 Task: Search one way flight ticket for 5 adults, 1 child, 2 infants in seat and 1 infant on lap in business from Fort Leonard Wood/waynesville: Waynesville-st. Robert Regional Airport (forney Field) to Jackson: Jackson Hole Airport on 5-2-2023. Choice of flights is Southwest. Number of bags: 1 carry on bag. Price is upto 76000. Outbound departure time preference is 22:00.
Action: Mouse moved to (388, 341)
Screenshot: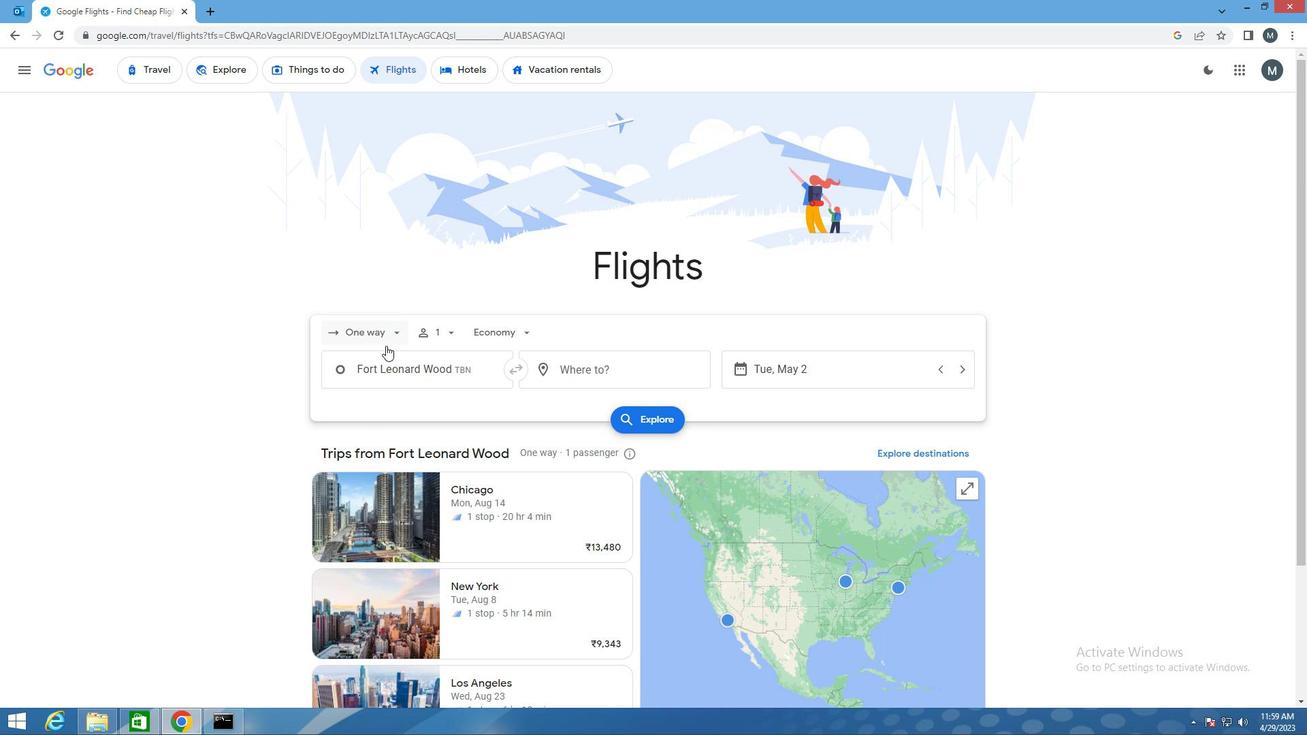 
Action: Mouse pressed left at (388, 341)
Screenshot: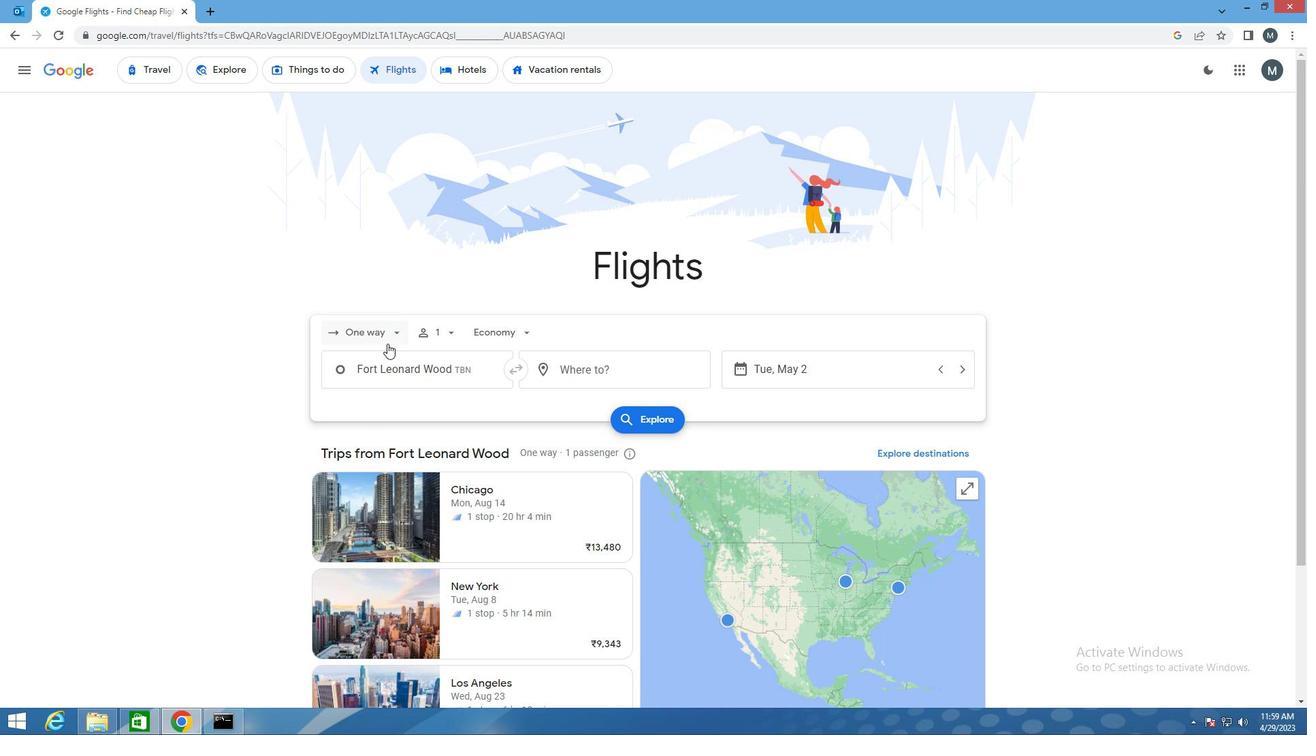 
Action: Mouse moved to (386, 396)
Screenshot: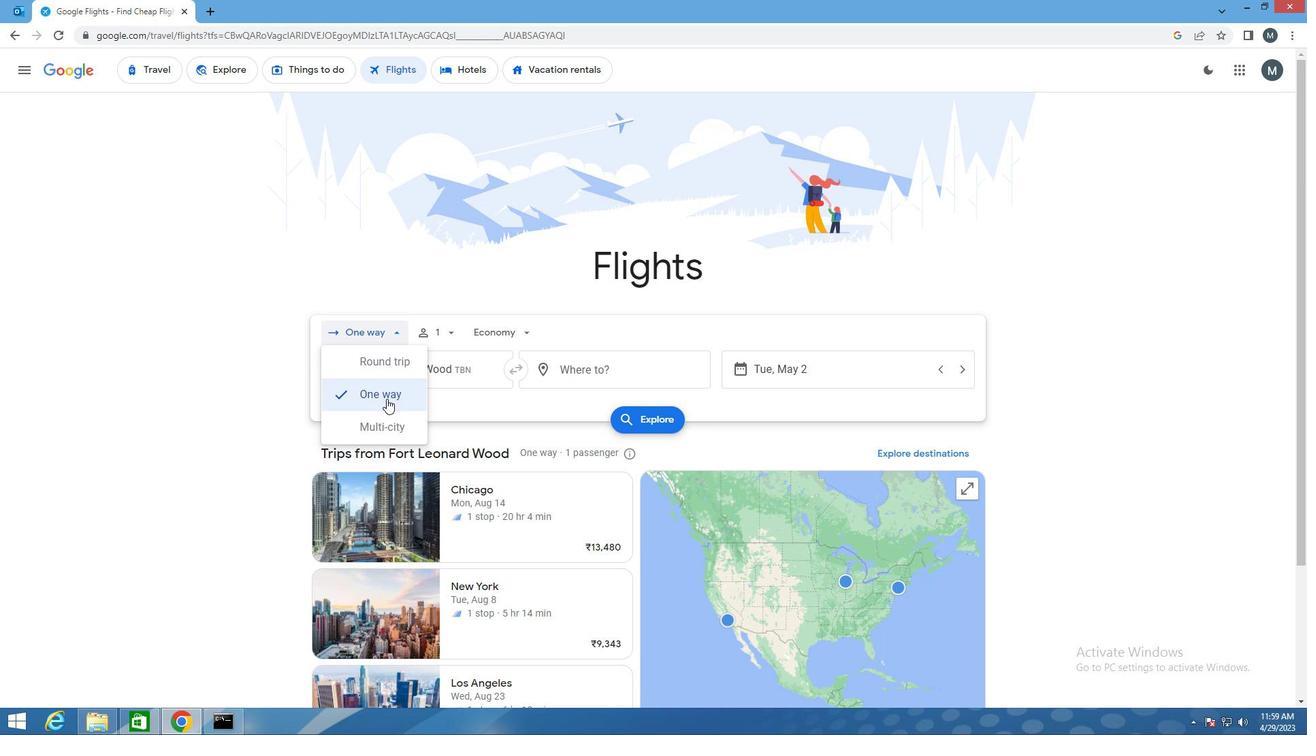 
Action: Mouse pressed left at (386, 396)
Screenshot: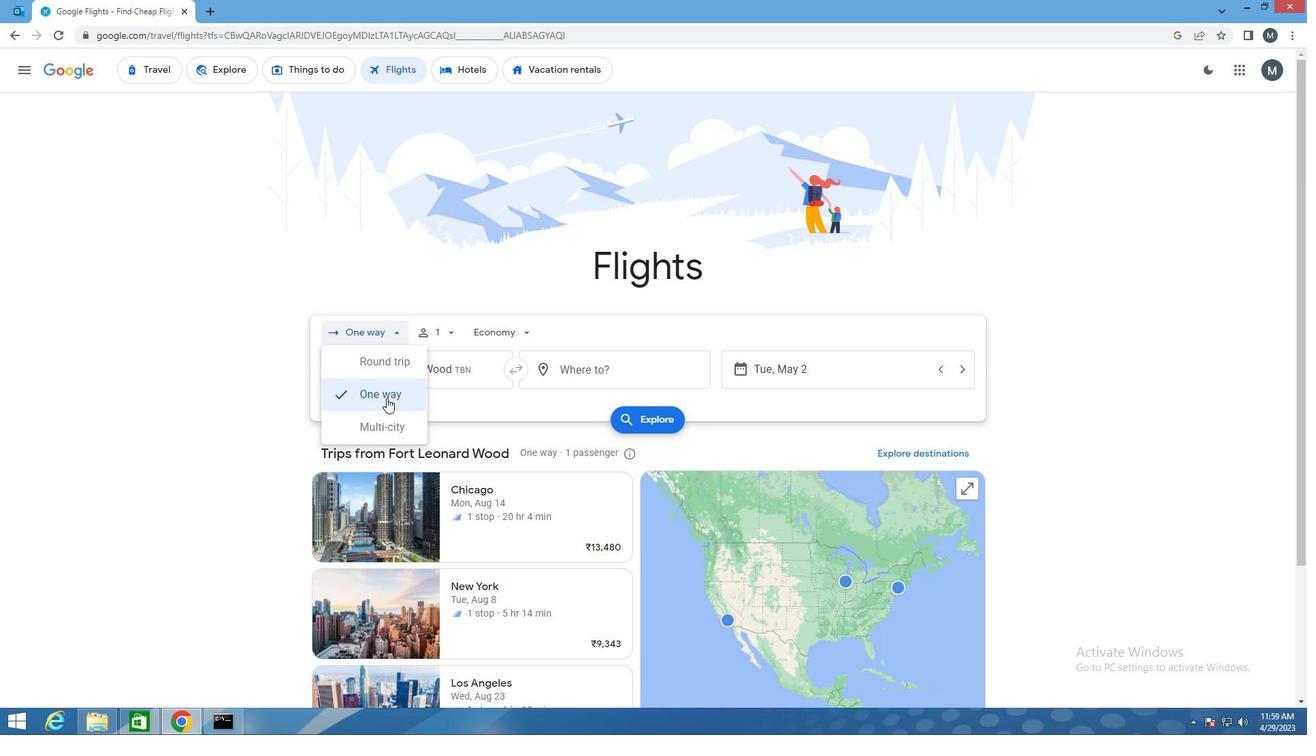 
Action: Mouse moved to (445, 338)
Screenshot: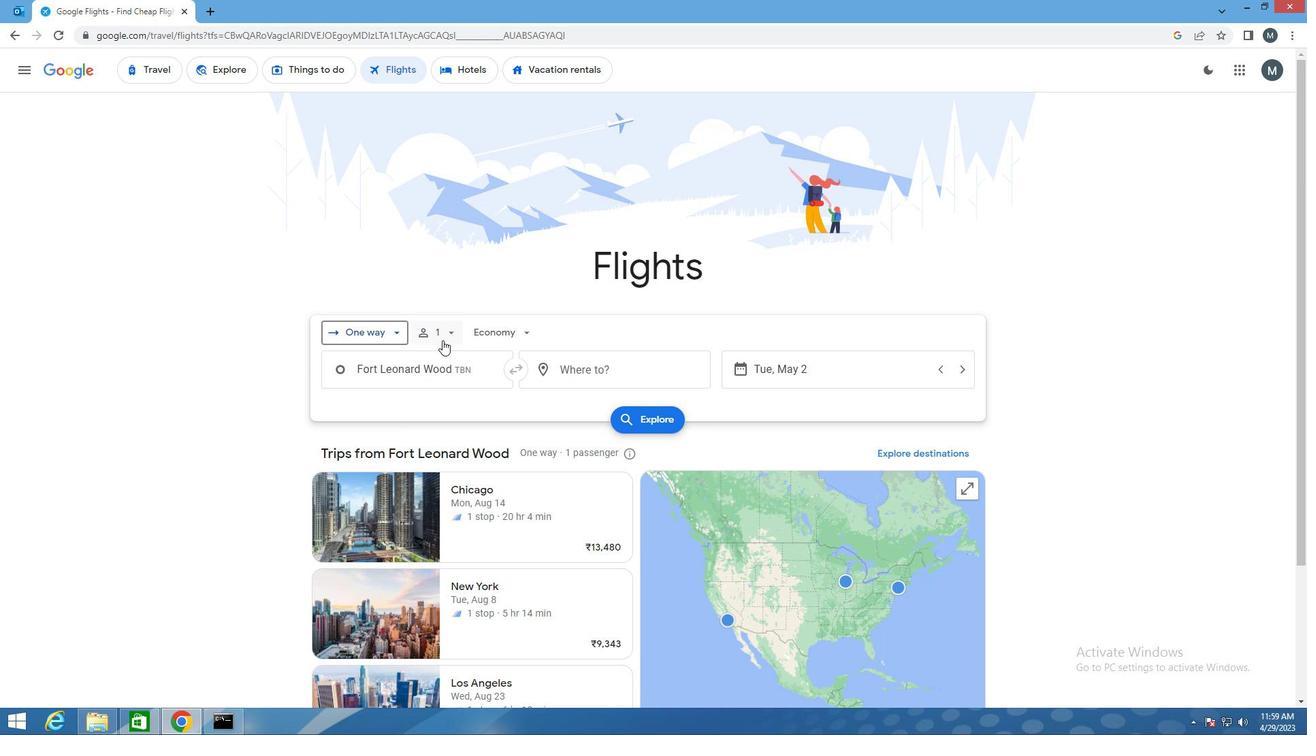 
Action: Mouse pressed left at (445, 338)
Screenshot: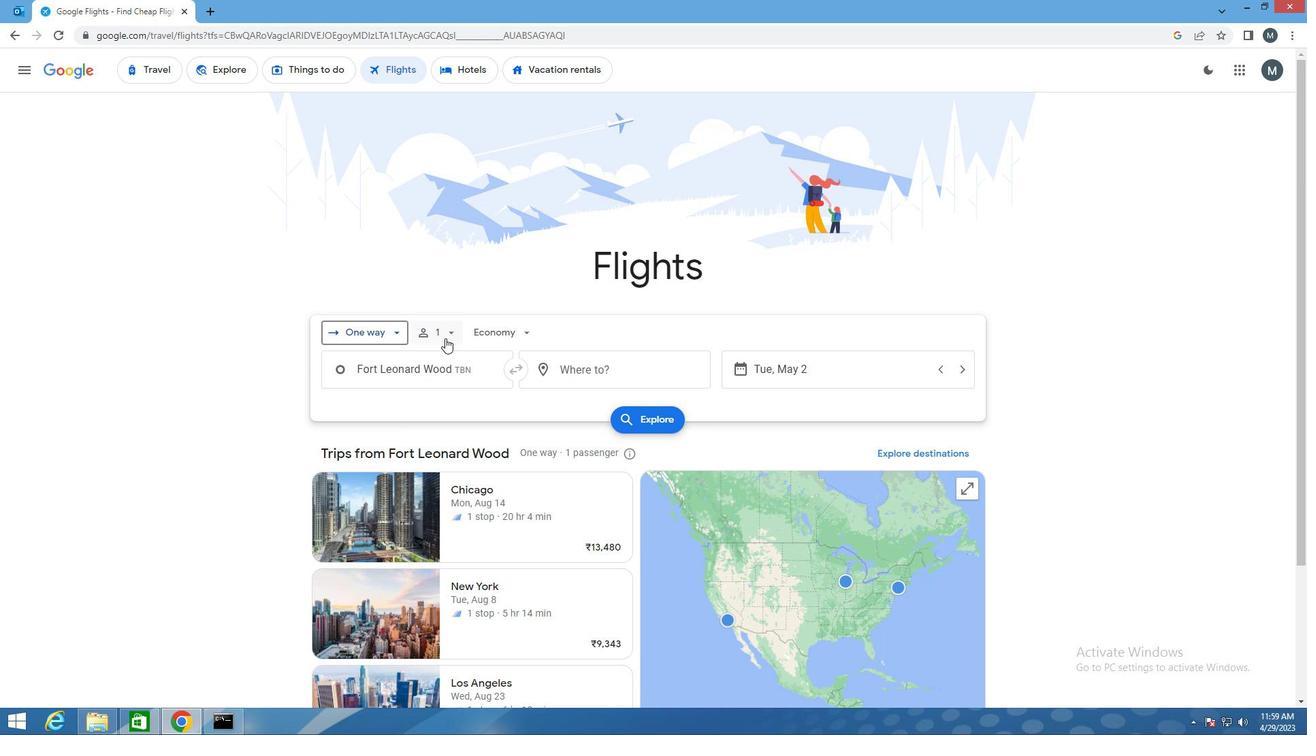 
Action: Mouse moved to (558, 373)
Screenshot: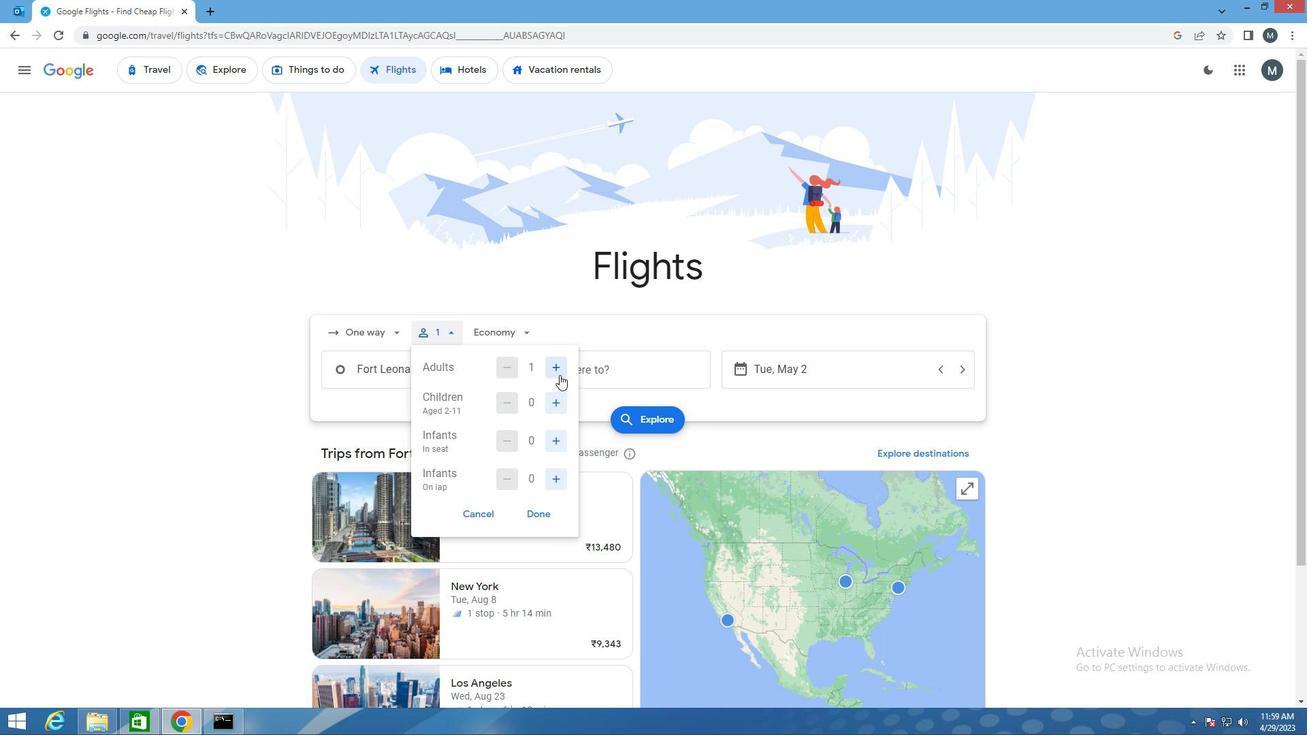 
Action: Mouse pressed left at (558, 373)
Screenshot: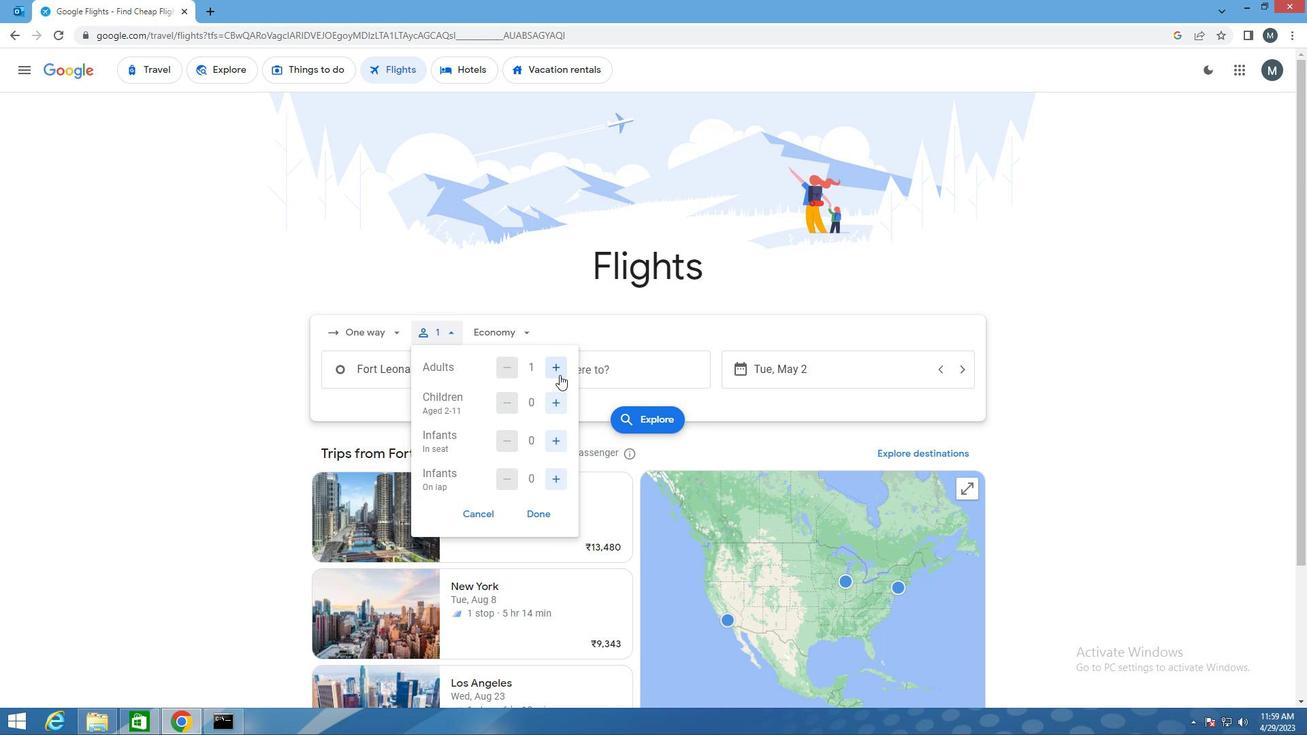 
Action: Mouse pressed left at (558, 373)
Screenshot: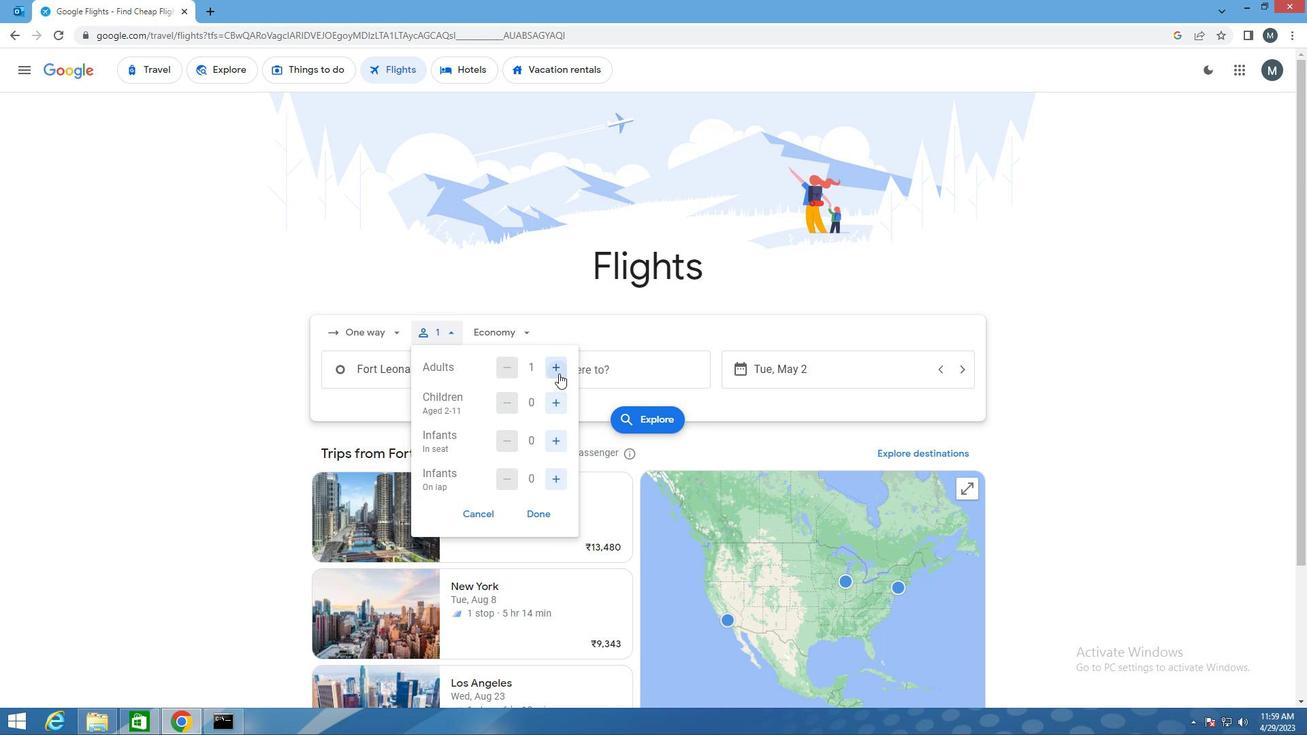 
Action: Mouse pressed left at (558, 373)
Screenshot: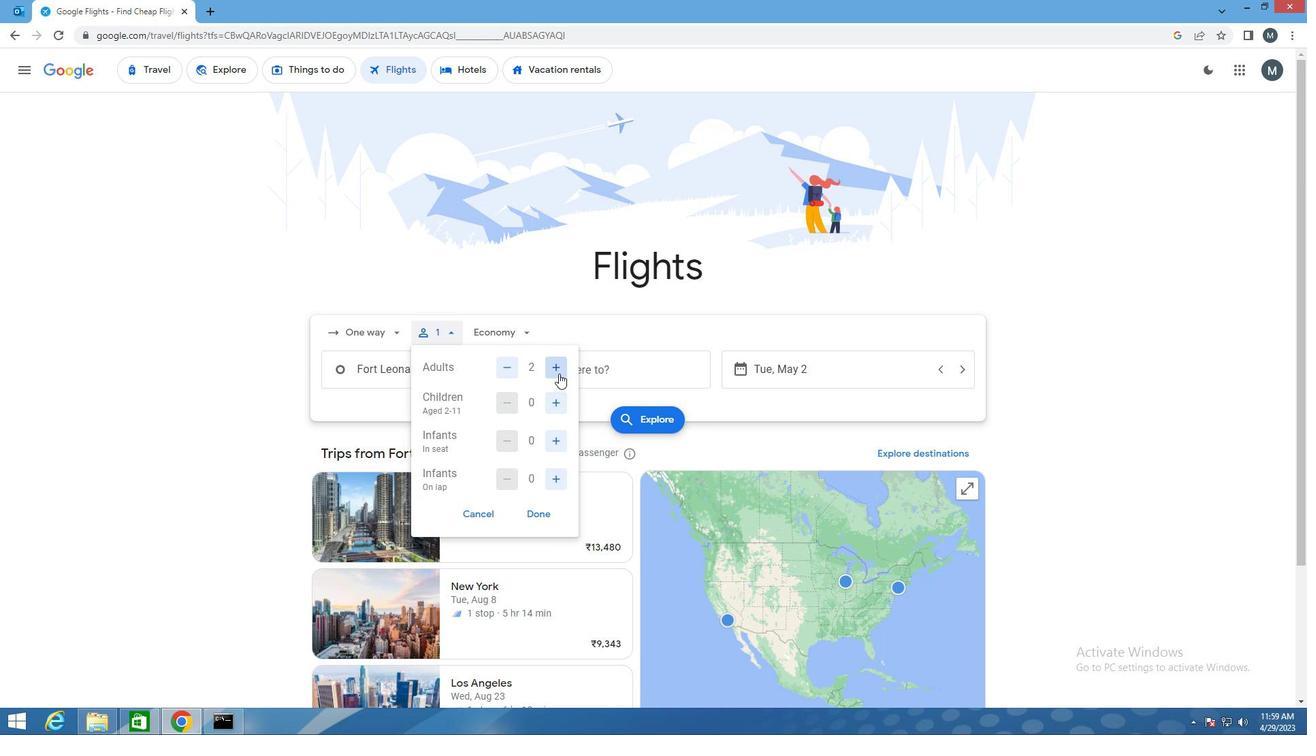 
Action: Mouse pressed left at (558, 373)
Screenshot: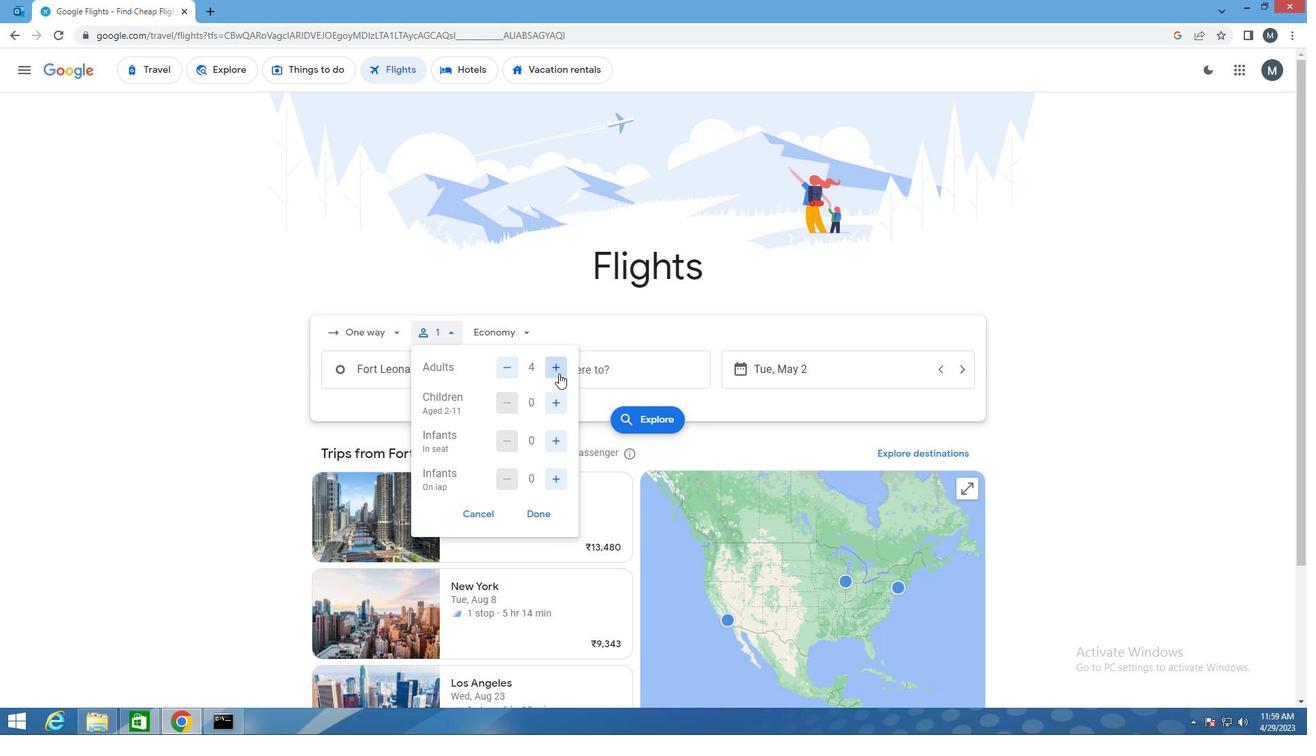 
Action: Mouse moved to (552, 403)
Screenshot: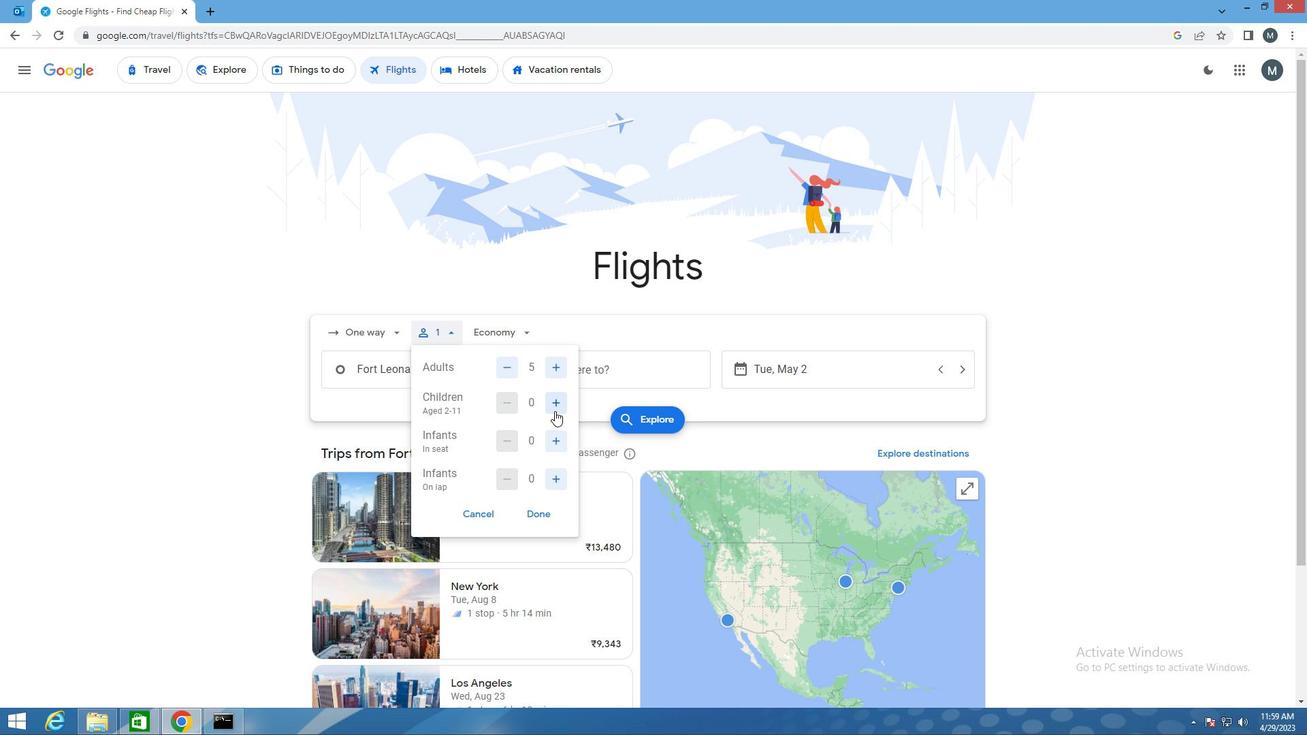 
Action: Mouse pressed left at (552, 403)
Screenshot: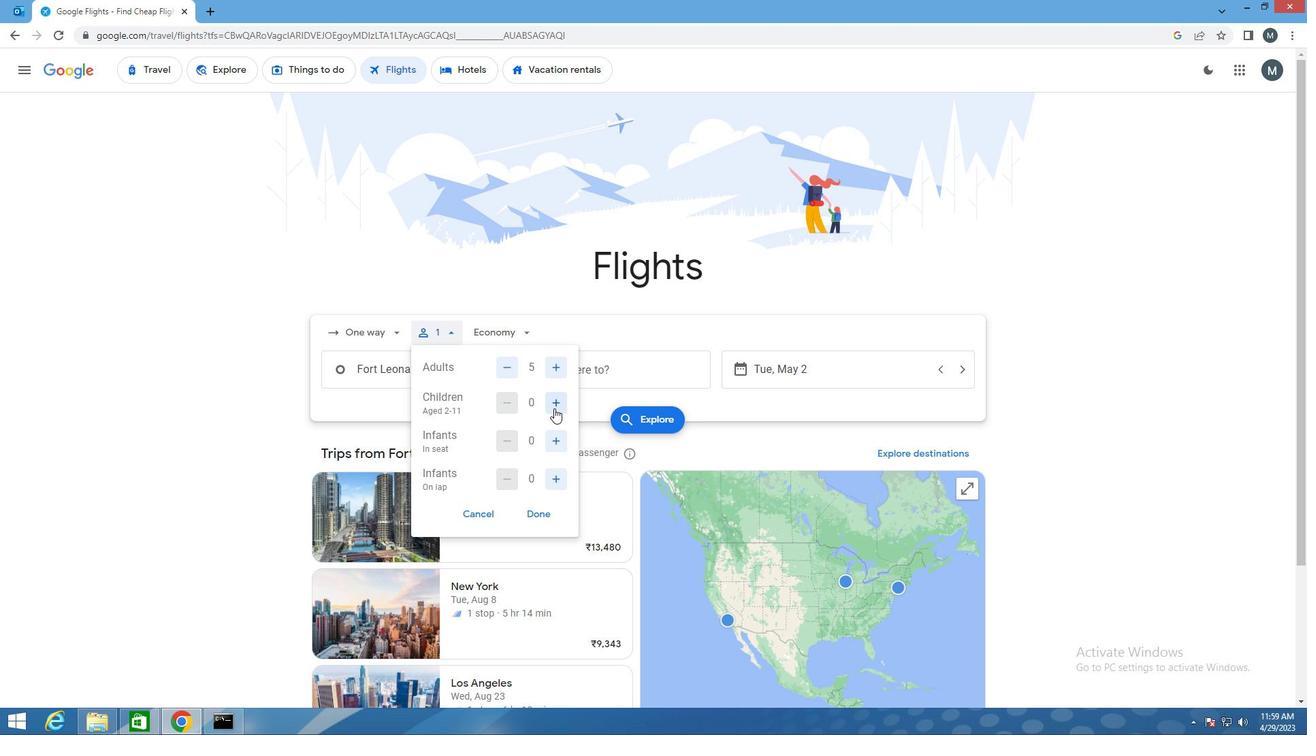 
Action: Mouse moved to (554, 434)
Screenshot: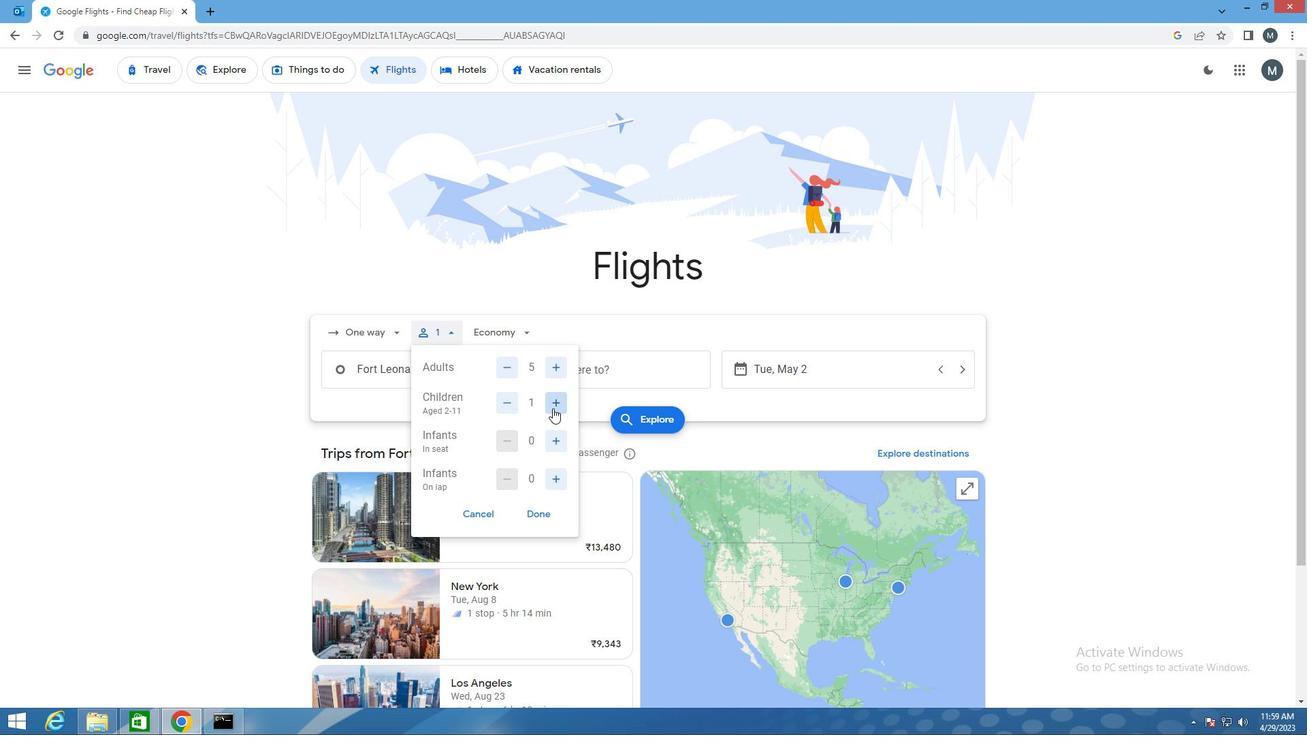 
Action: Mouse pressed left at (554, 434)
Screenshot: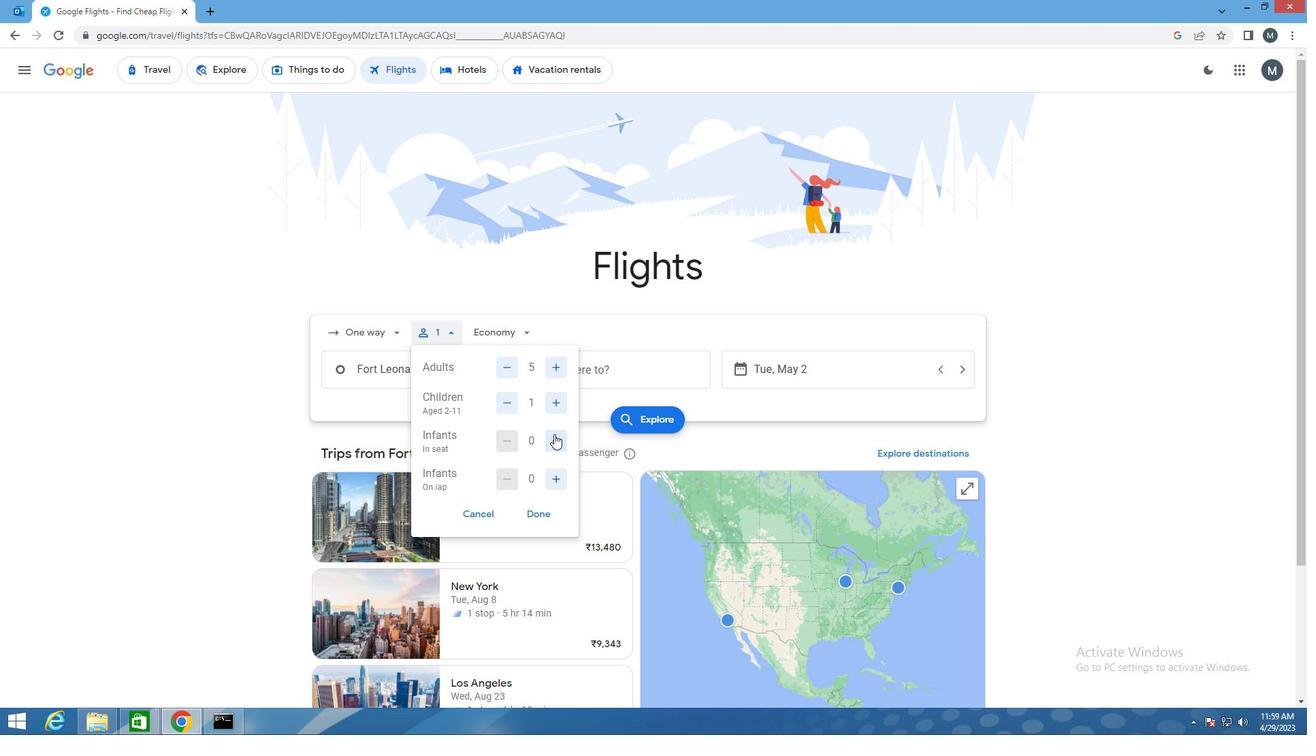 
Action: Mouse pressed left at (554, 434)
Screenshot: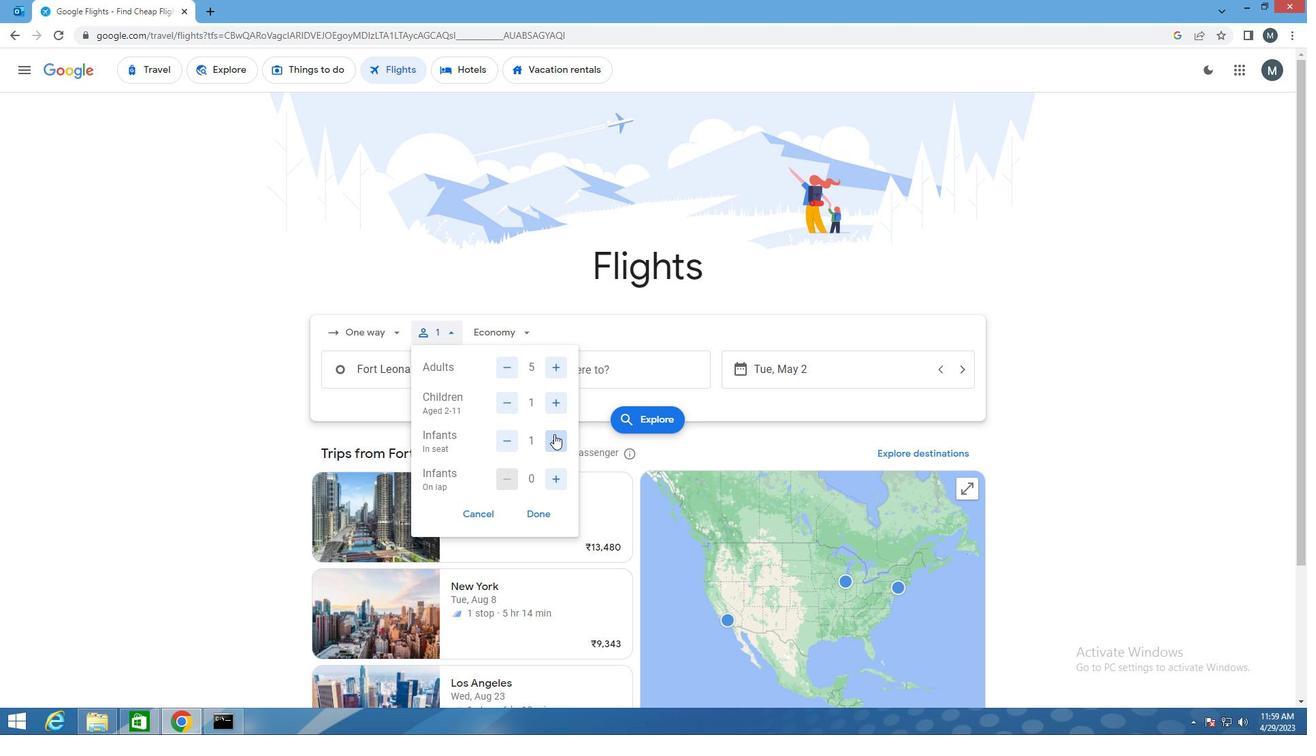 
Action: Mouse moved to (553, 479)
Screenshot: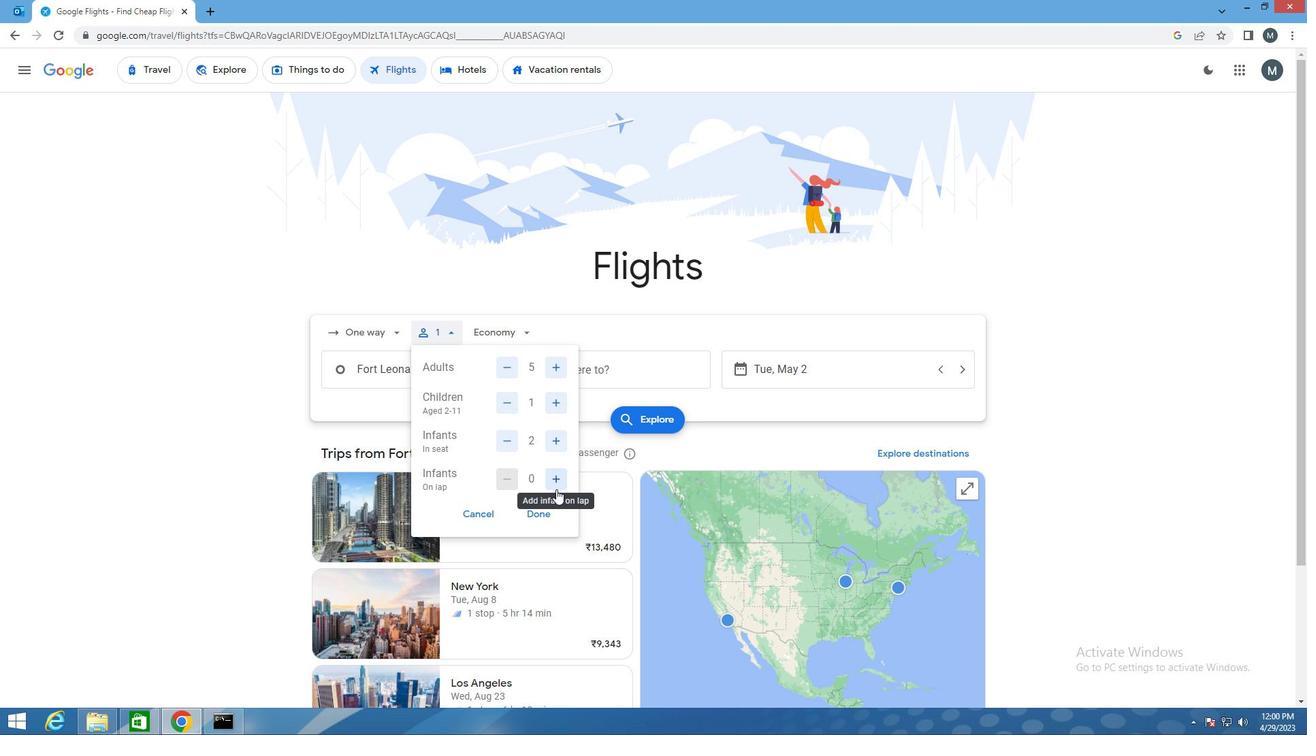 
Action: Mouse pressed left at (553, 479)
Screenshot: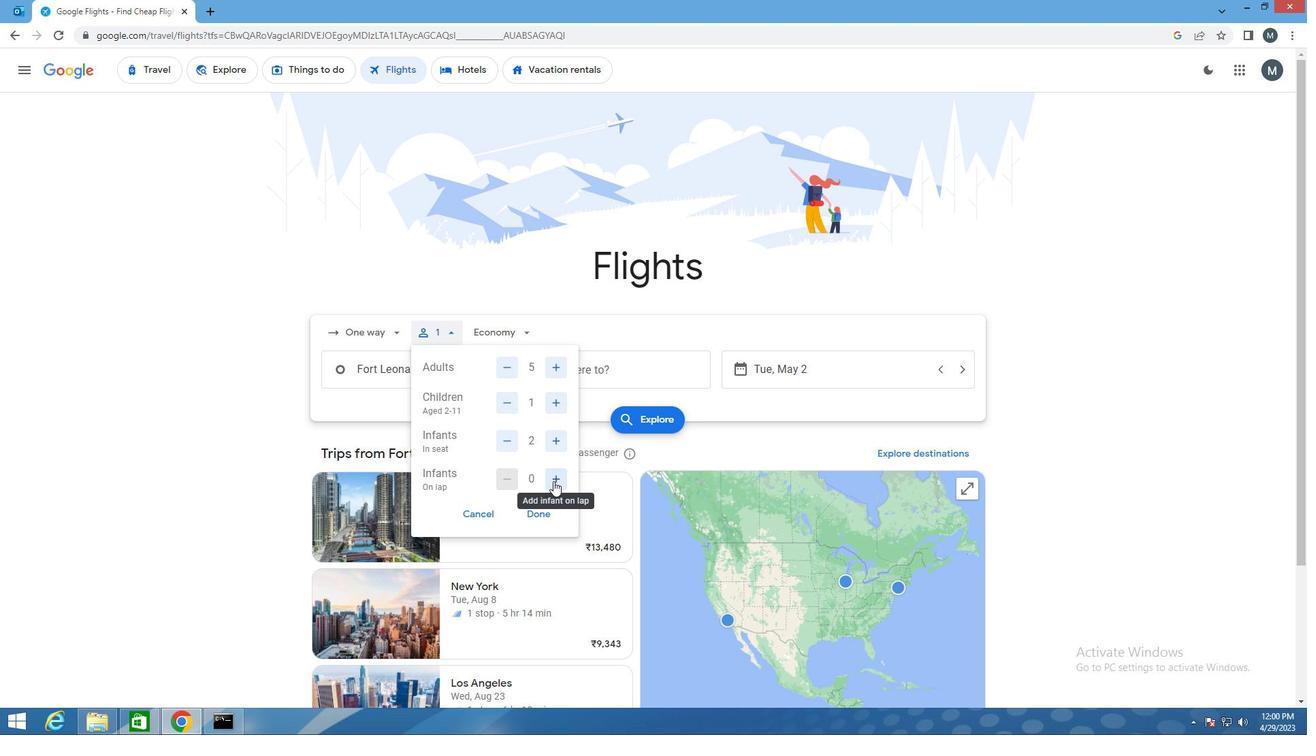 
Action: Mouse moved to (543, 506)
Screenshot: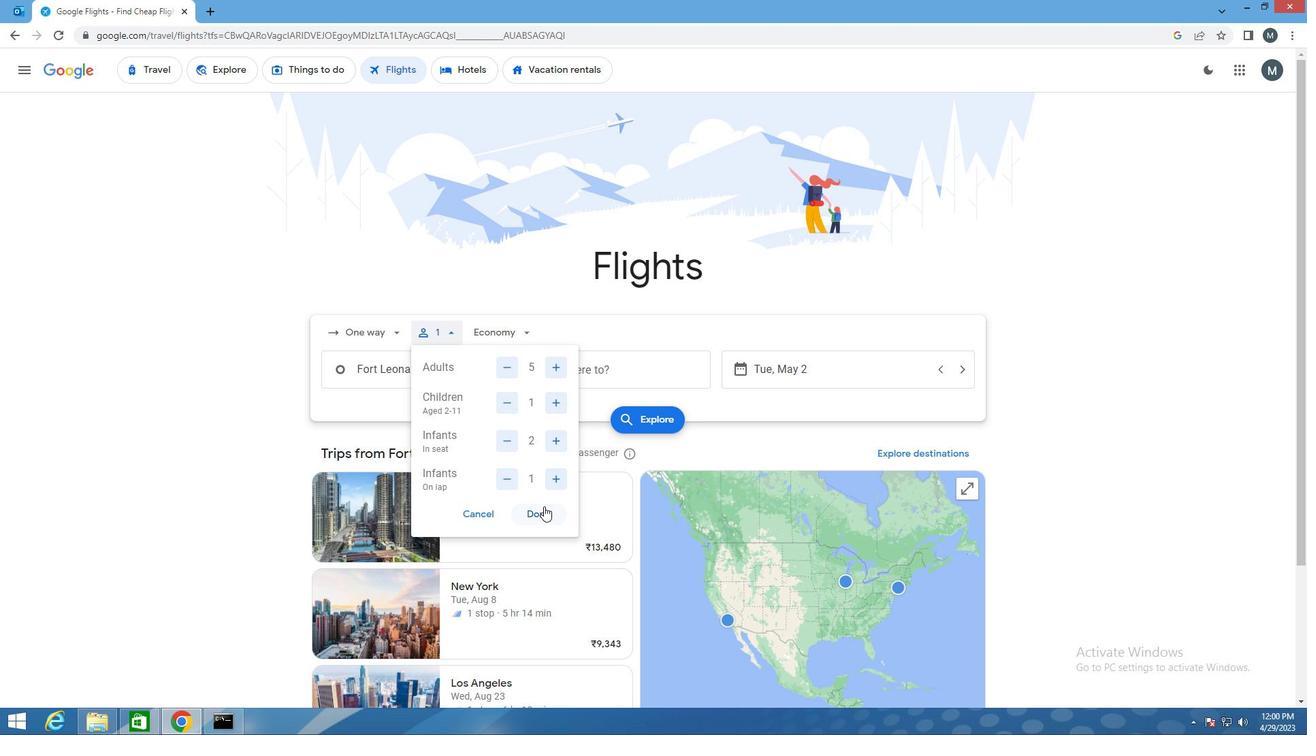 
Action: Mouse pressed left at (543, 506)
Screenshot: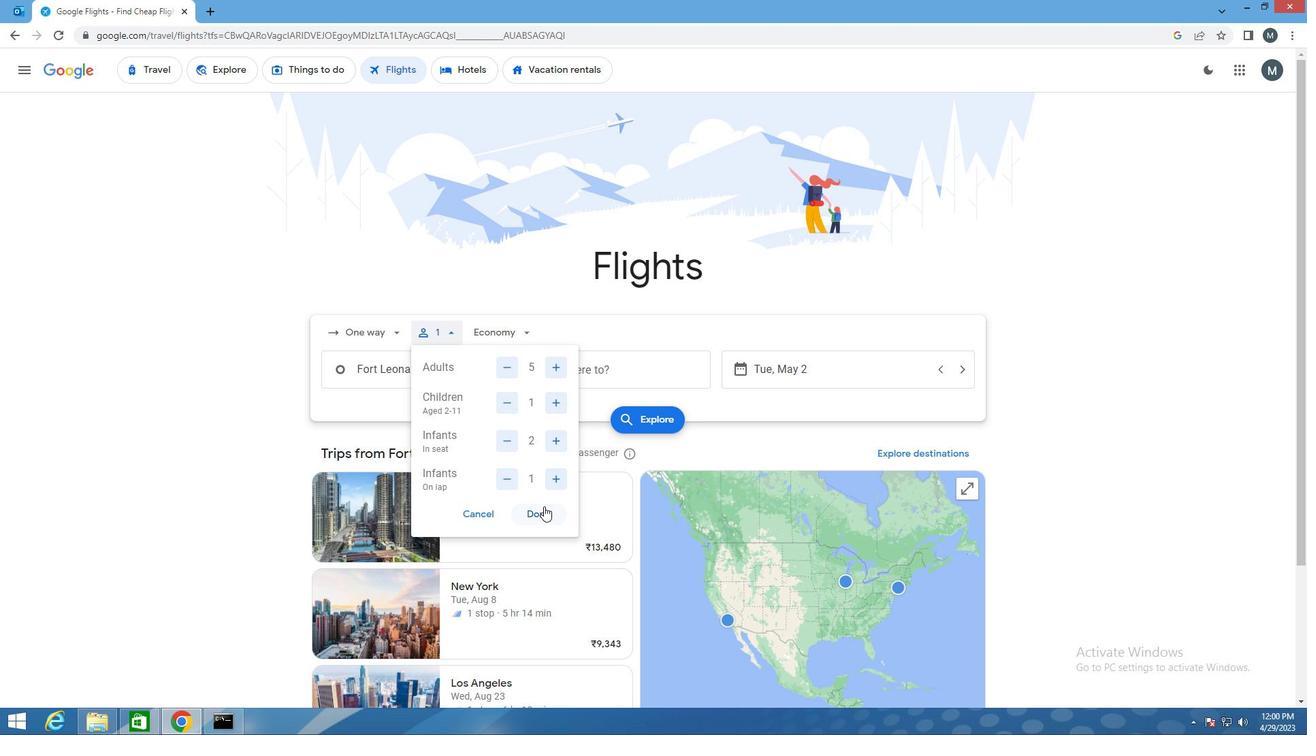
Action: Mouse moved to (529, 342)
Screenshot: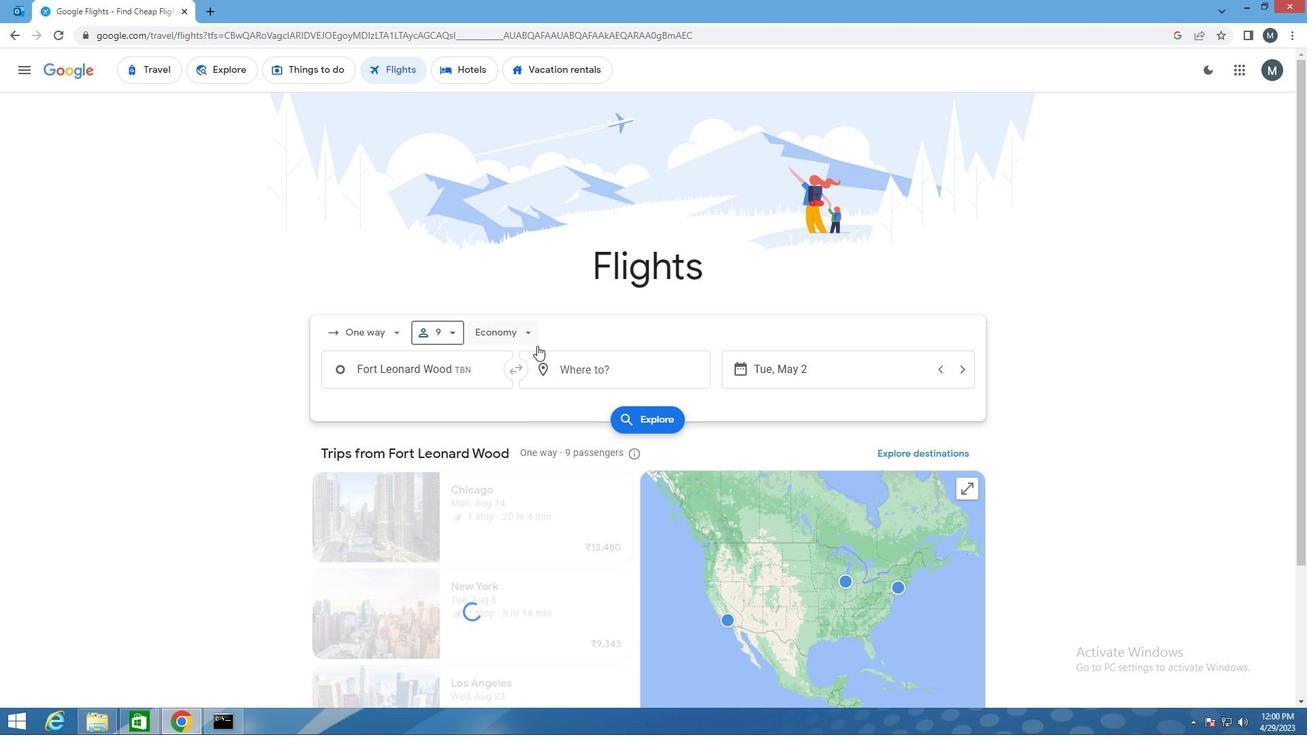 
Action: Mouse pressed left at (529, 342)
Screenshot: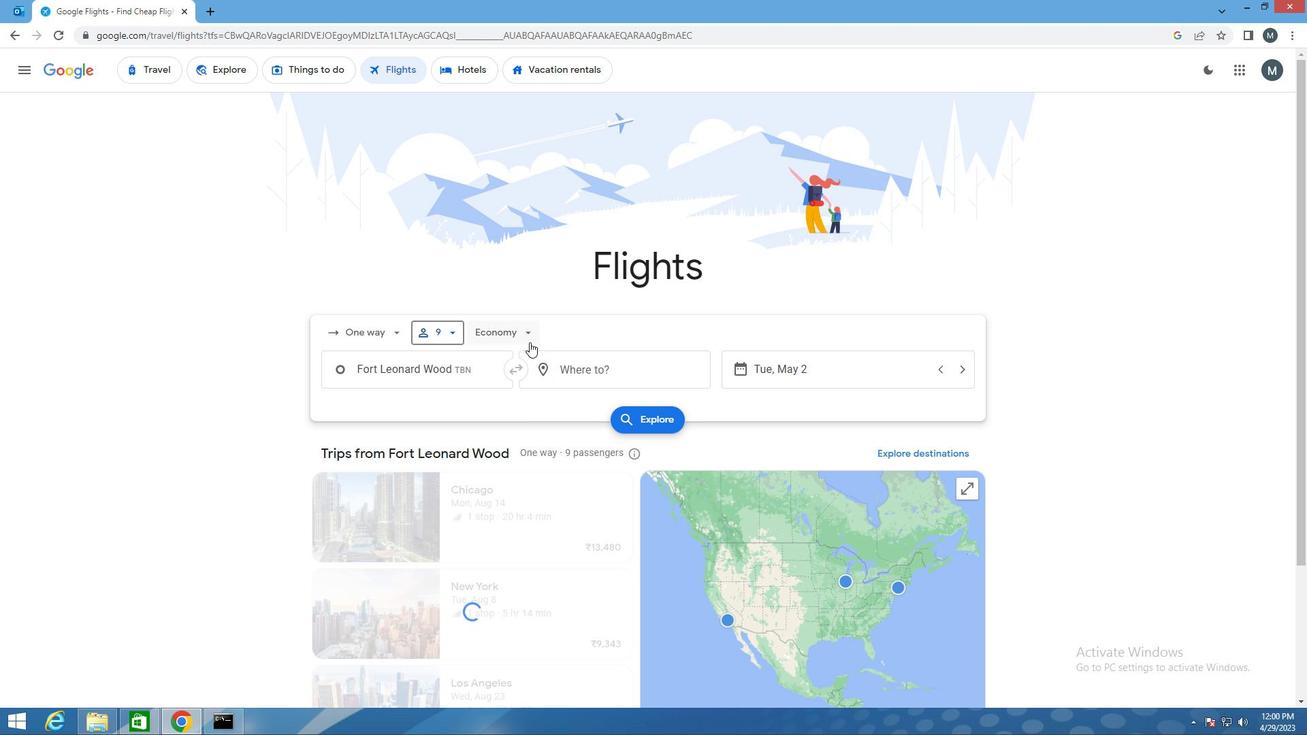
Action: Mouse moved to (529, 424)
Screenshot: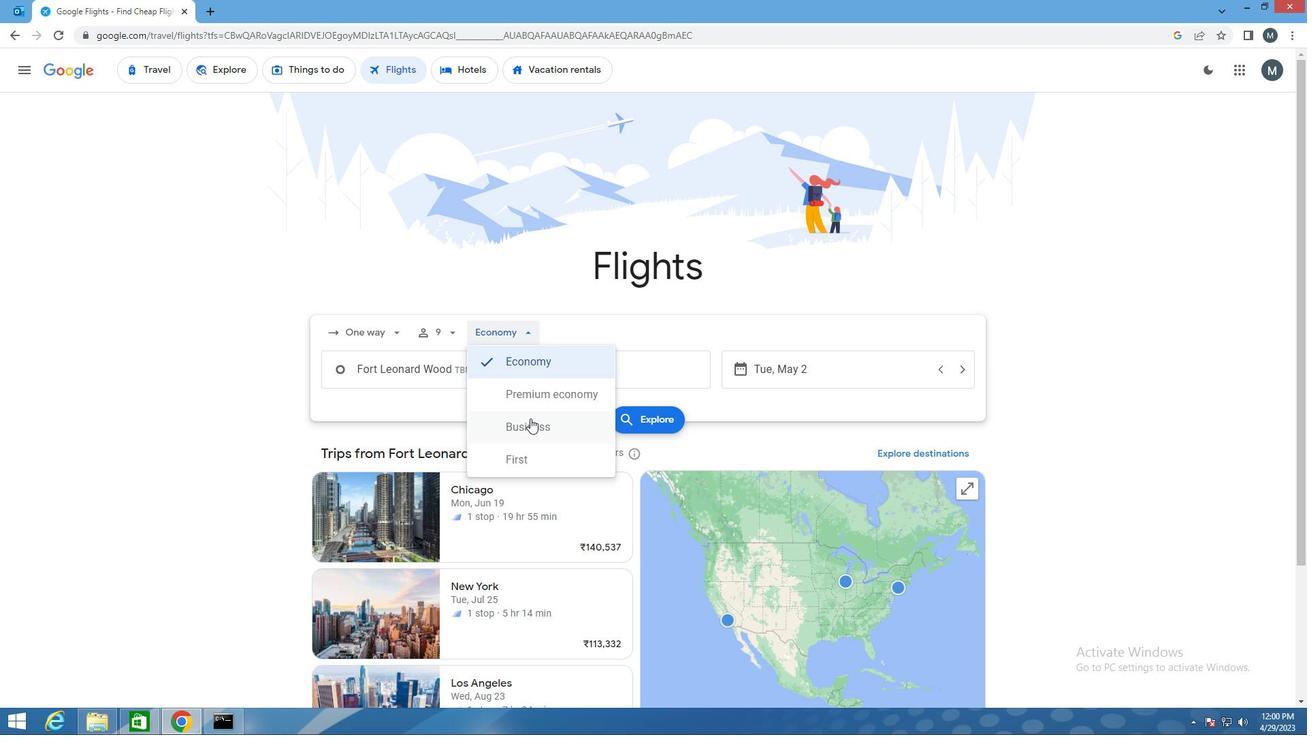 
Action: Mouse pressed left at (529, 424)
Screenshot: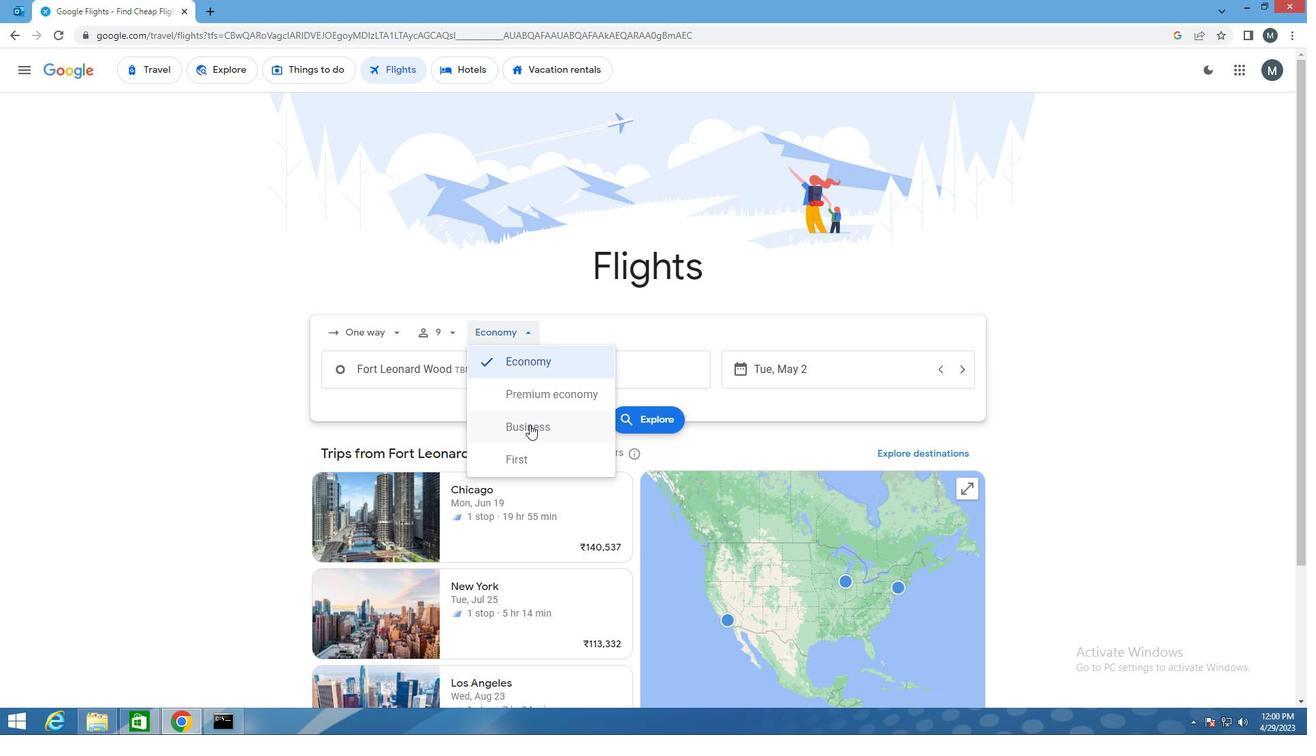 
Action: Mouse moved to (413, 373)
Screenshot: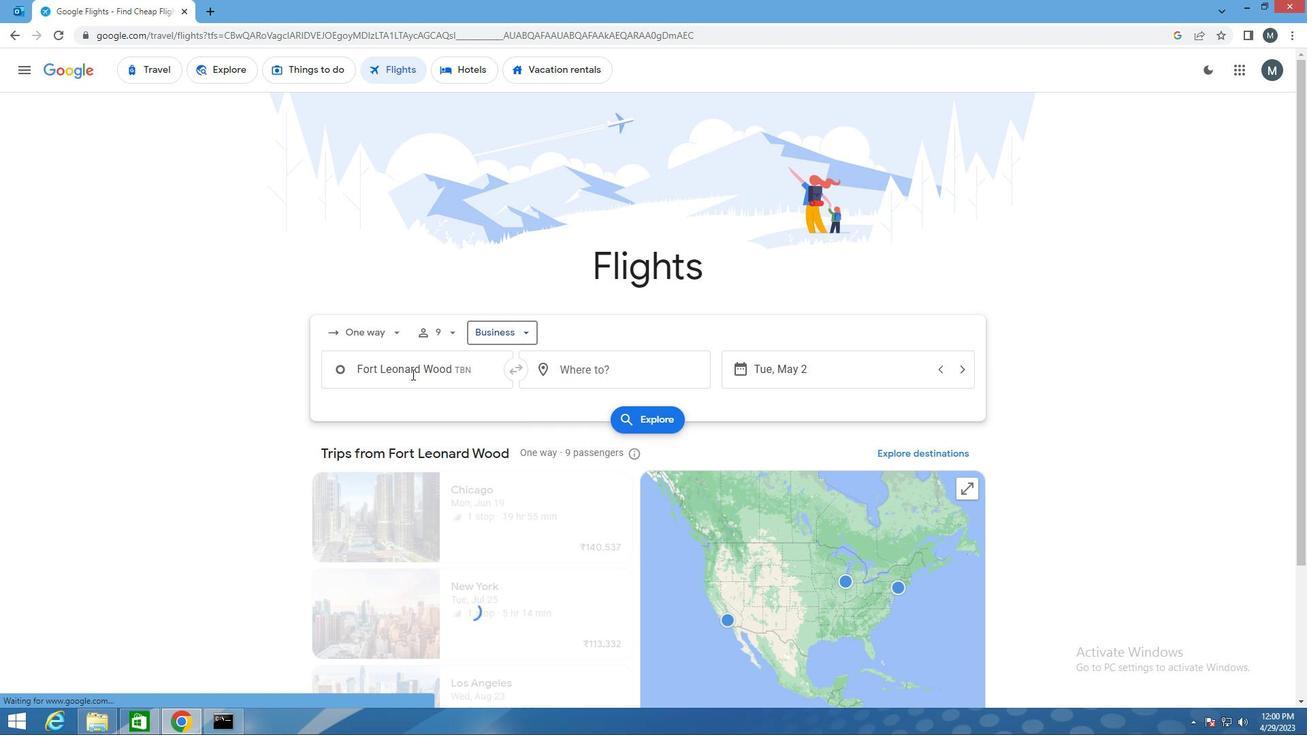 
Action: Mouse pressed left at (413, 373)
Screenshot: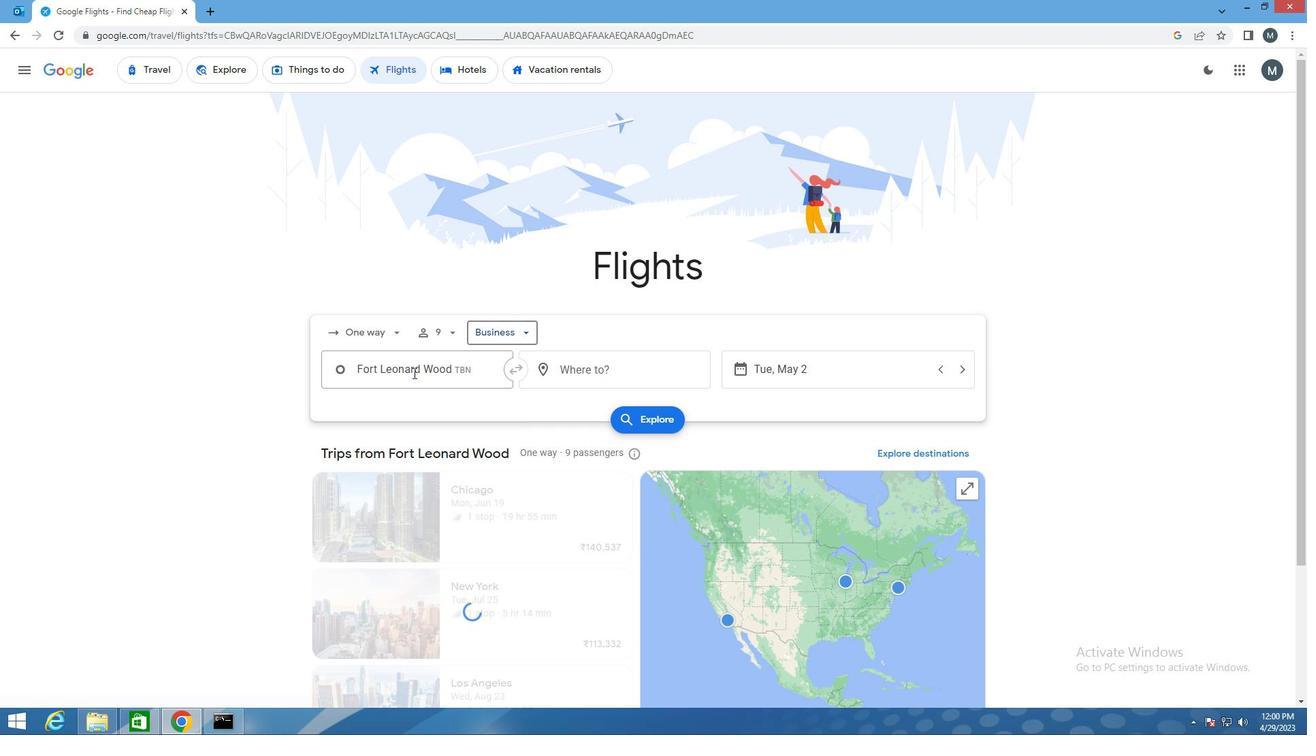 
Action: Mouse moved to (413, 370)
Screenshot: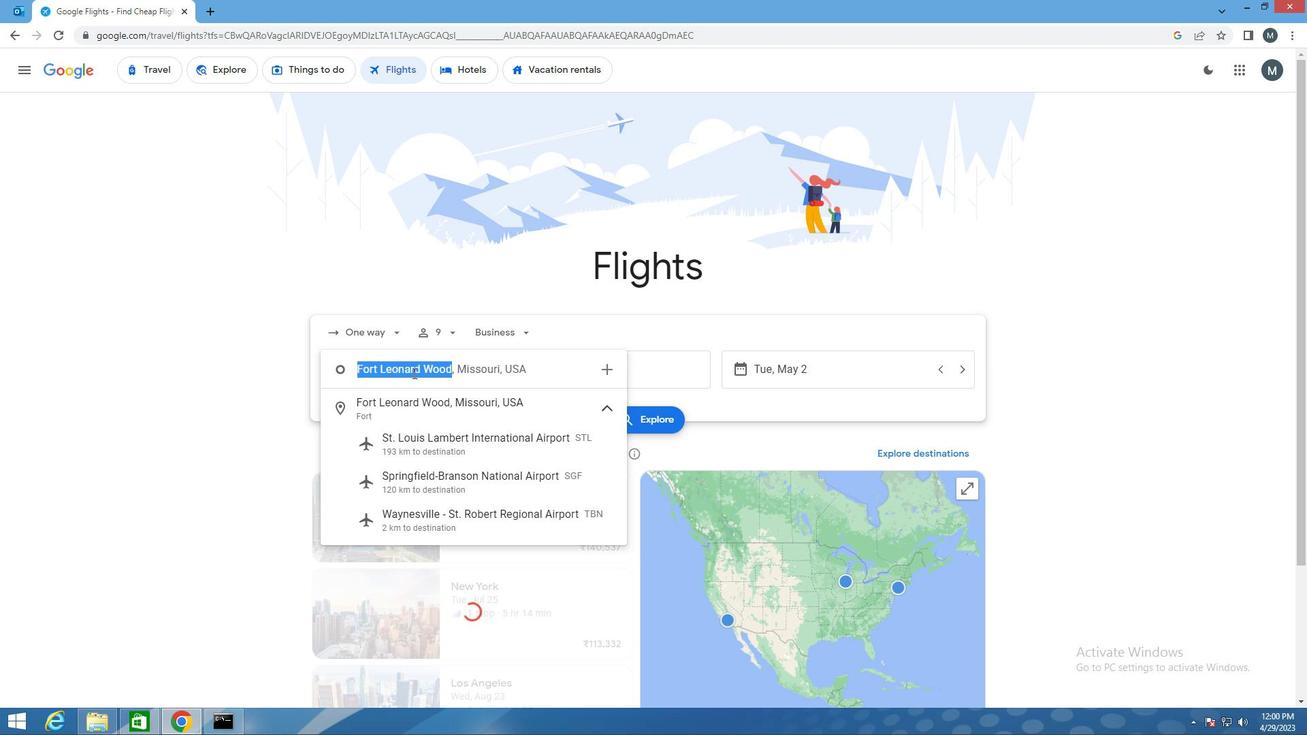 
Action: Key pressed tbn
Screenshot: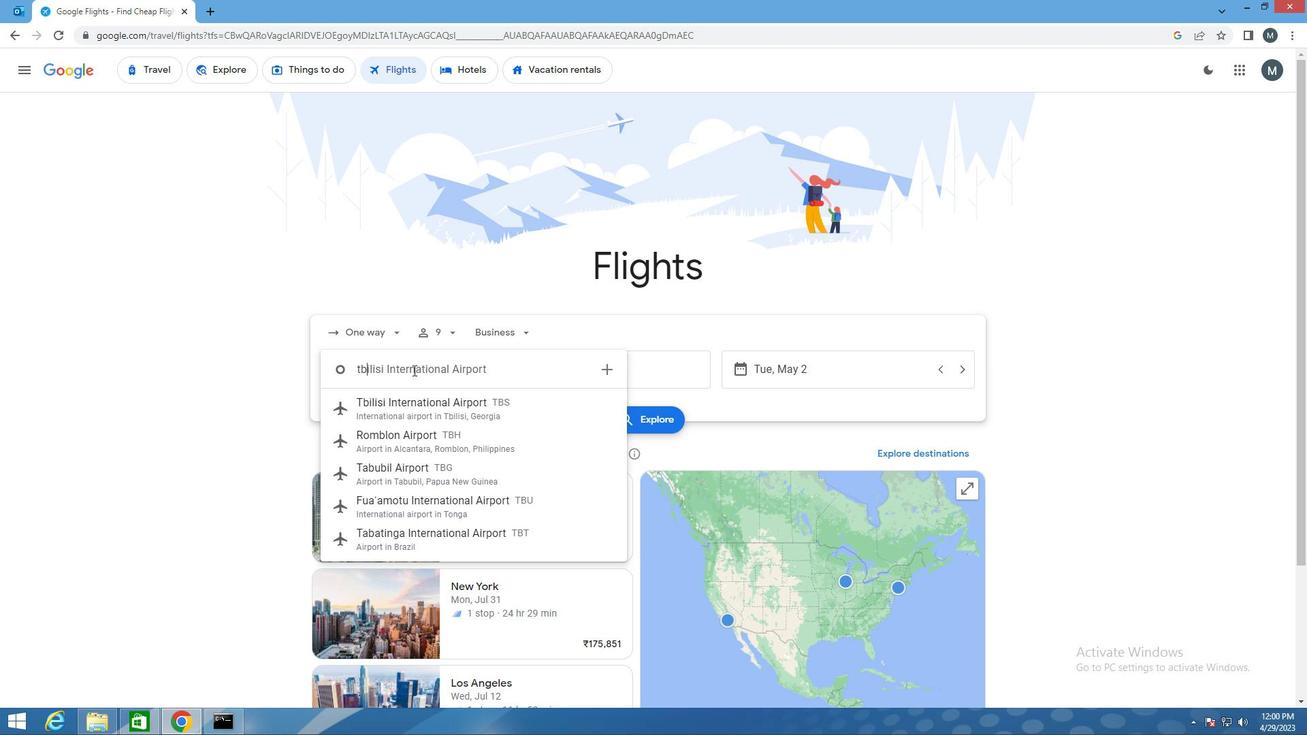 
Action: Mouse moved to (437, 414)
Screenshot: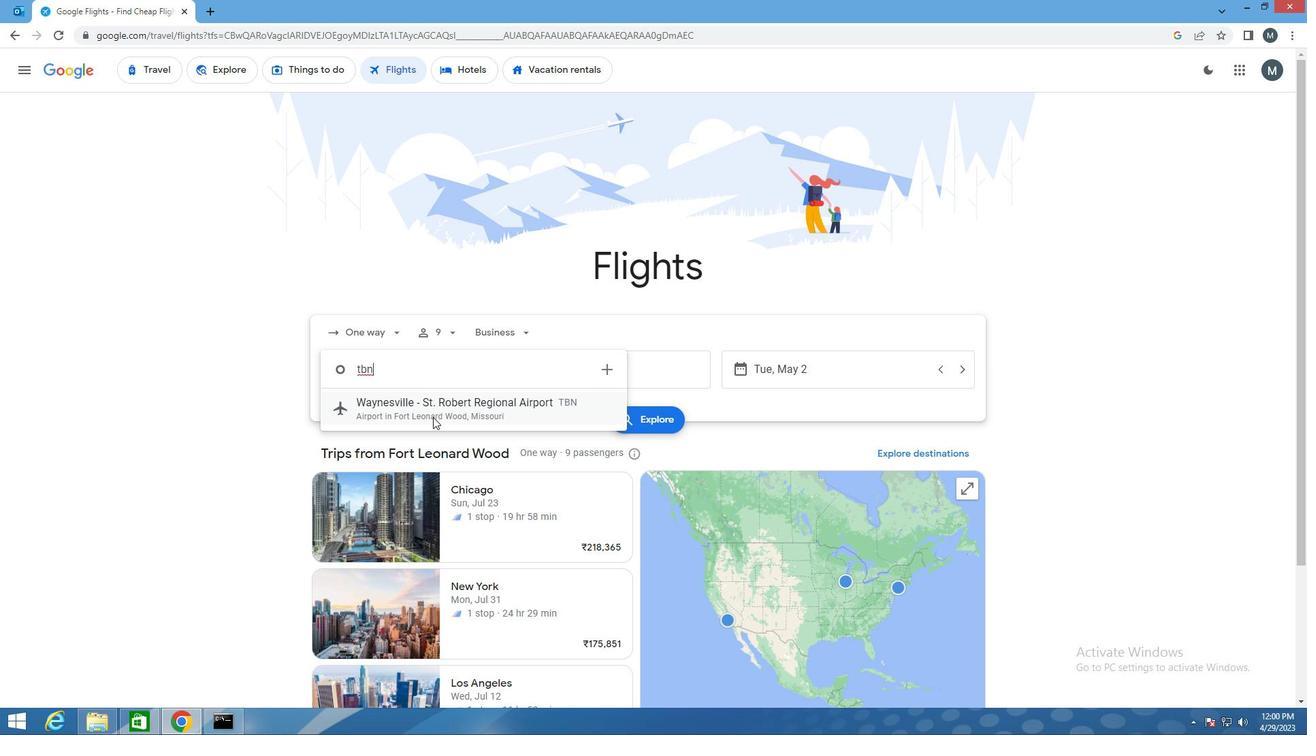 
Action: Mouse pressed left at (437, 414)
Screenshot: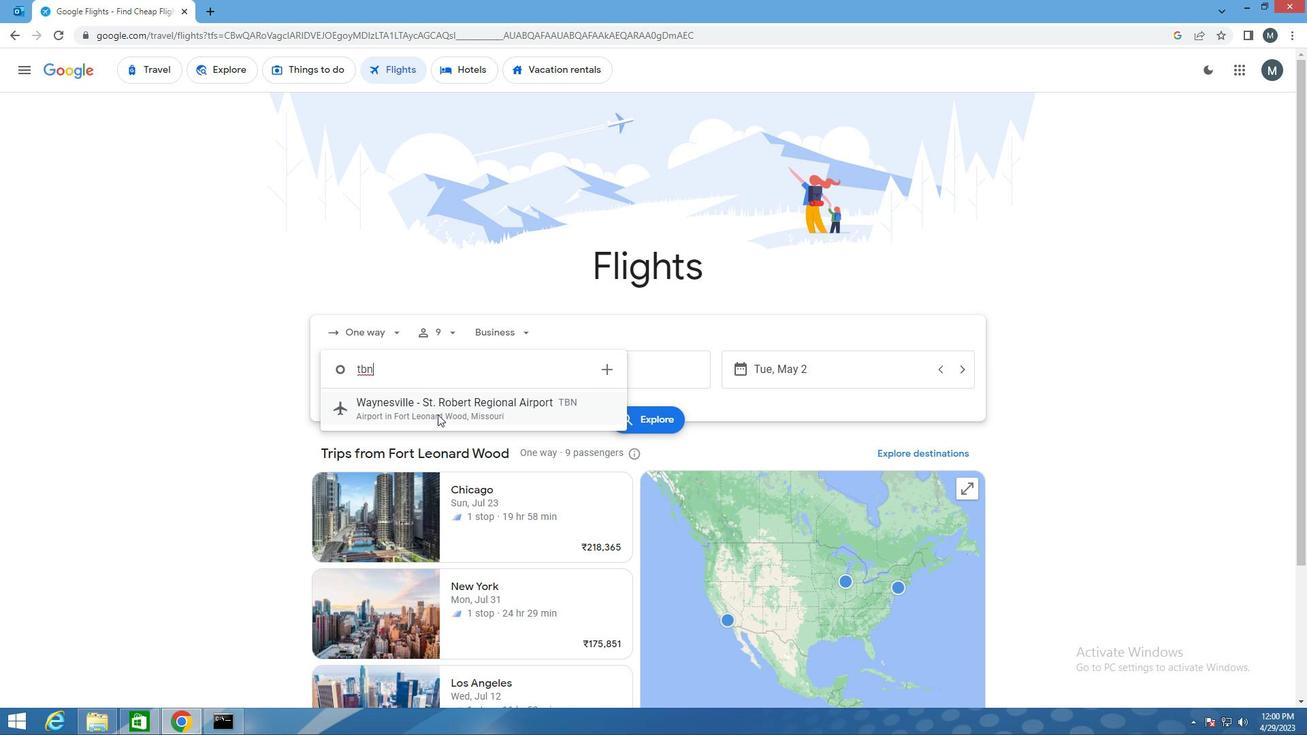 
Action: Mouse moved to (630, 372)
Screenshot: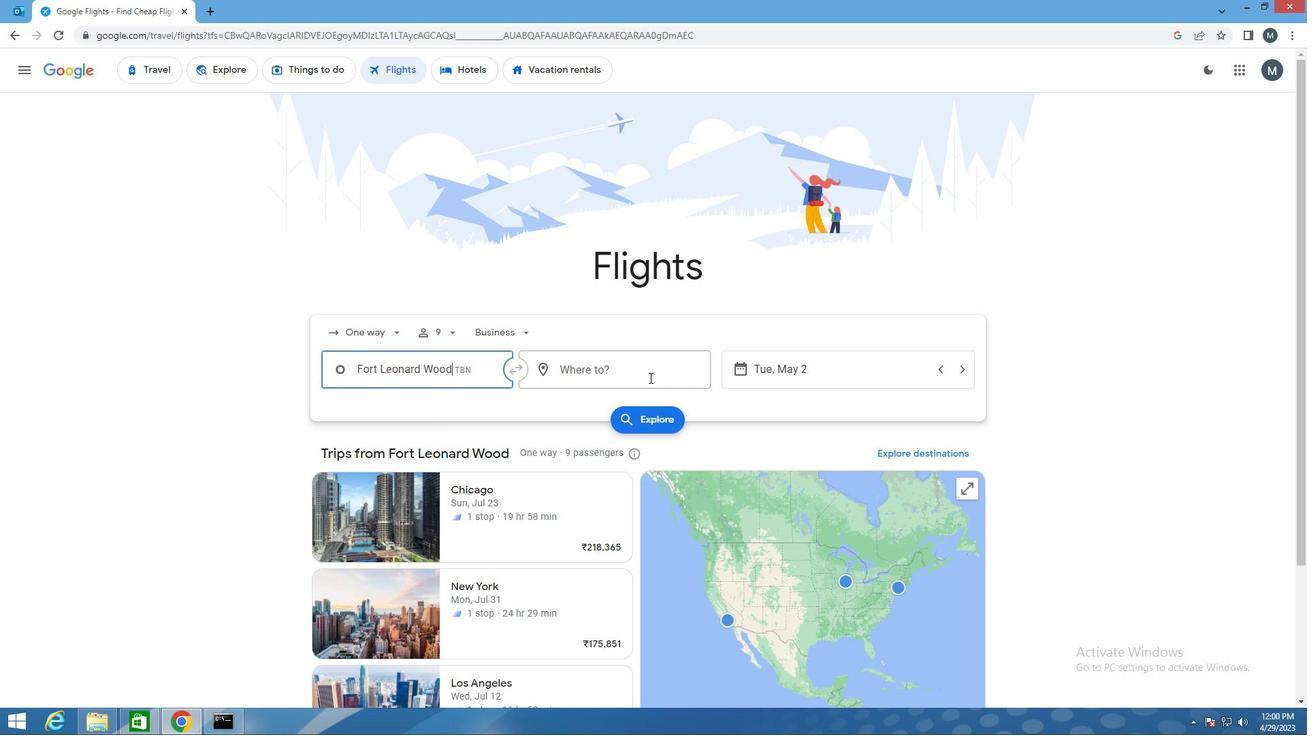 
Action: Mouse pressed left at (630, 372)
Screenshot: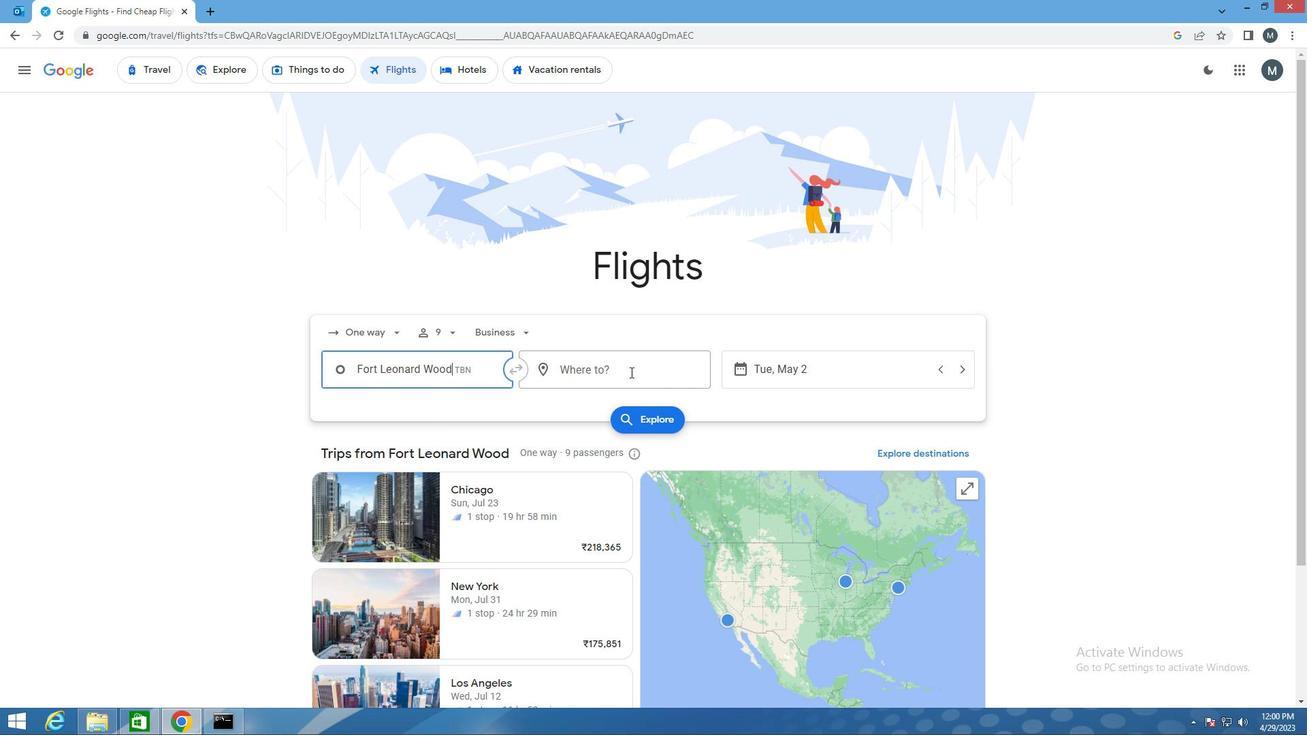 
Action: Mouse moved to (623, 375)
Screenshot: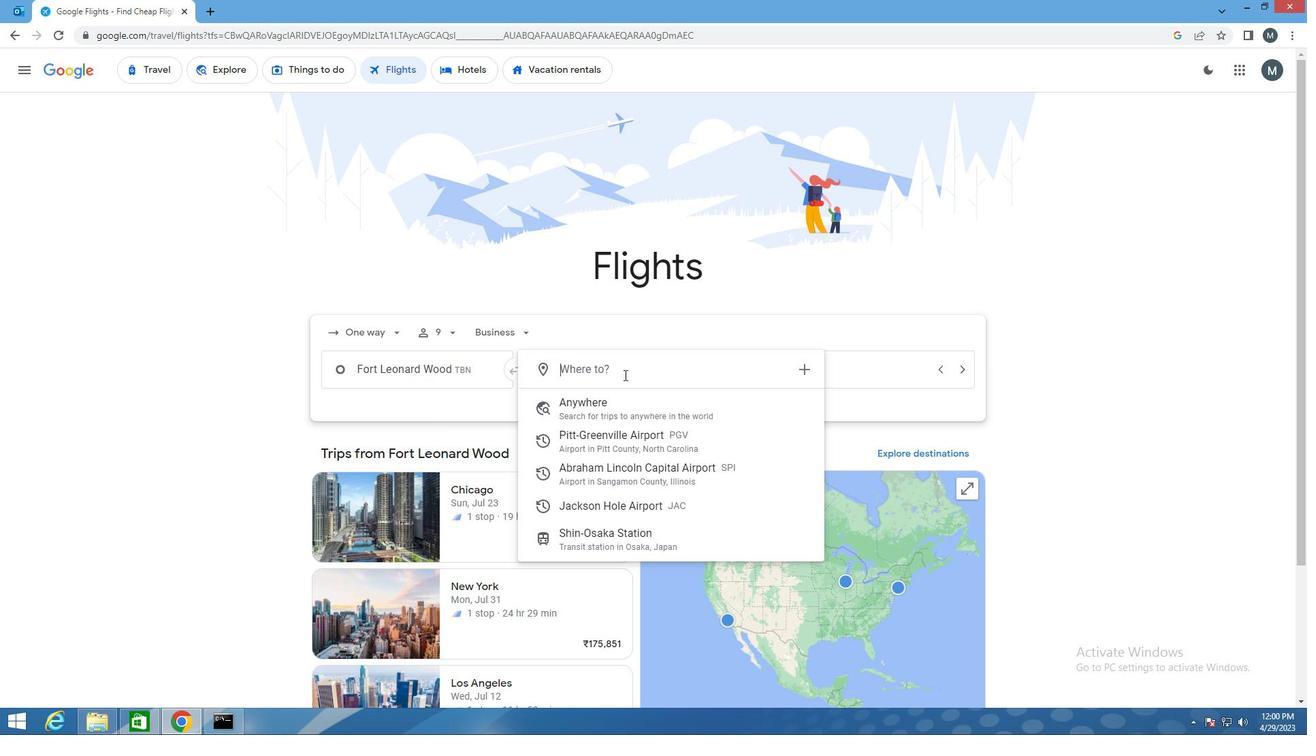 
Action: Key pressed j
Screenshot: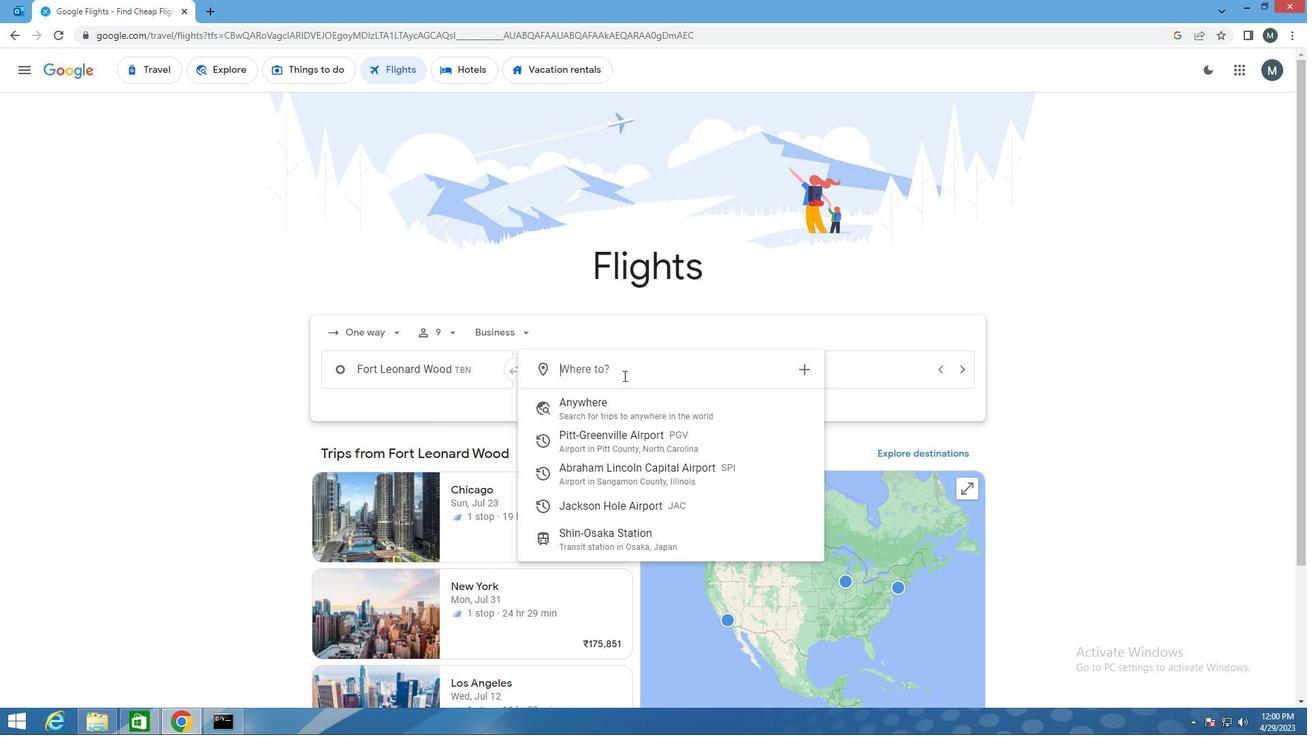 
Action: Mouse moved to (621, 379)
Screenshot: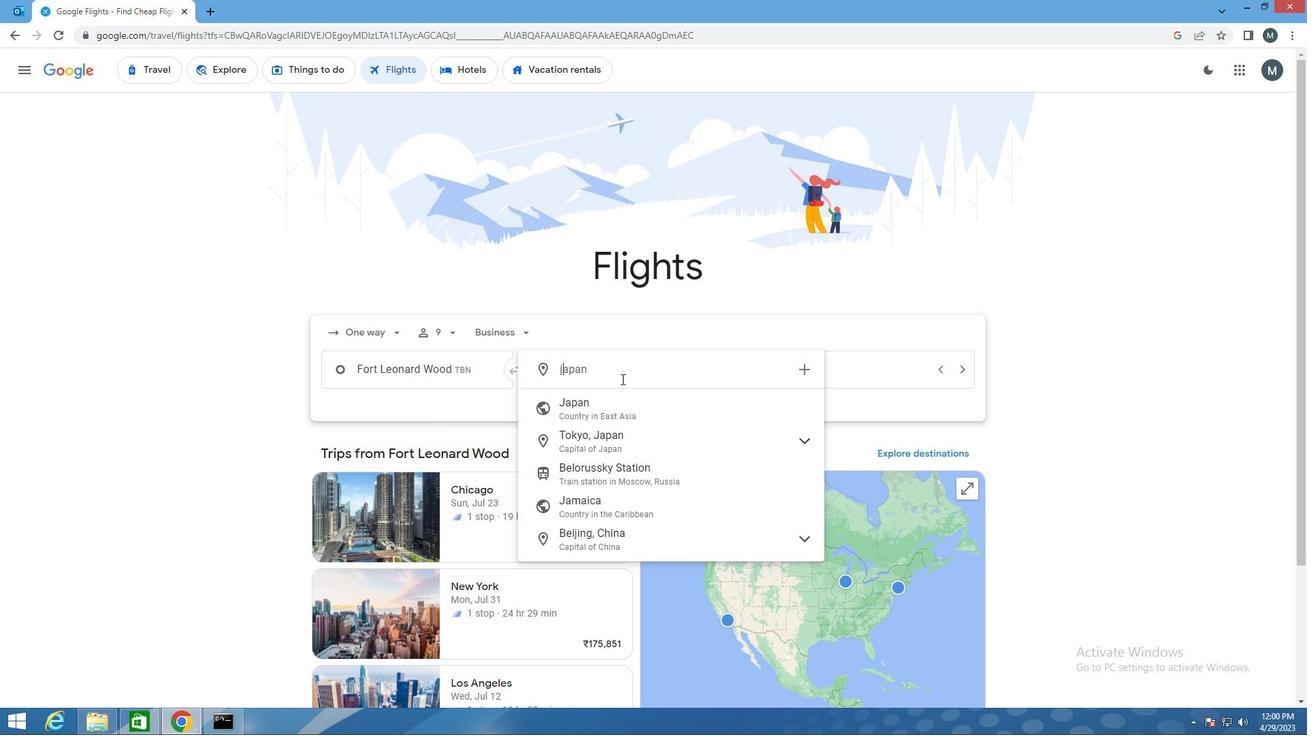 
Action: Key pressed a
Screenshot: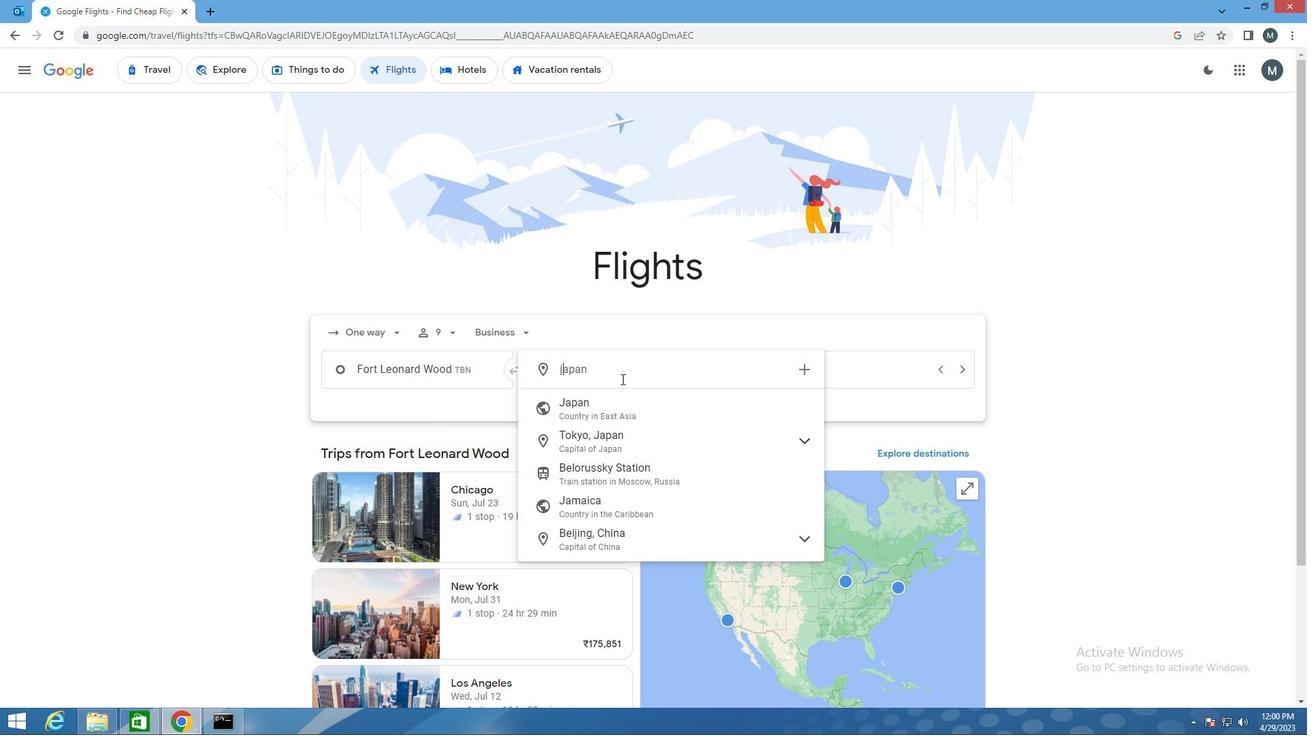 
Action: Mouse moved to (620, 384)
Screenshot: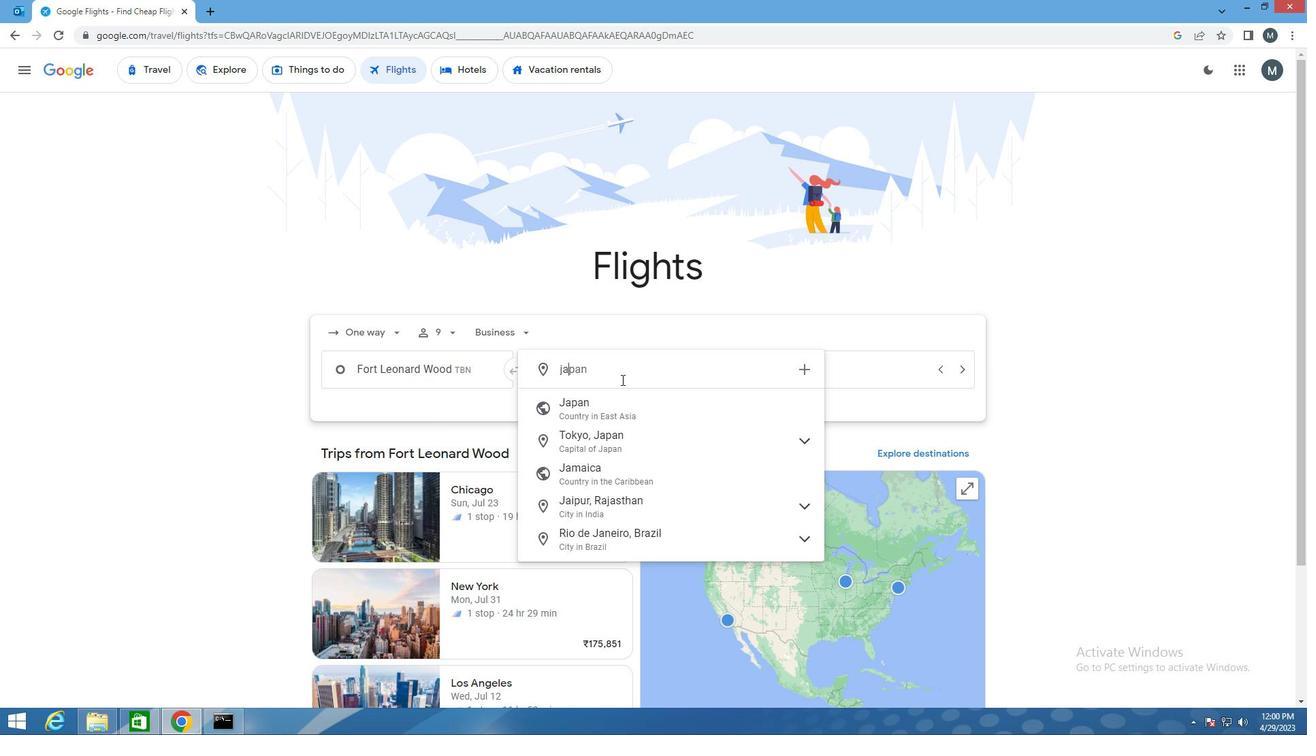 
Action: Key pressed c
Screenshot: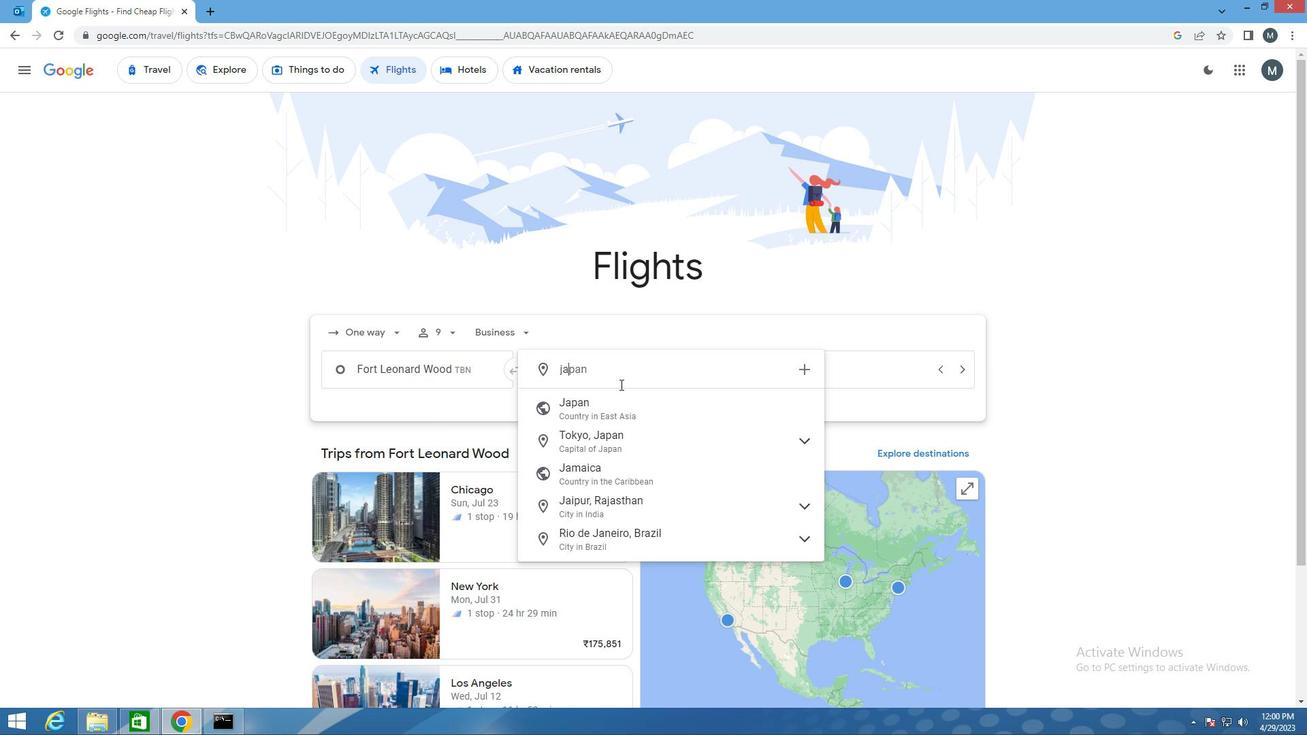 
Action: Mouse moved to (633, 397)
Screenshot: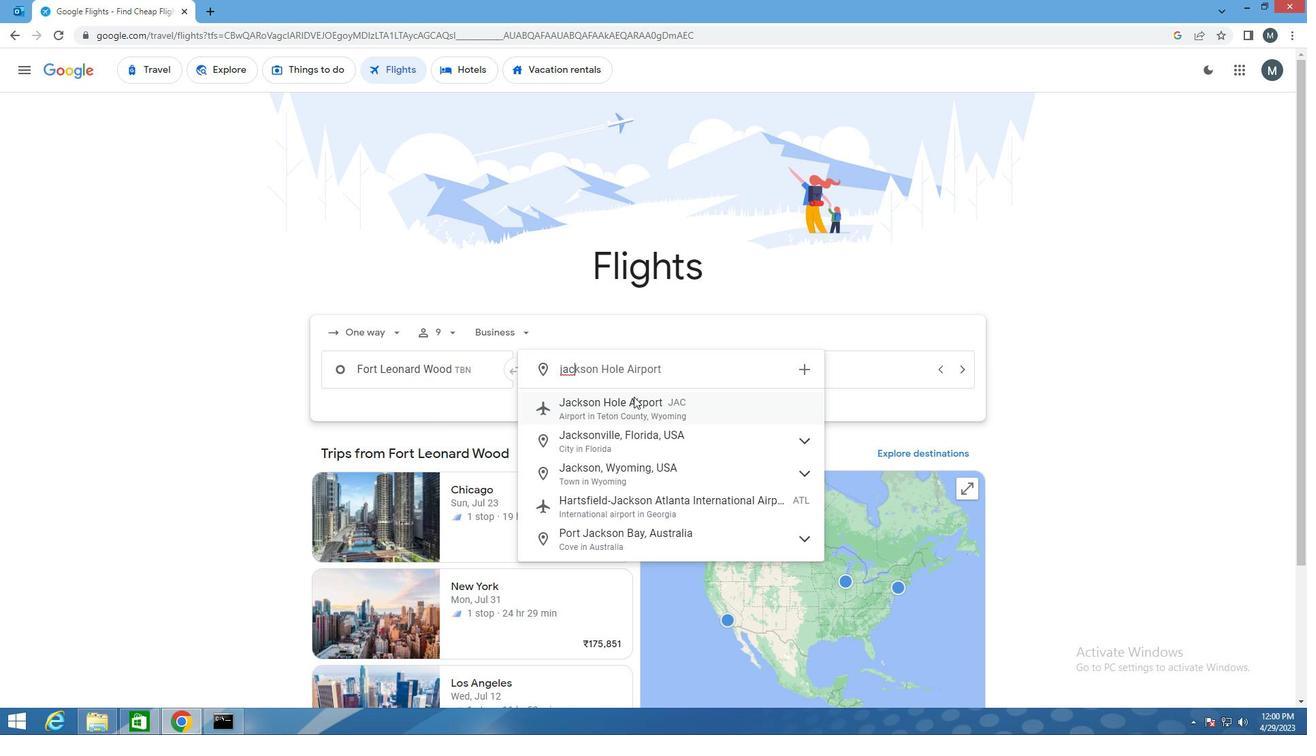 
Action: Mouse pressed left at (633, 397)
Screenshot: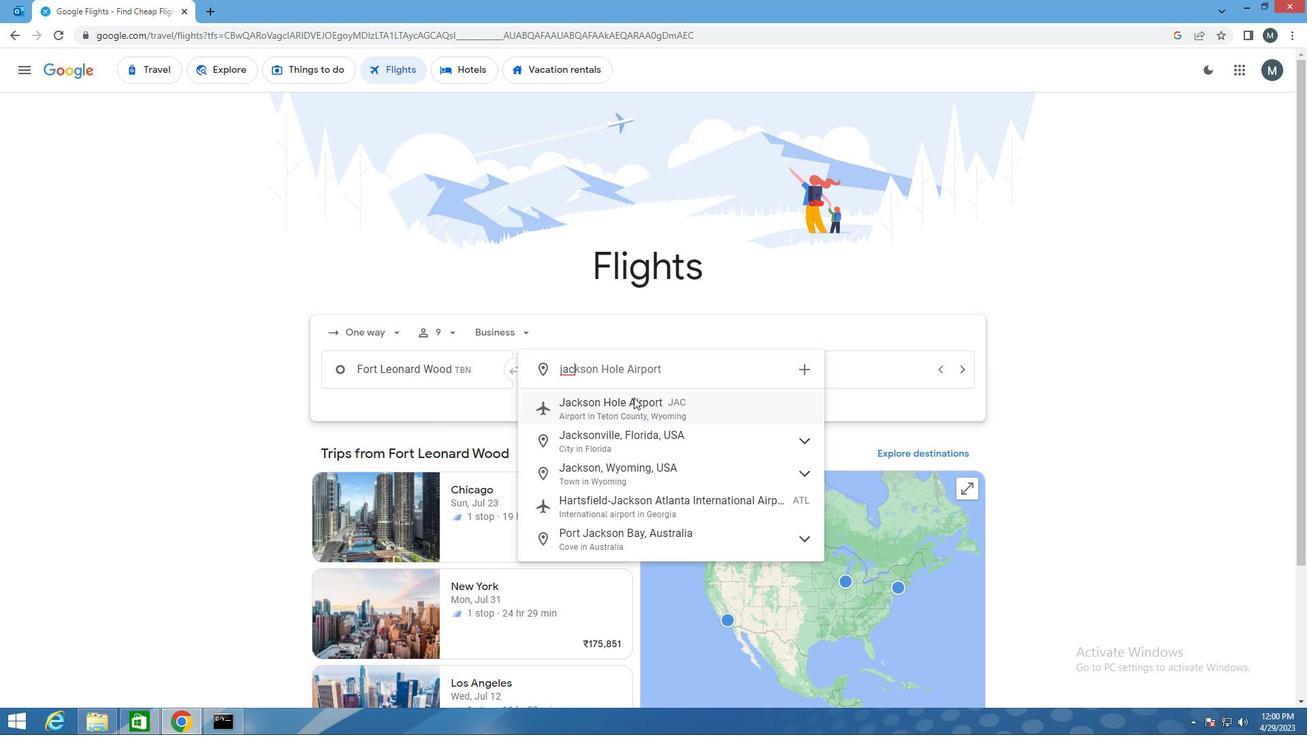 
Action: Mouse moved to (761, 365)
Screenshot: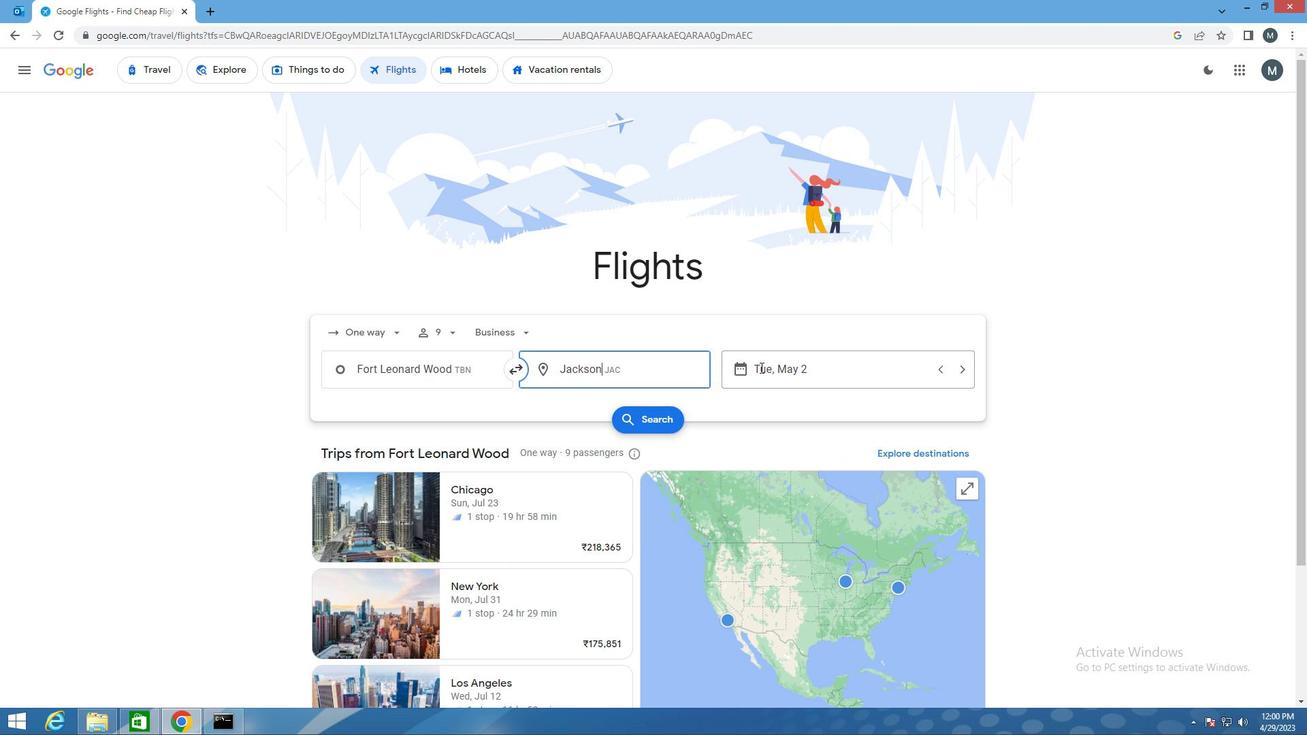 
Action: Mouse pressed left at (761, 365)
Screenshot: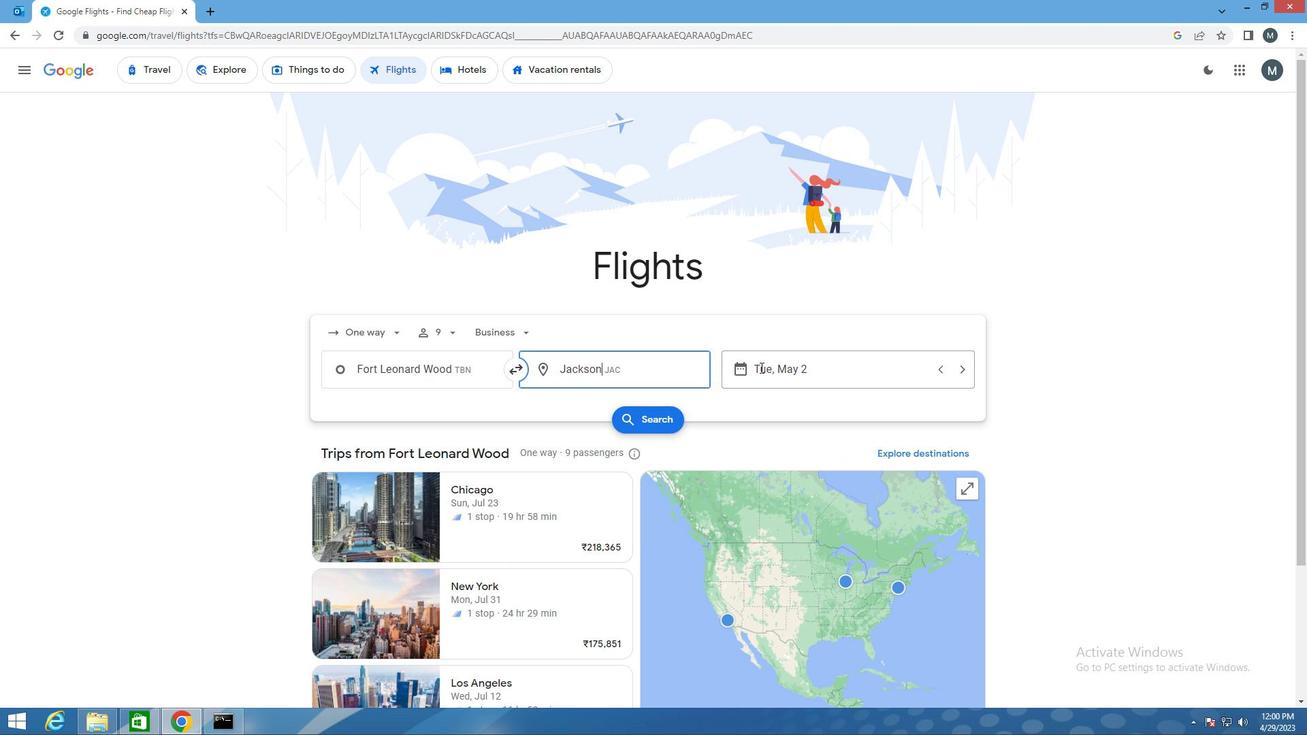 
Action: Mouse moved to (821, 457)
Screenshot: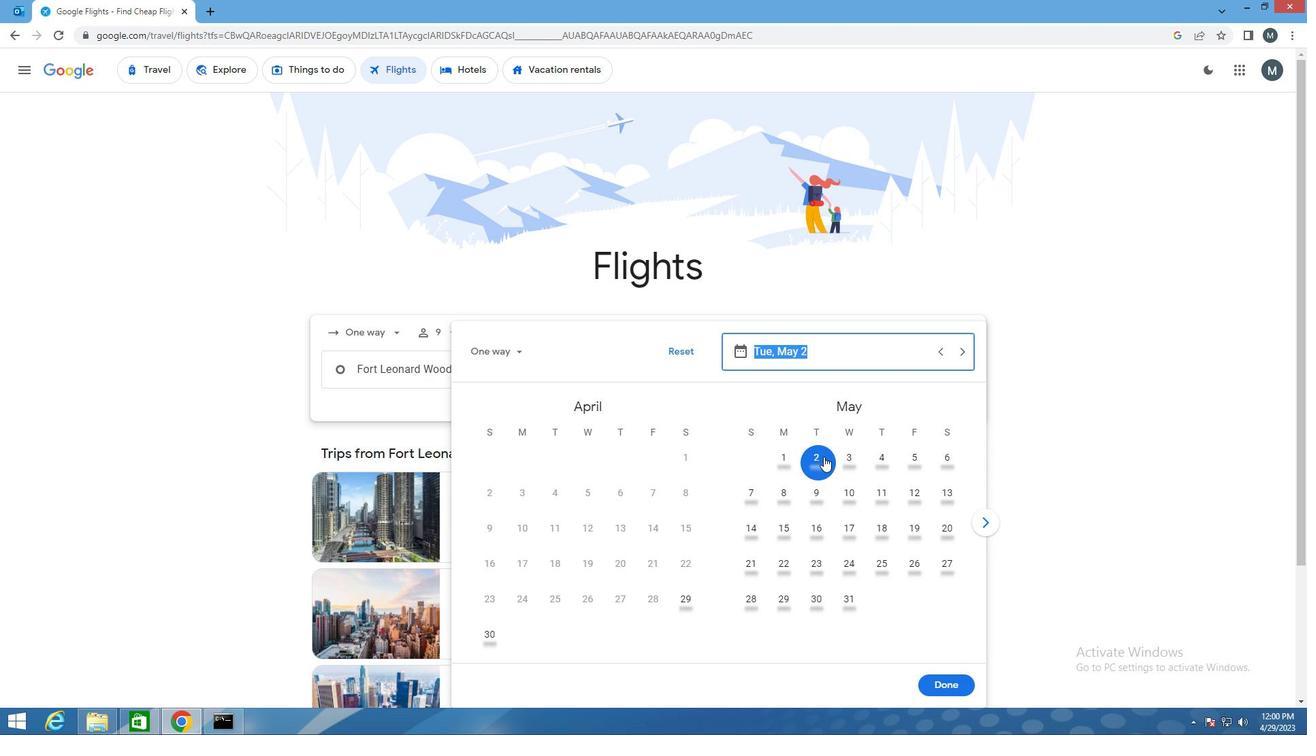 
Action: Mouse pressed left at (821, 457)
Screenshot: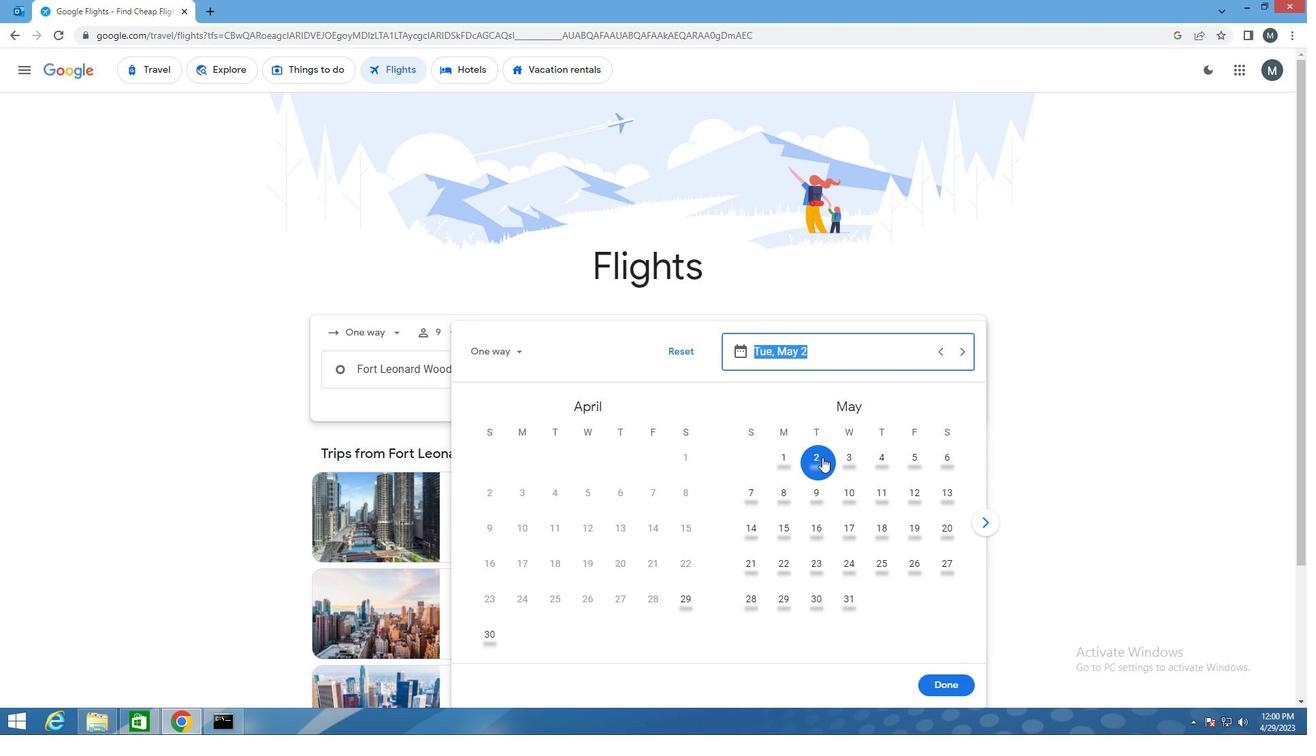 
Action: Mouse moved to (947, 678)
Screenshot: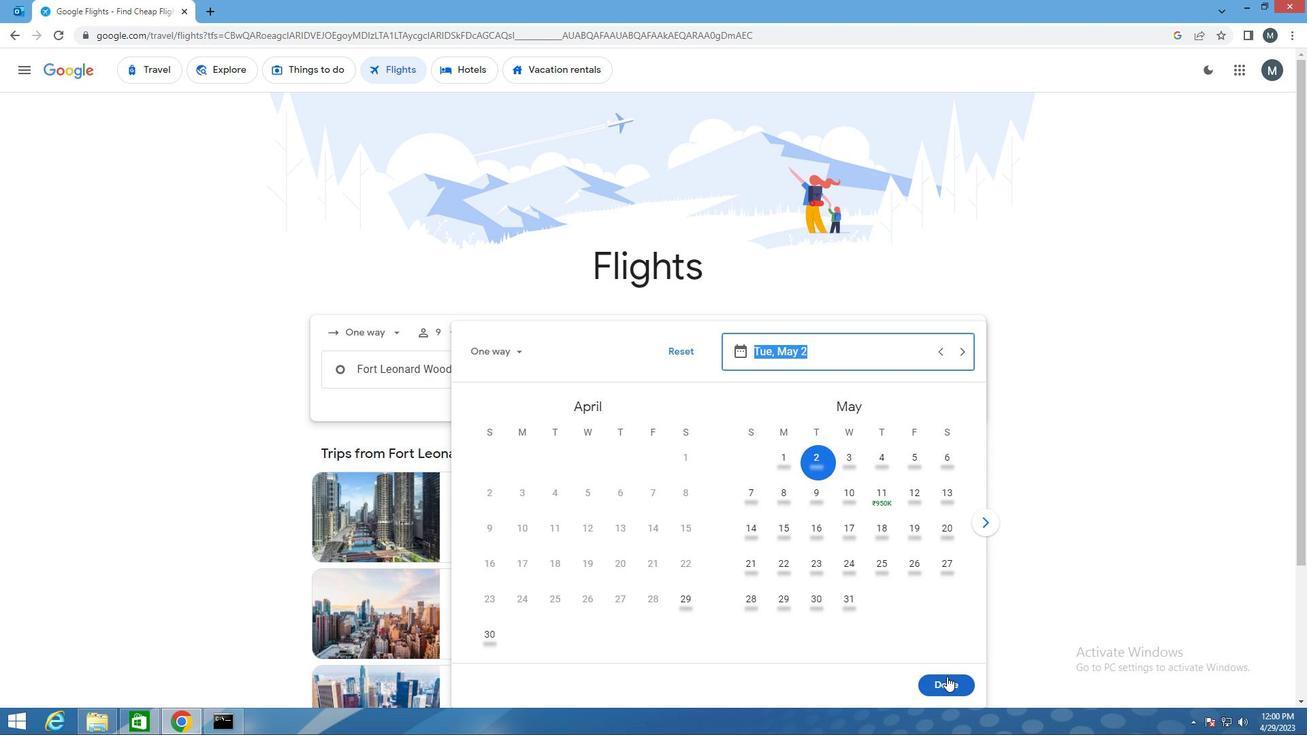 
Action: Mouse pressed left at (947, 678)
Screenshot: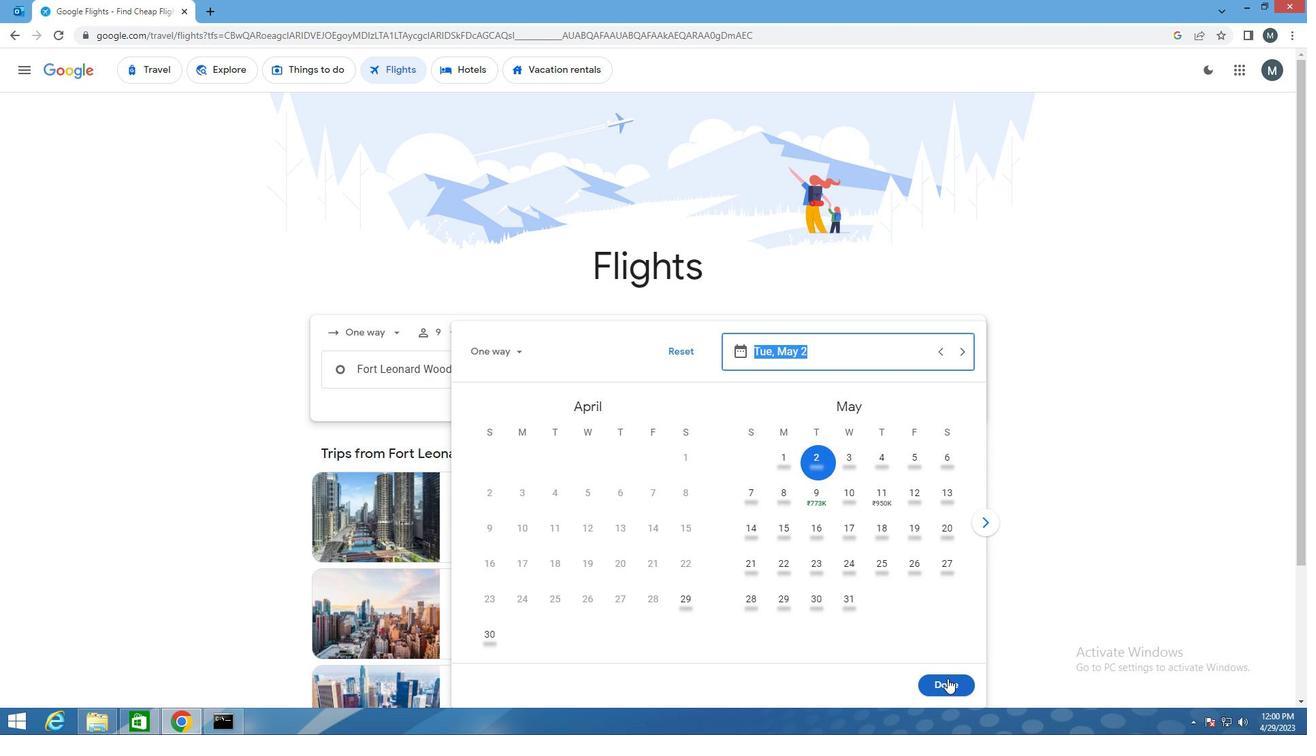 
Action: Mouse moved to (641, 416)
Screenshot: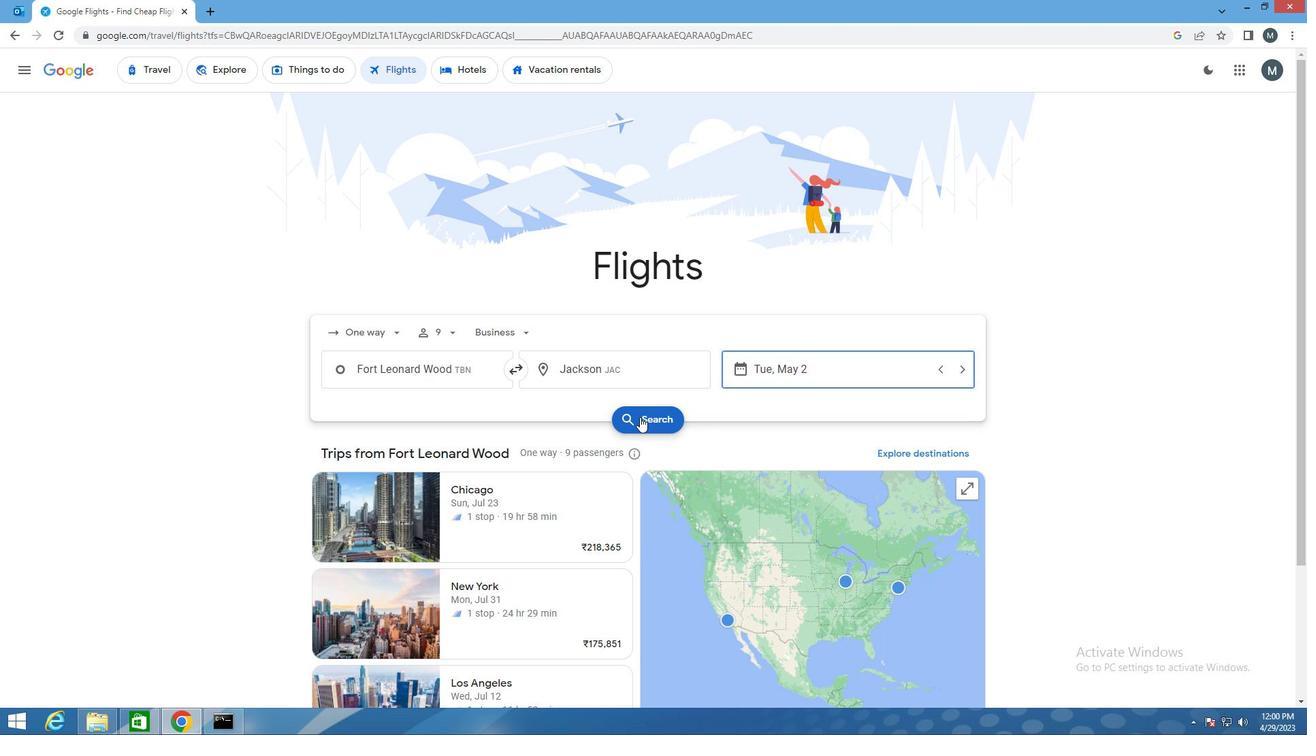 
Action: Mouse pressed left at (641, 416)
Screenshot: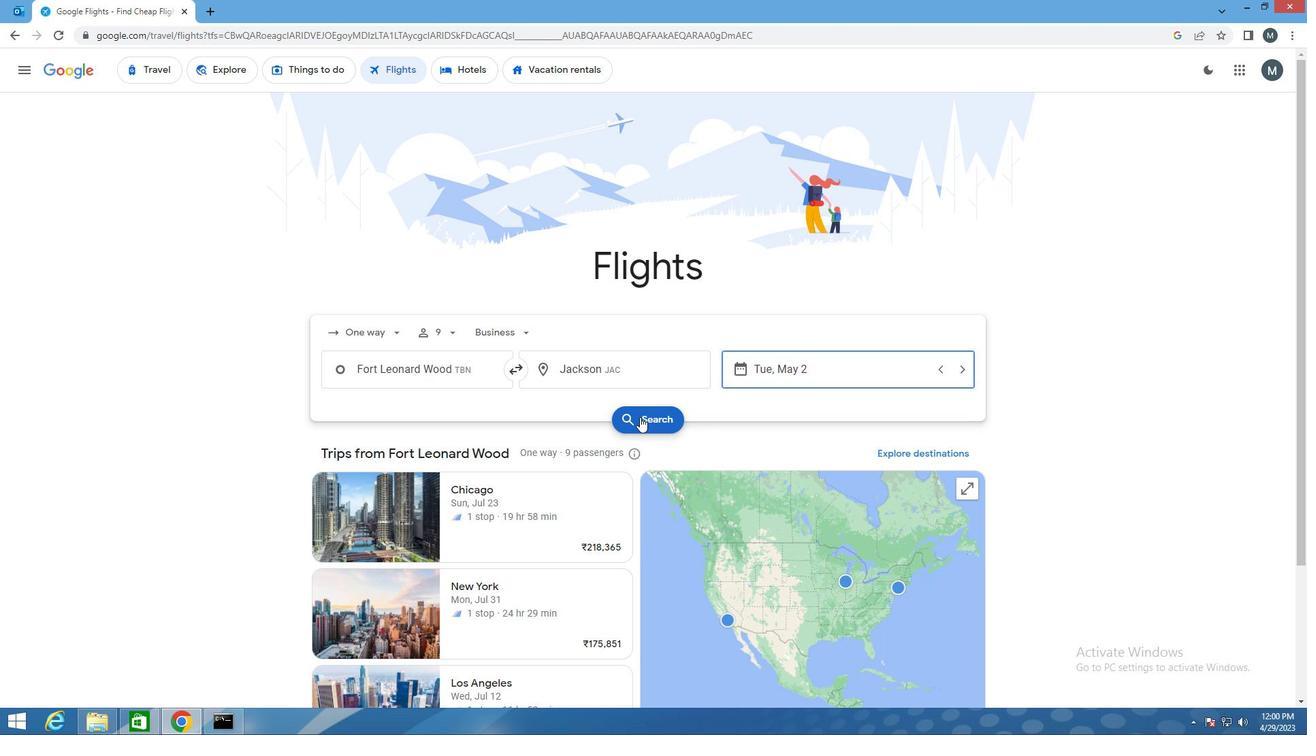 
Action: Mouse moved to (339, 194)
Screenshot: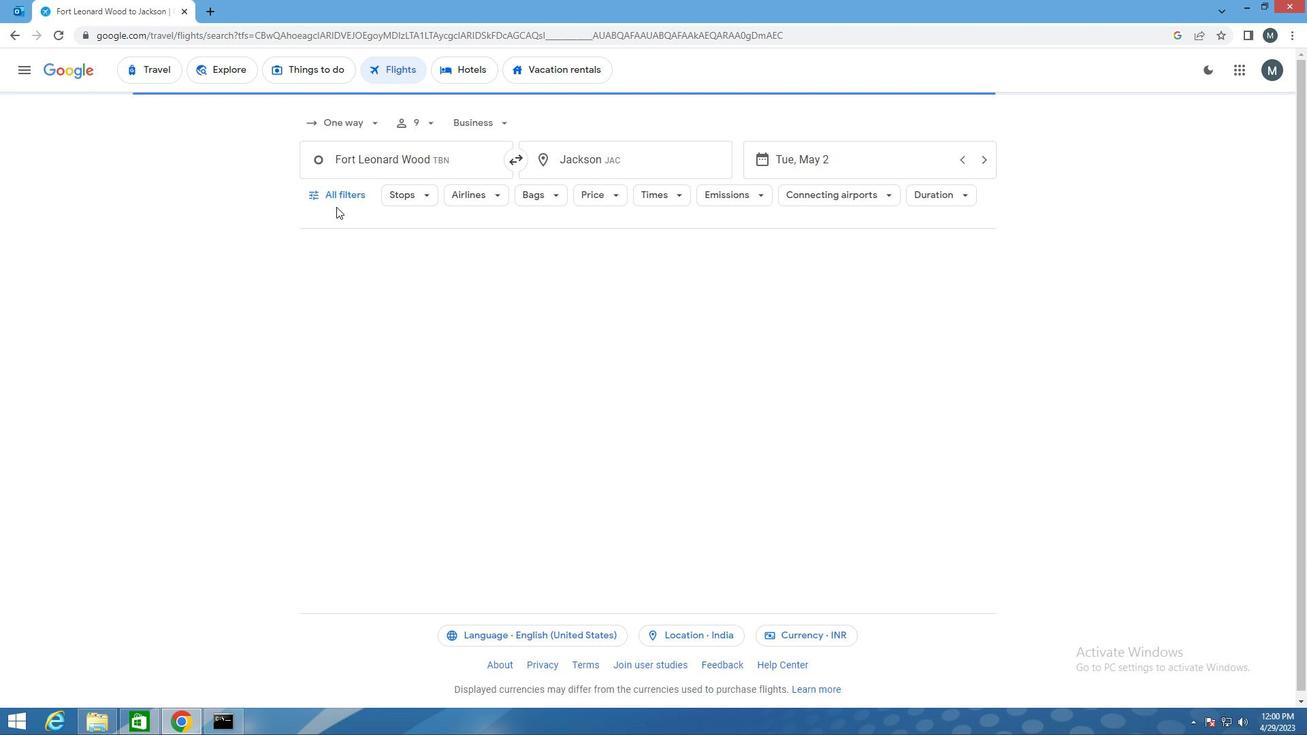 
Action: Mouse pressed left at (339, 194)
Screenshot: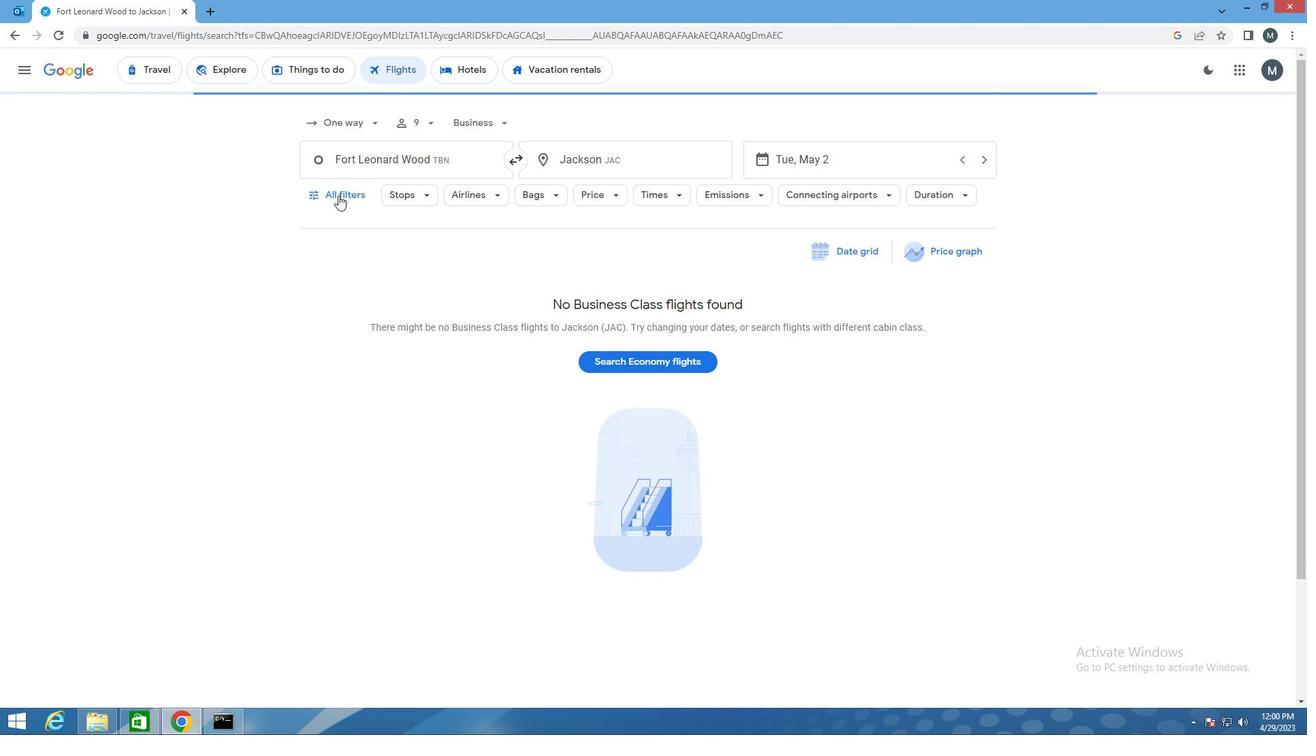 
Action: Mouse moved to (504, 485)
Screenshot: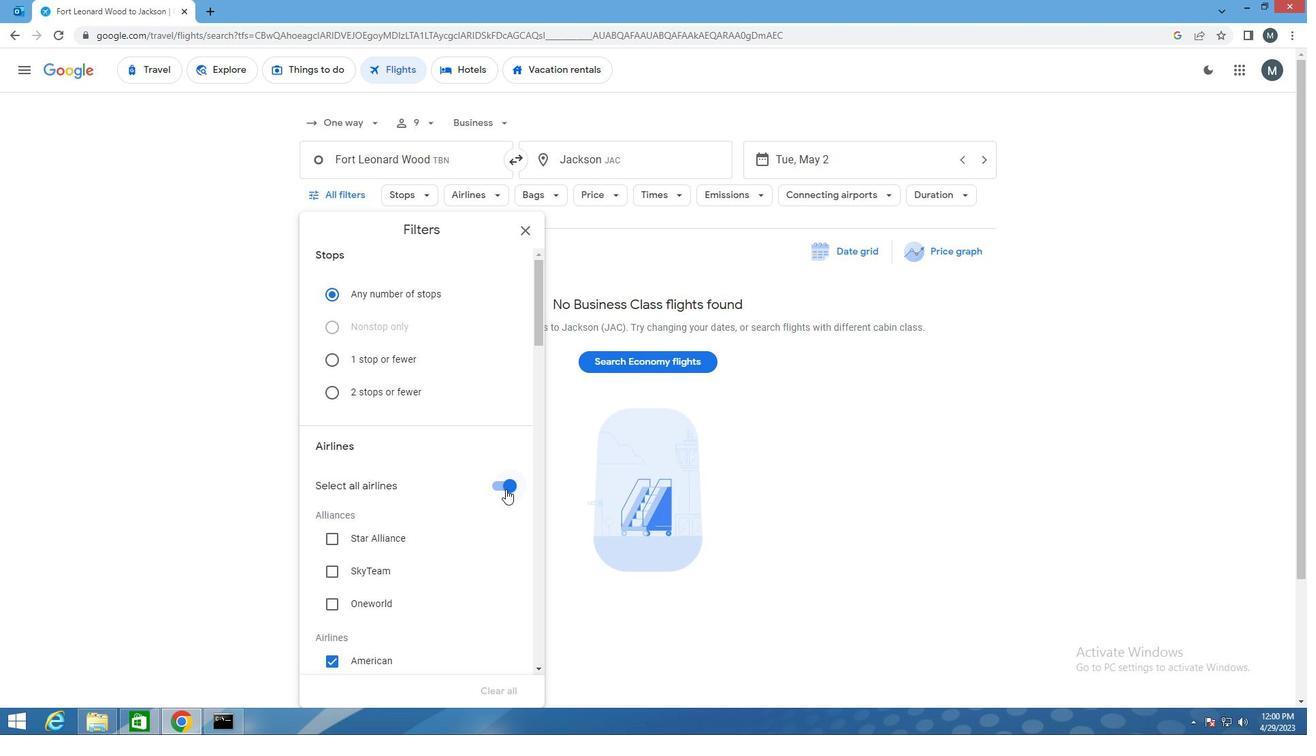 
Action: Mouse pressed left at (504, 485)
Screenshot: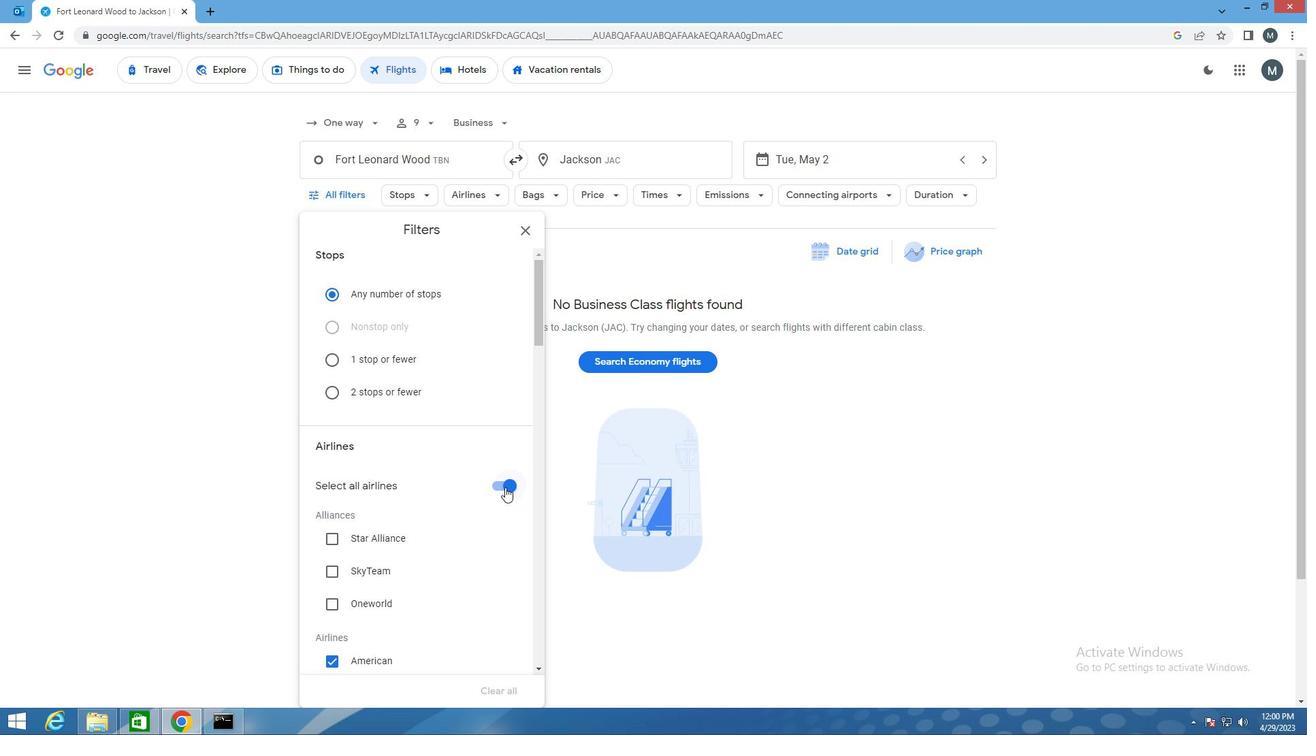 
Action: Mouse moved to (390, 415)
Screenshot: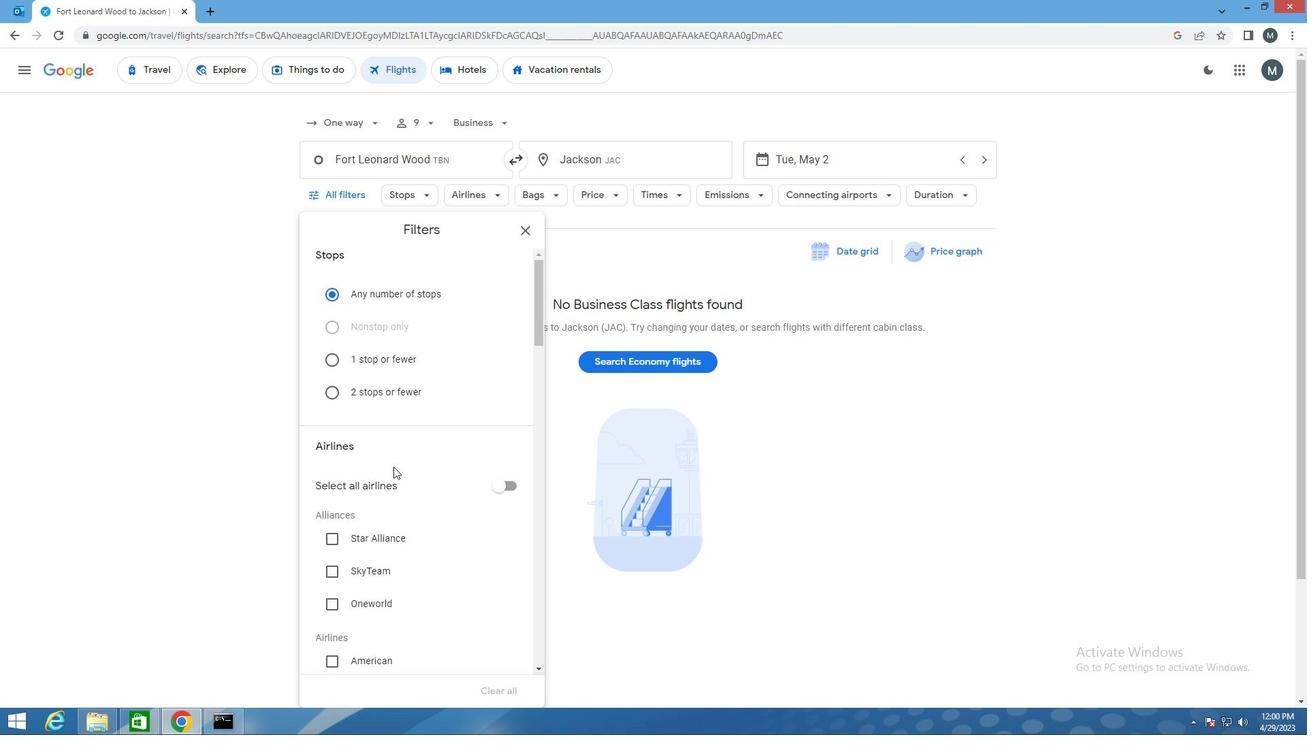 
Action: Mouse scrolled (390, 415) with delta (0, 0)
Screenshot: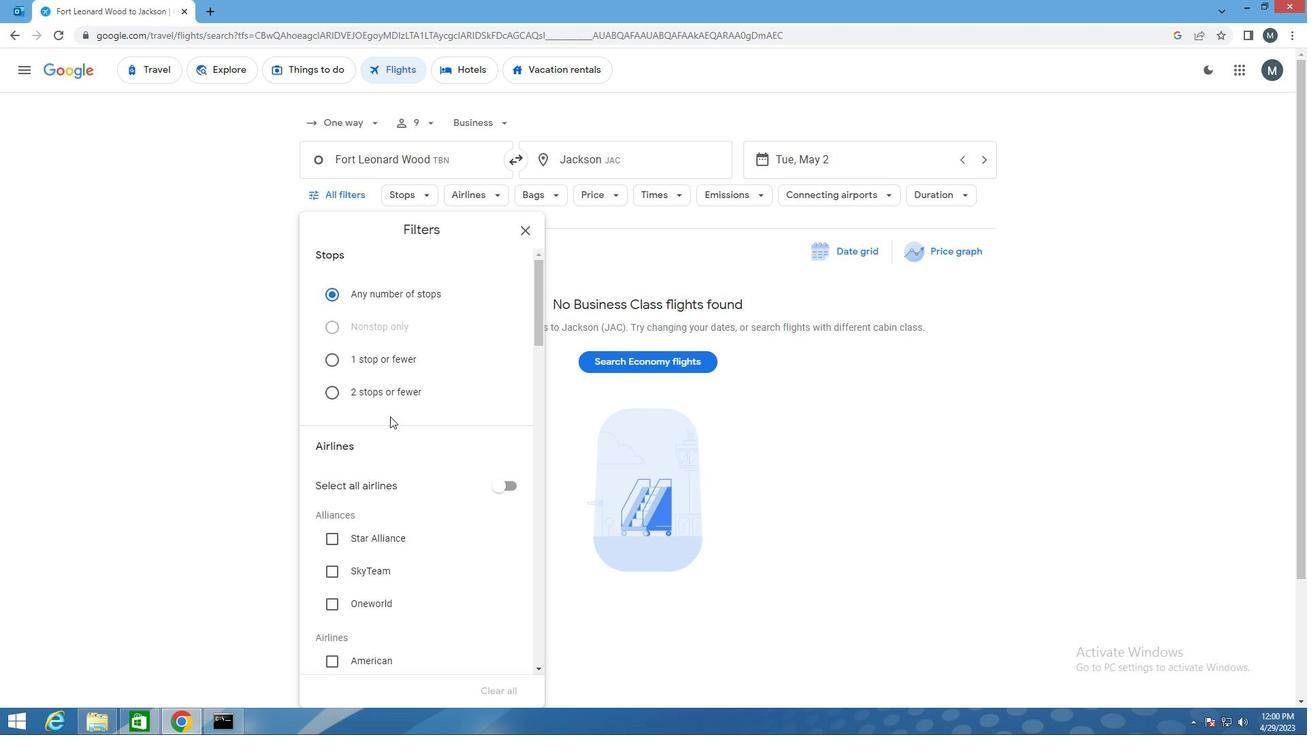 
Action: Mouse moved to (388, 436)
Screenshot: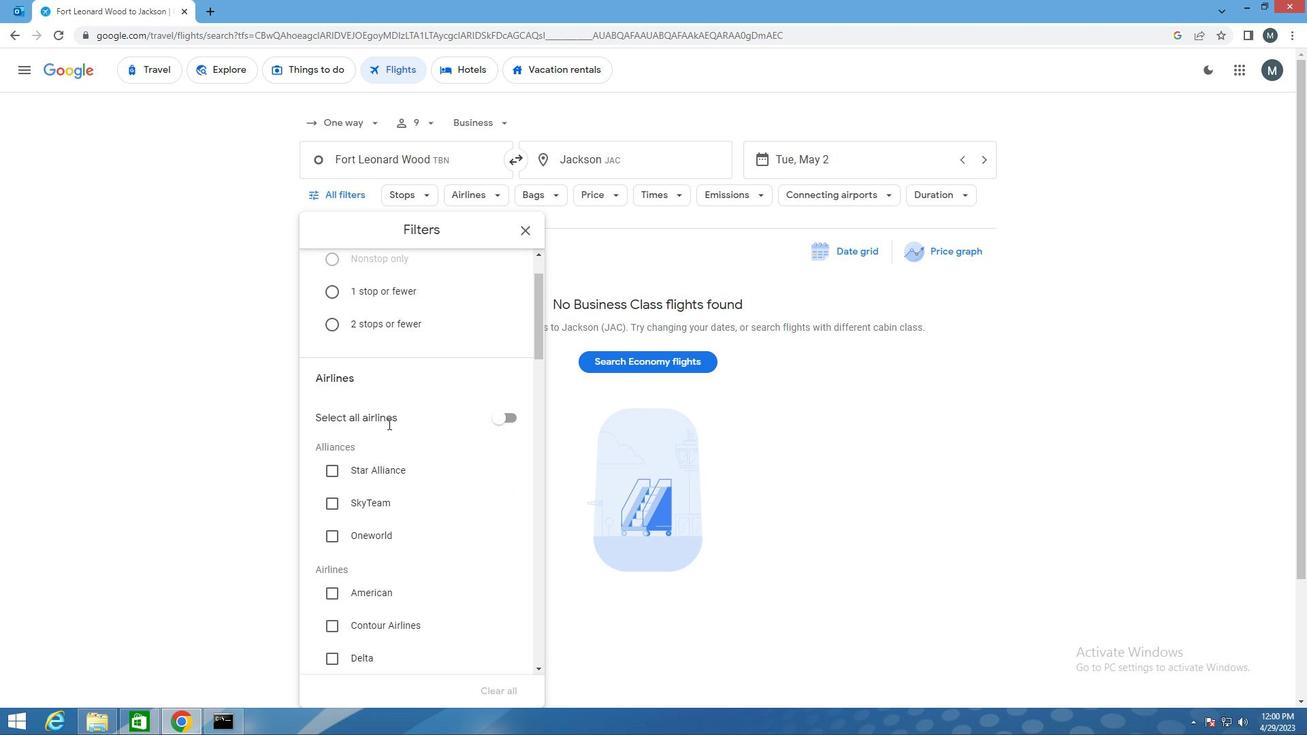 
Action: Mouse scrolled (388, 435) with delta (0, 0)
Screenshot: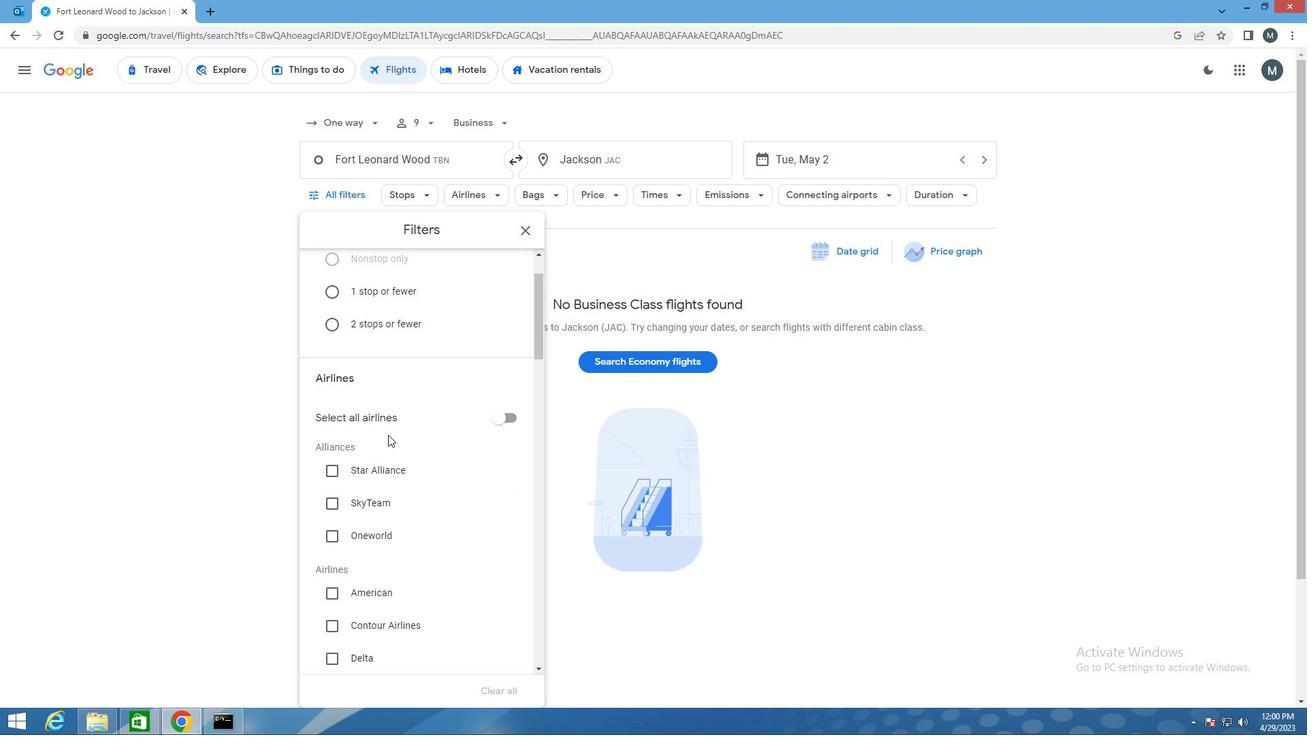 
Action: Mouse moved to (412, 430)
Screenshot: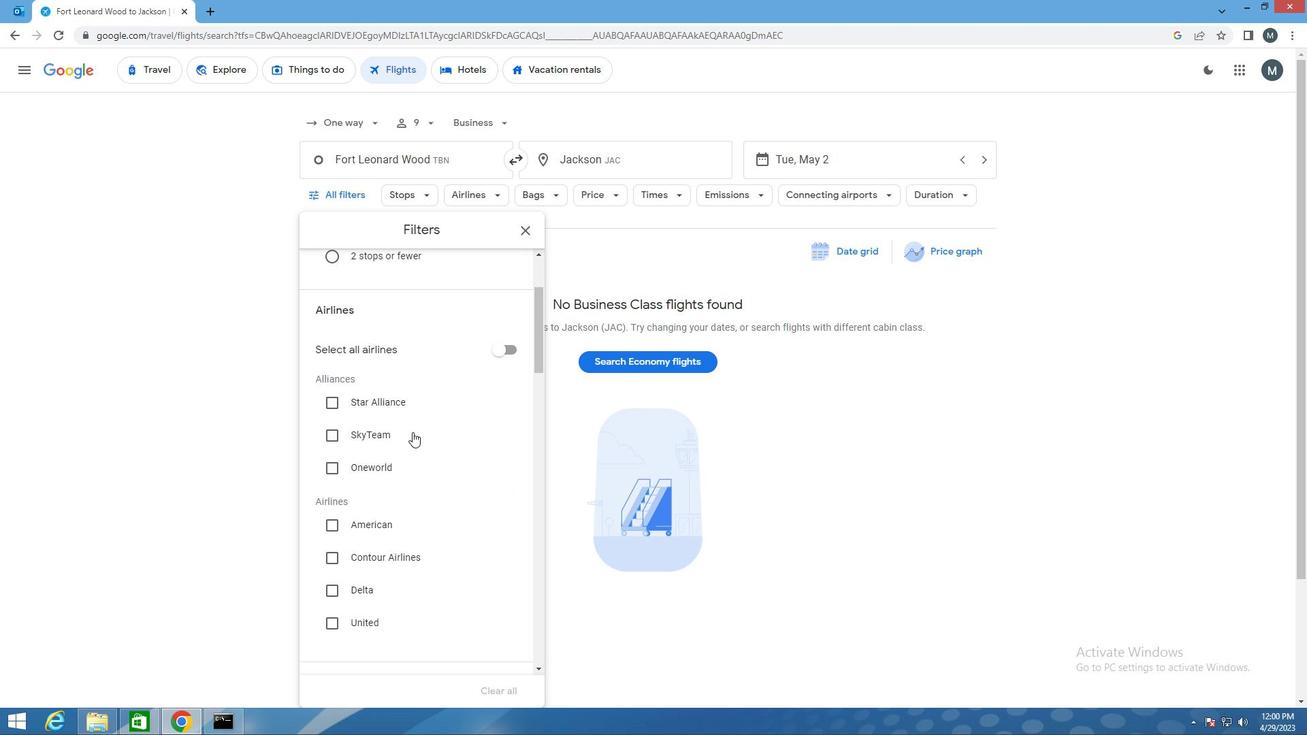 
Action: Mouse scrolled (412, 430) with delta (0, 0)
Screenshot: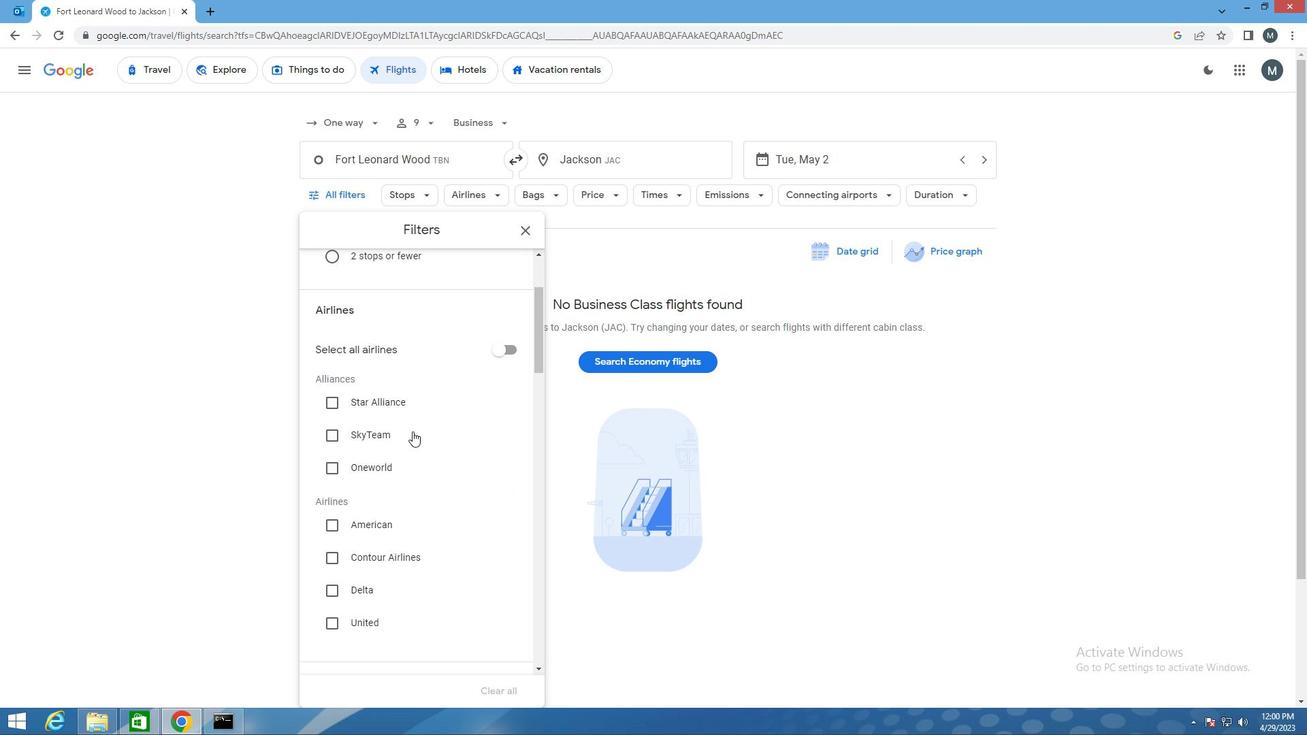 
Action: Mouse moved to (410, 430)
Screenshot: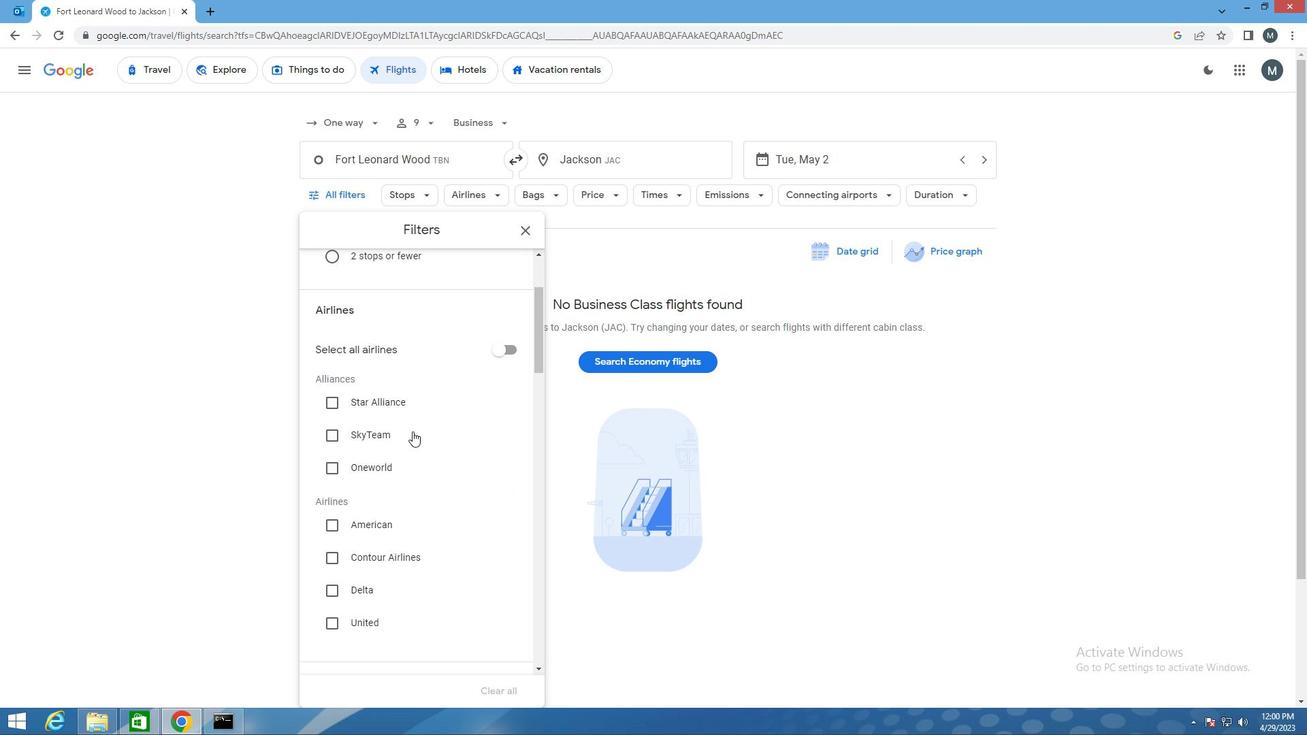 
Action: Mouse scrolled (410, 430) with delta (0, 0)
Screenshot: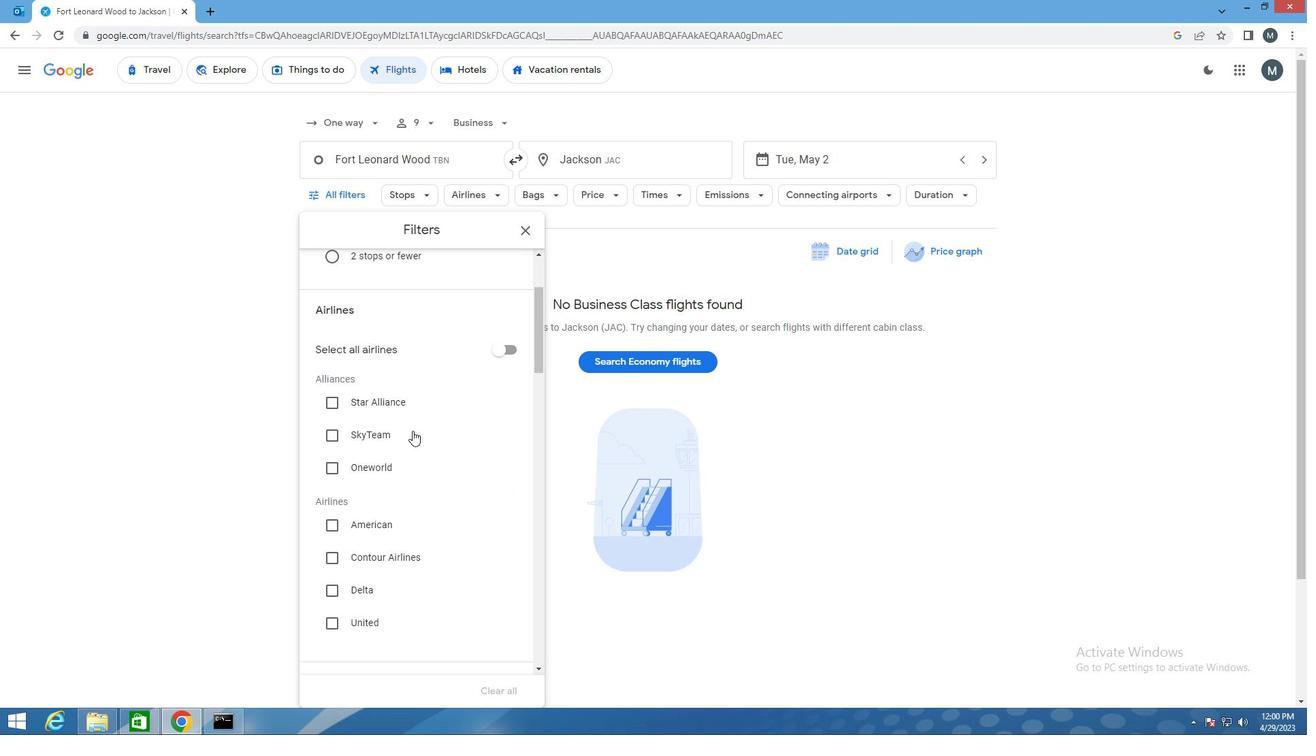 
Action: Mouse moved to (389, 460)
Screenshot: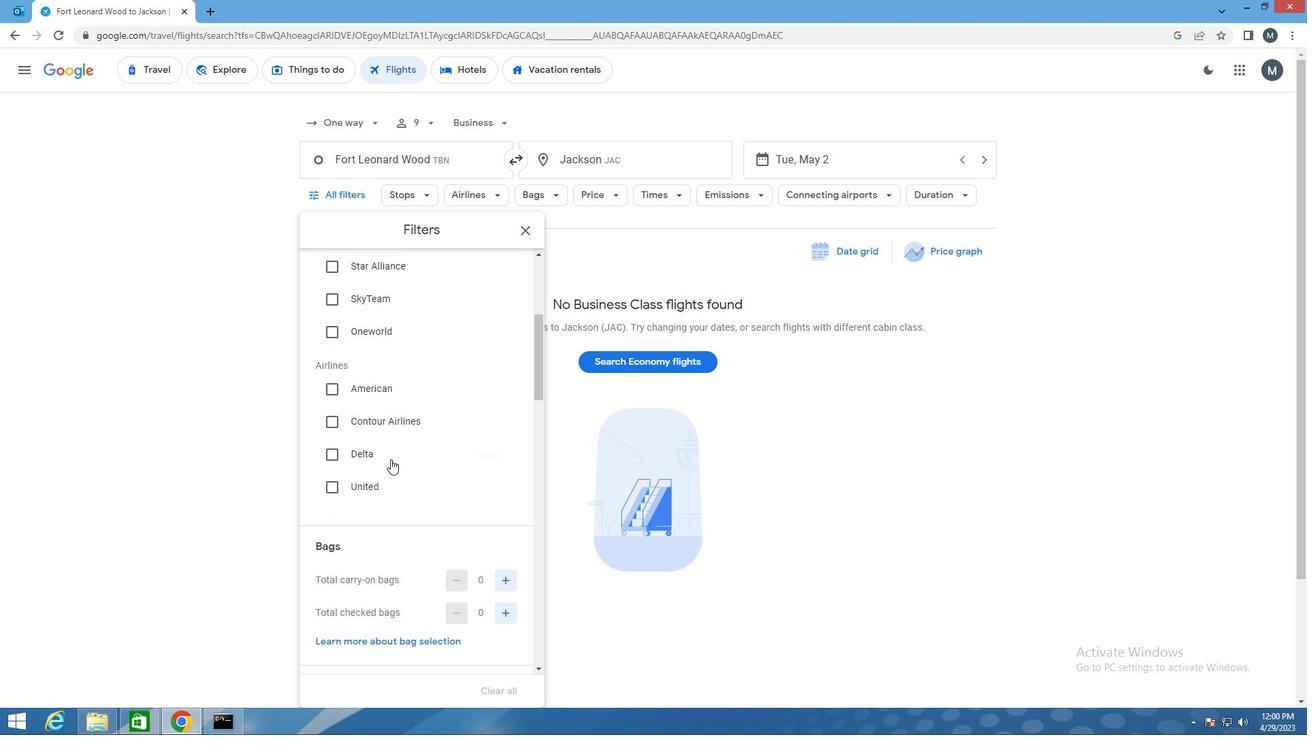 
Action: Mouse scrolled (389, 460) with delta (0, 0)
Screenshot: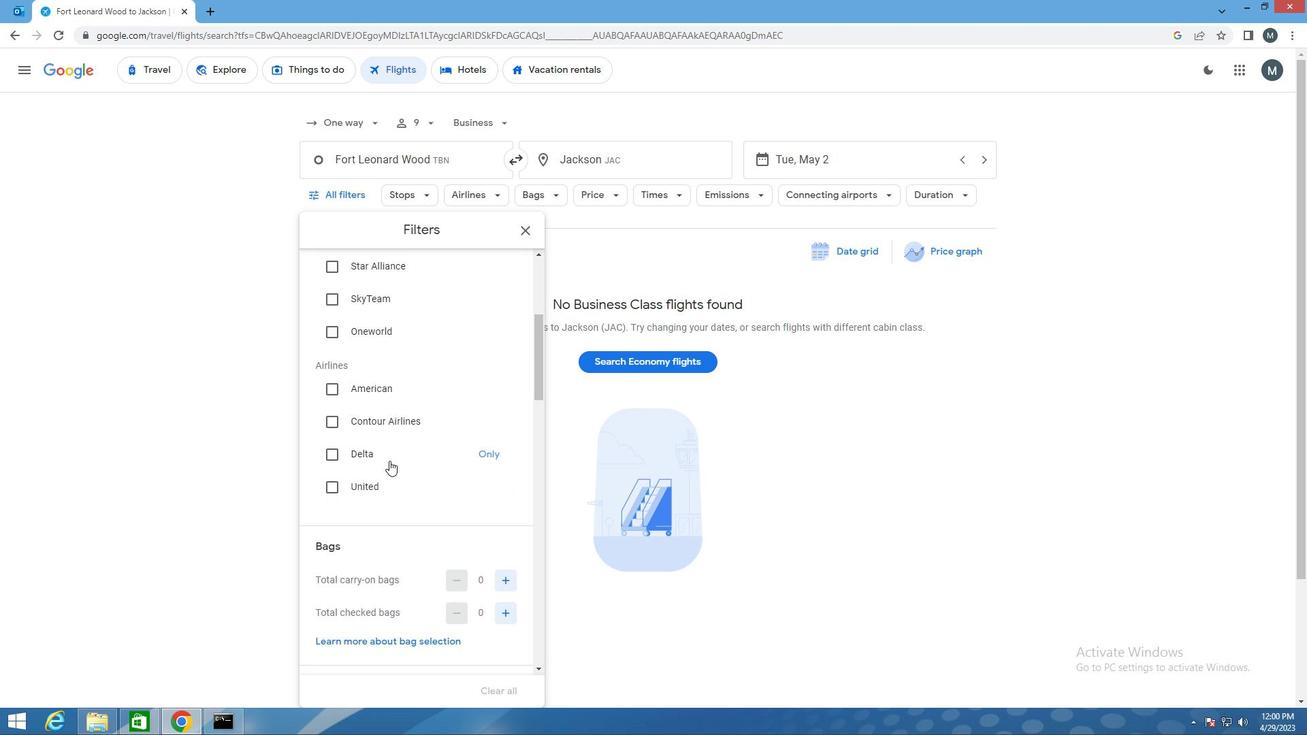 
Action: Mouse moved to (386, 460)
Screenshot: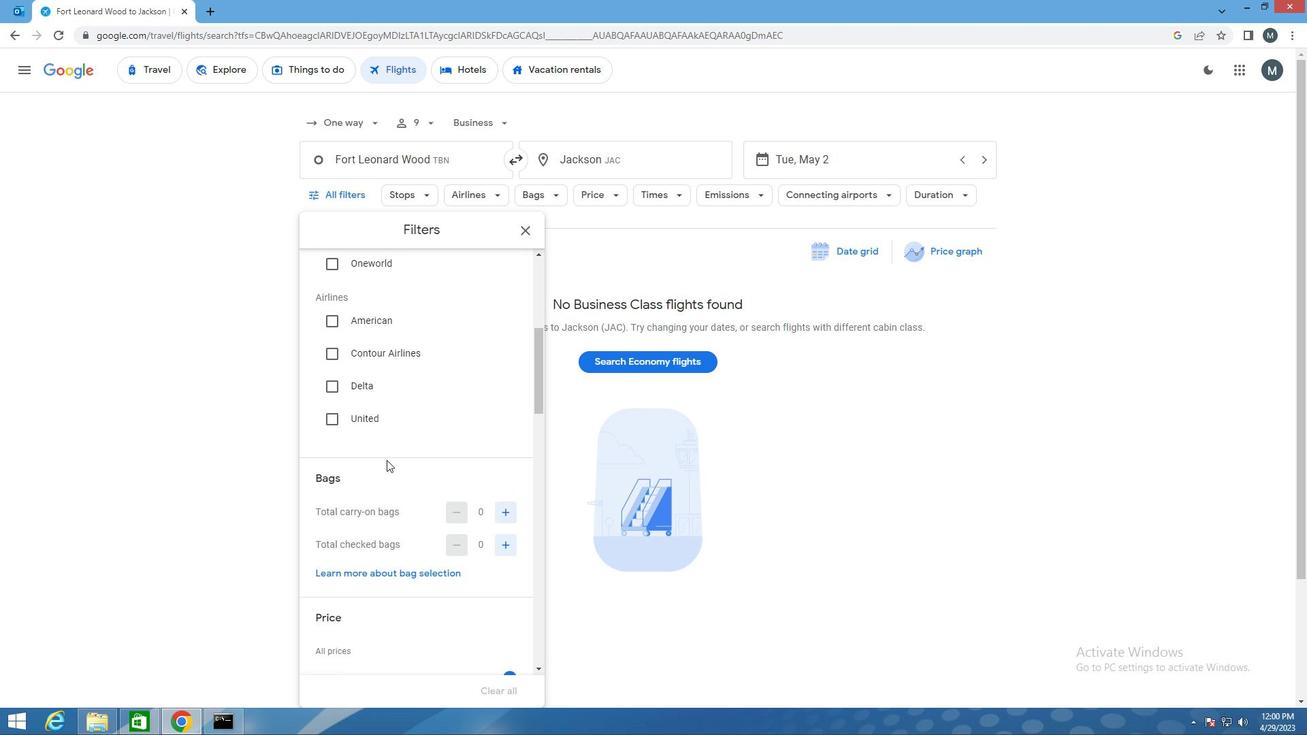 
Action: Mouse scrolled (386, 460) with delta (0, 0)
Screenshot: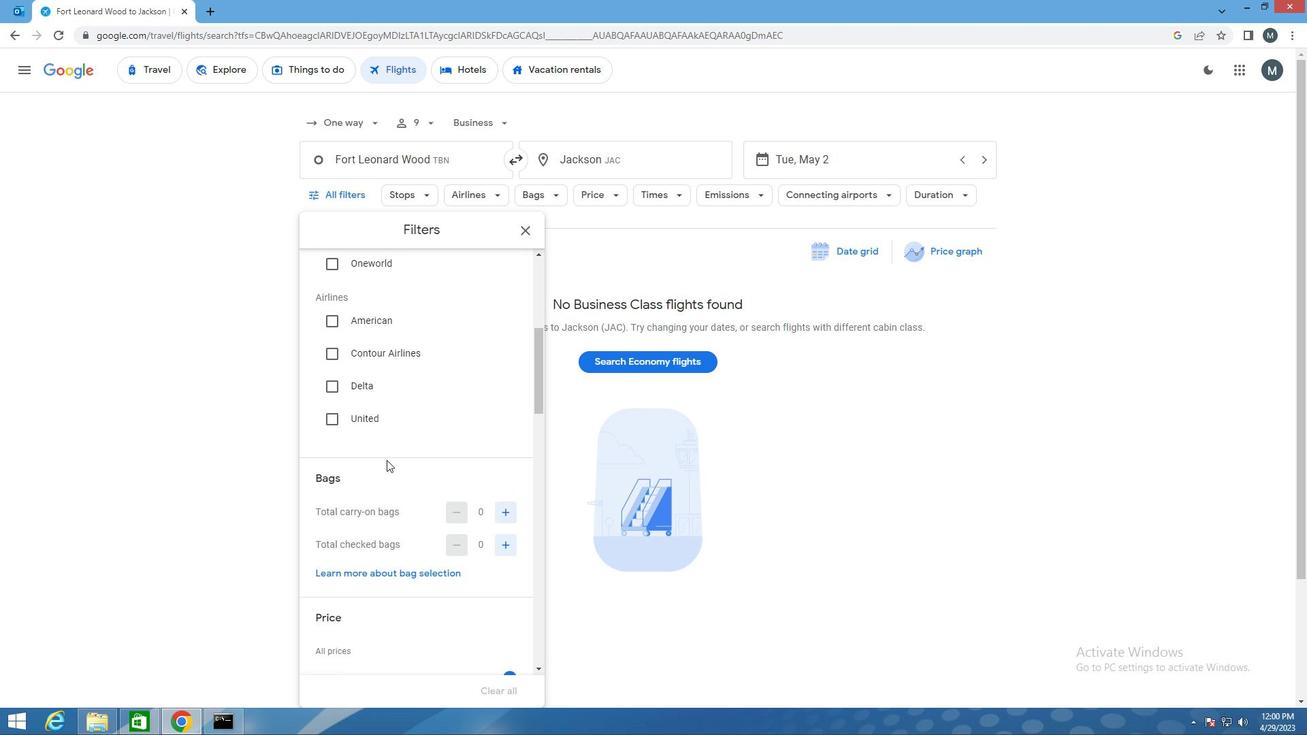 
Action: Mouse moved to (506, 440)
Screenshot: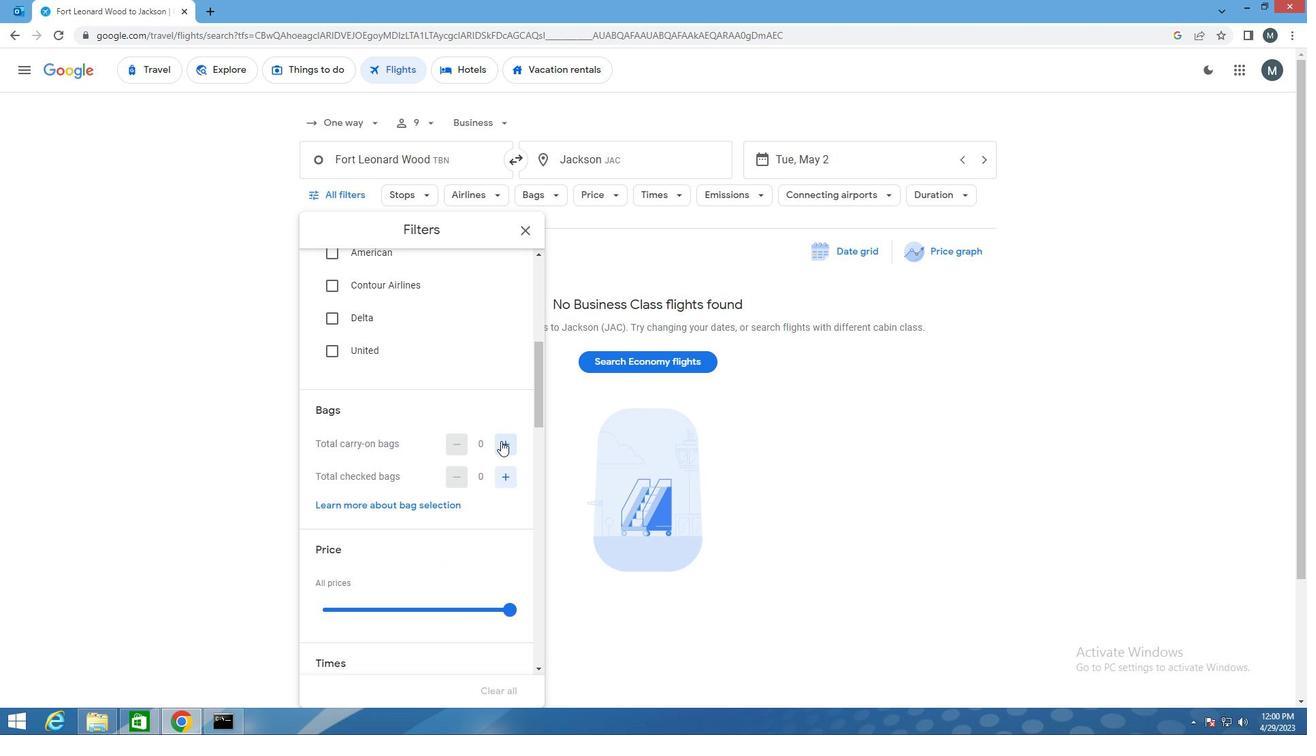 
Action: Mouse pressed left at (506, 440)
Screenshot: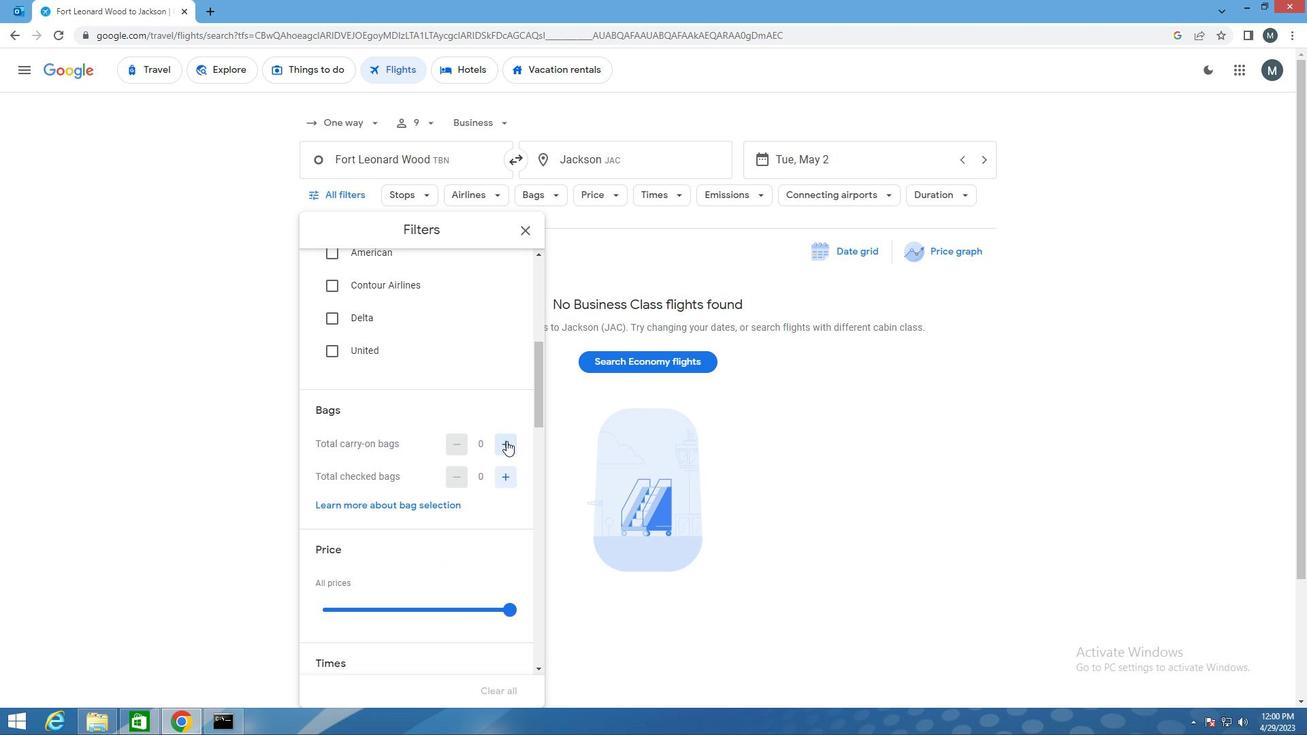 
Action: Mouse moved to (475, 463)
Screenshot: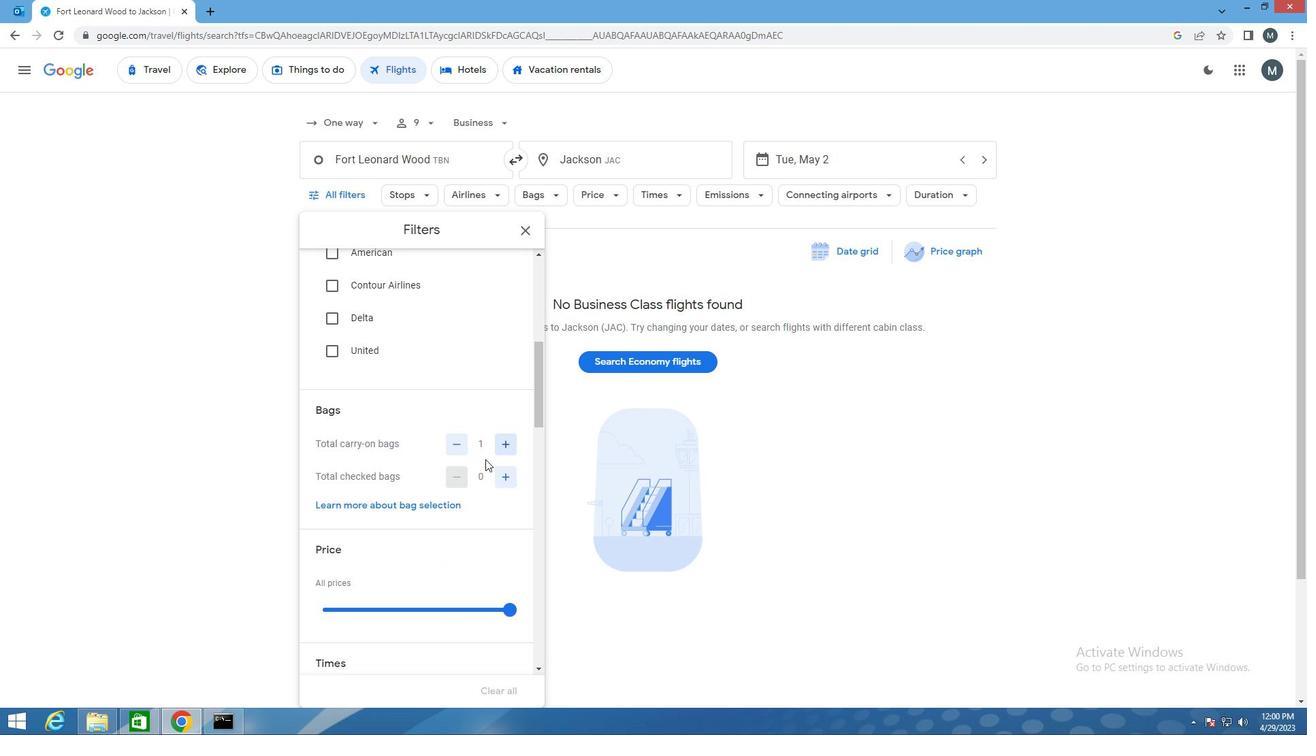 
Action: Mouse scrolled (475, 462) with delta (0, 0)
Screenshot: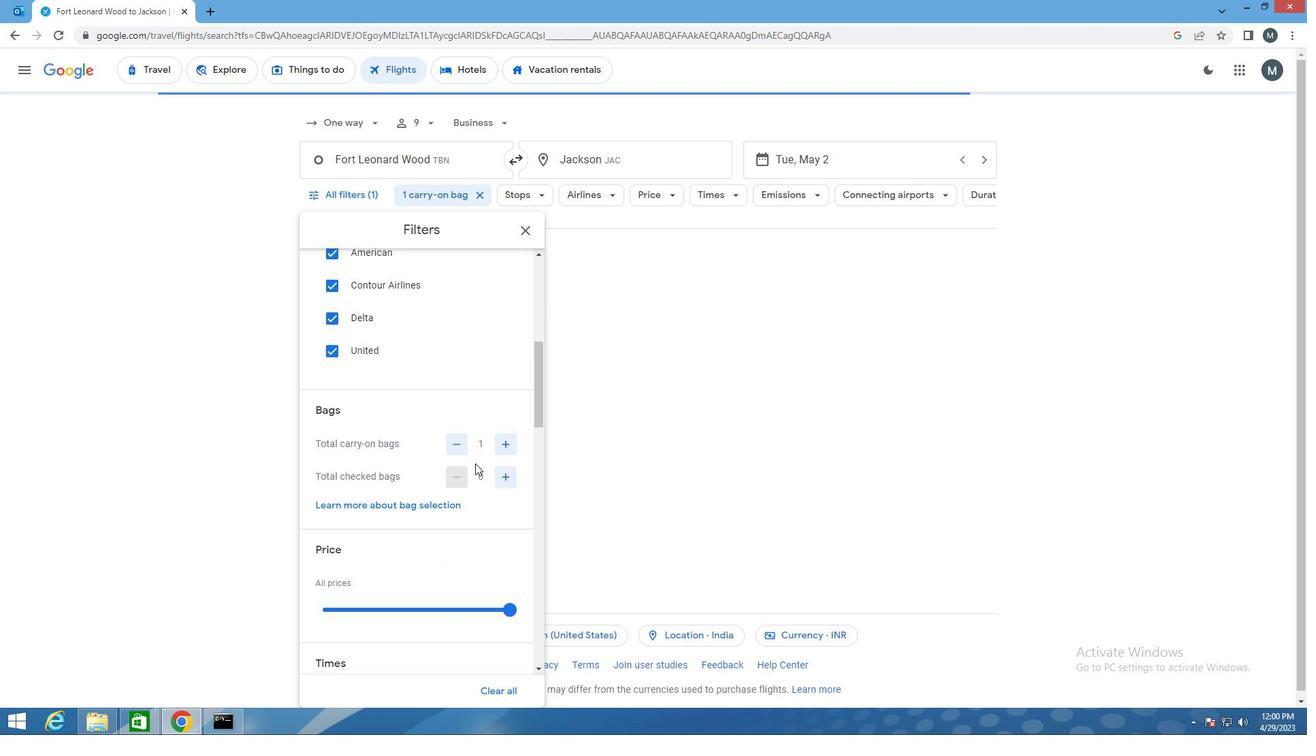 
Action: Mouse moved to (479, 537)
Screenshot: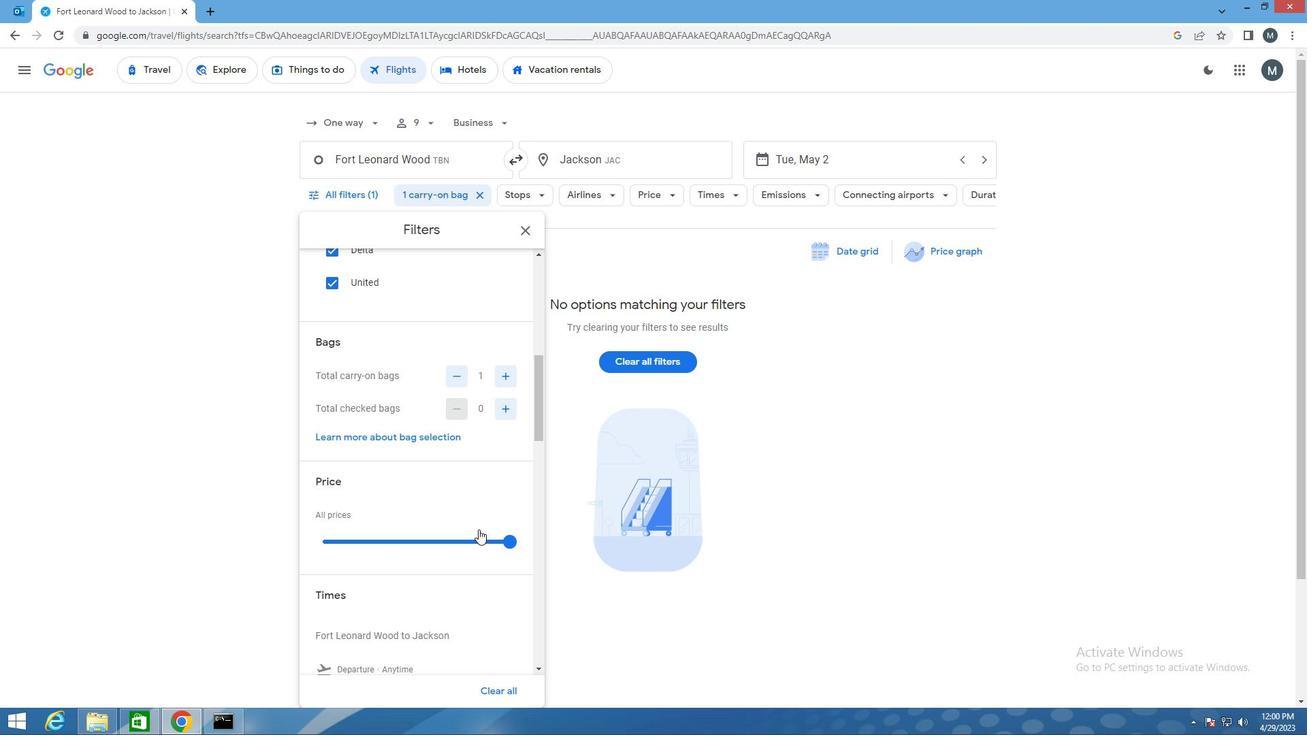 
Action: Mouse pressed left at (479, 537)
Screenshot: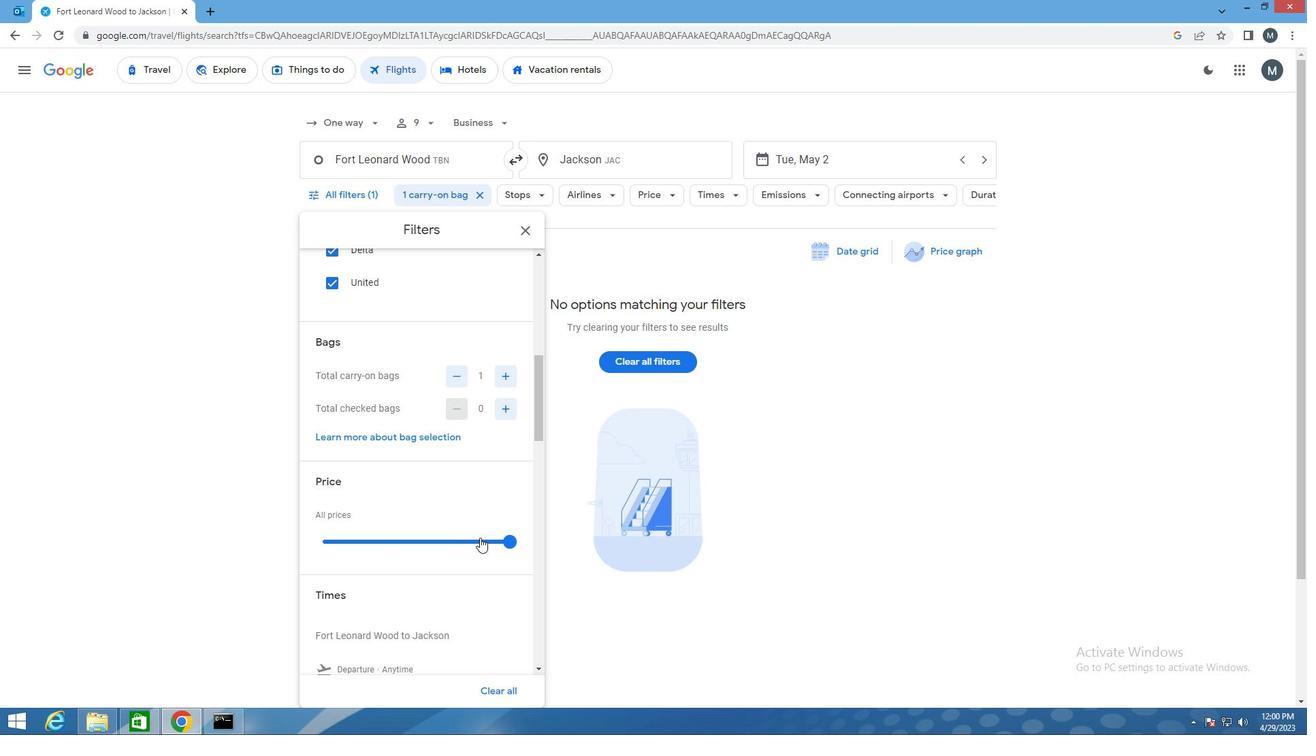 
Action: Mouse pressed left at (479, 537)
Screenshot: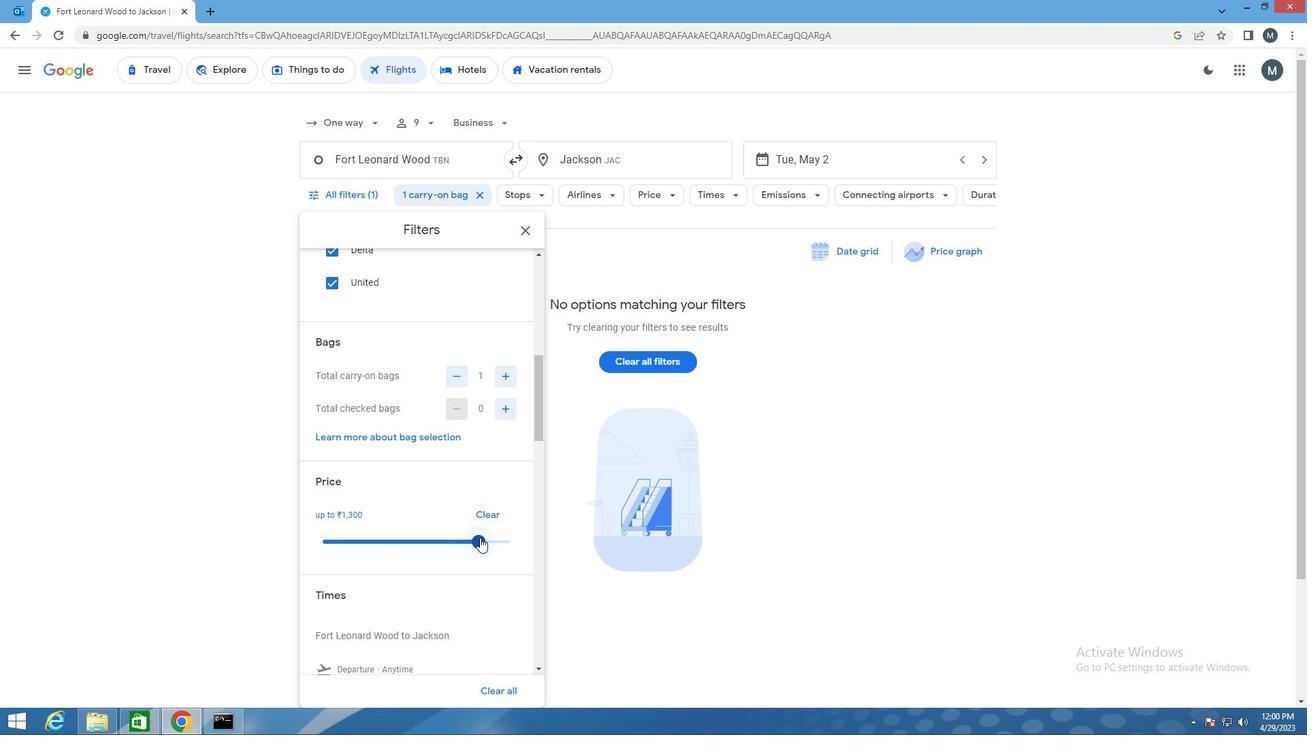 
Action: Mouse moved to (424, 502)
Screenshot: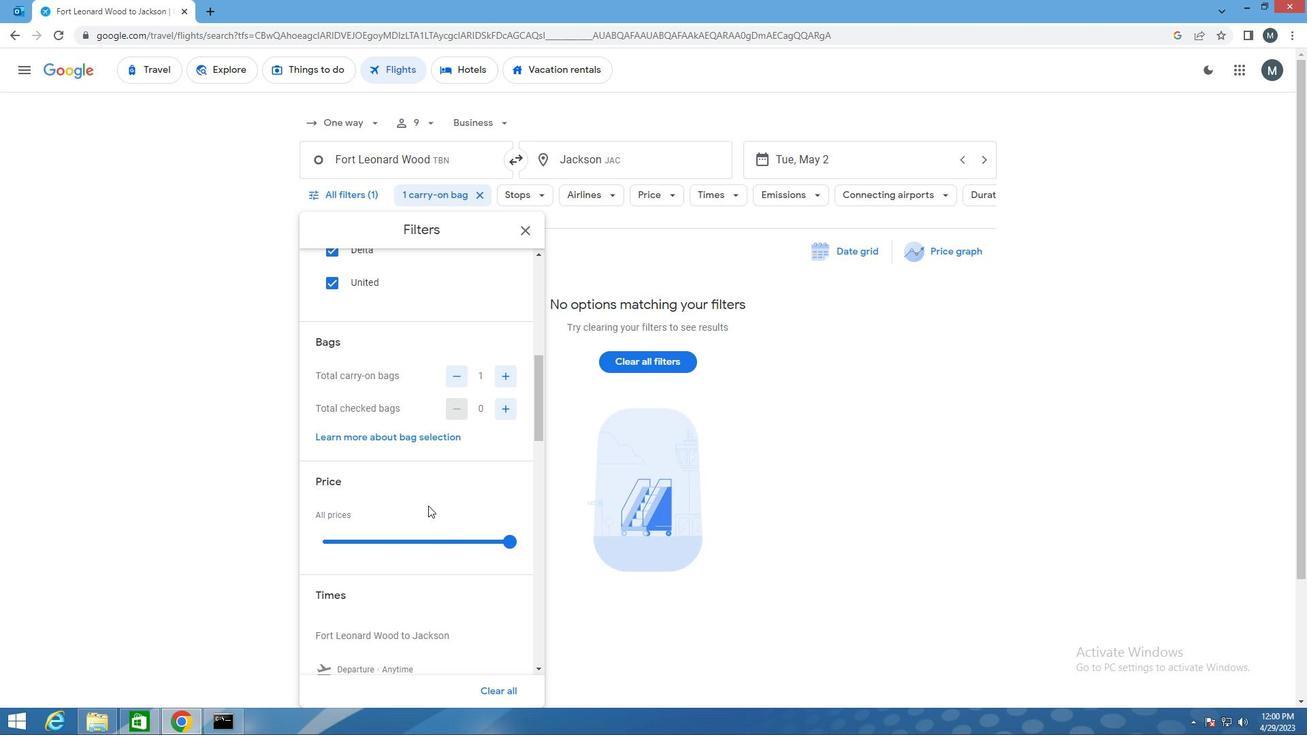 
Action: Mouse scrolled (424, 501) with delta (0, 0)
Screenshot: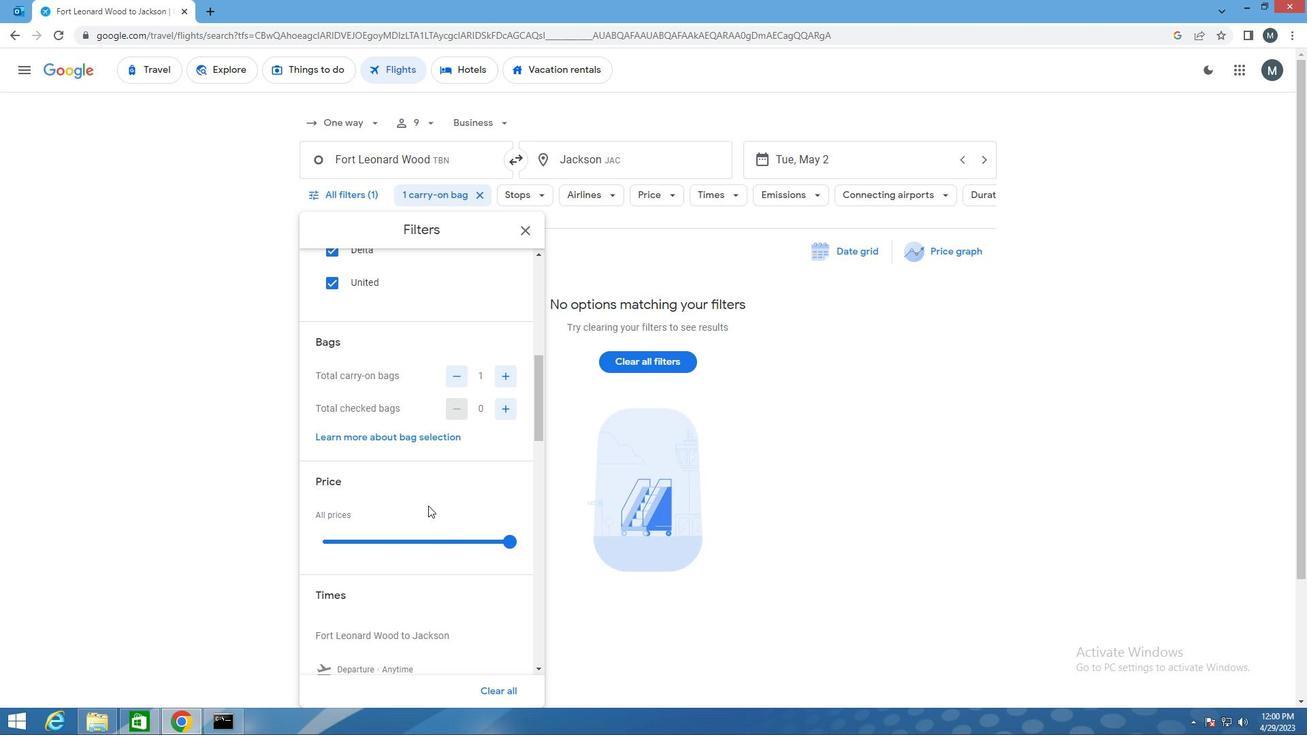 
Action: Mouse moved to (414, 501)
Screenshot: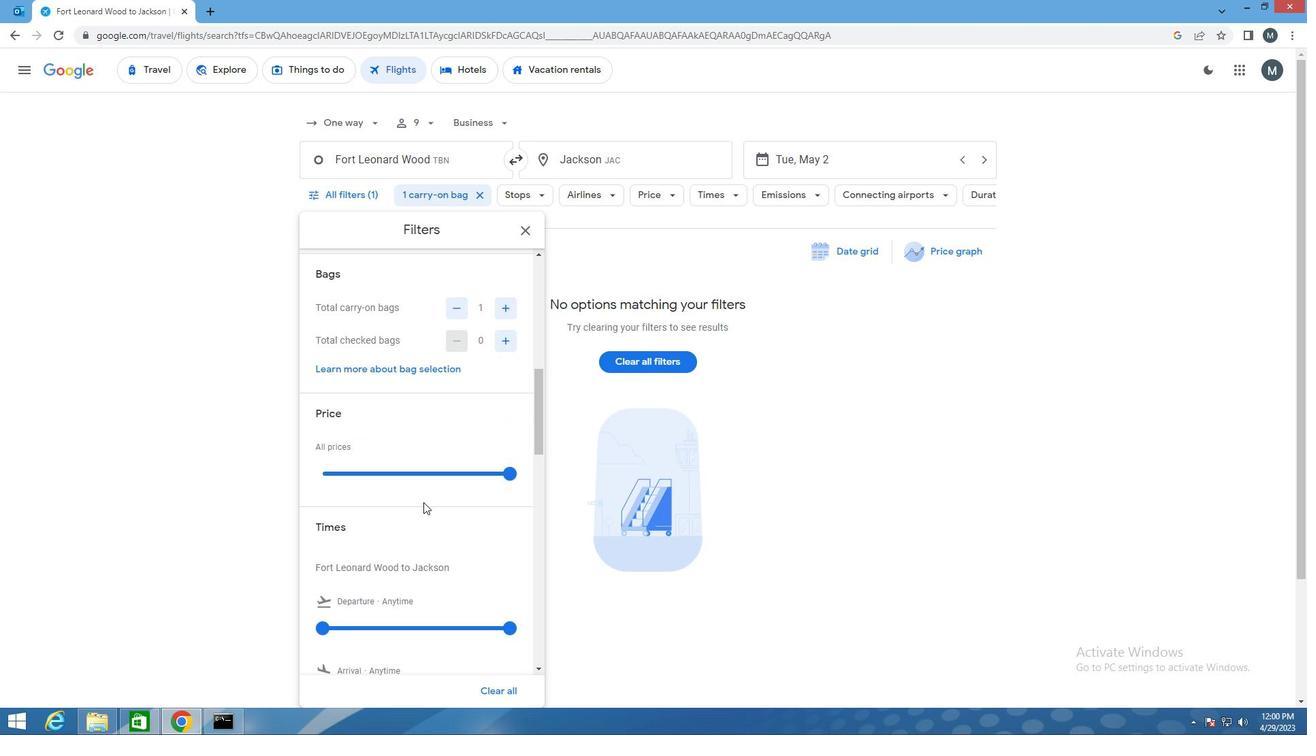 
Action: Mouse scrolled (414, 500) with delta (0, 0)
Screenshot: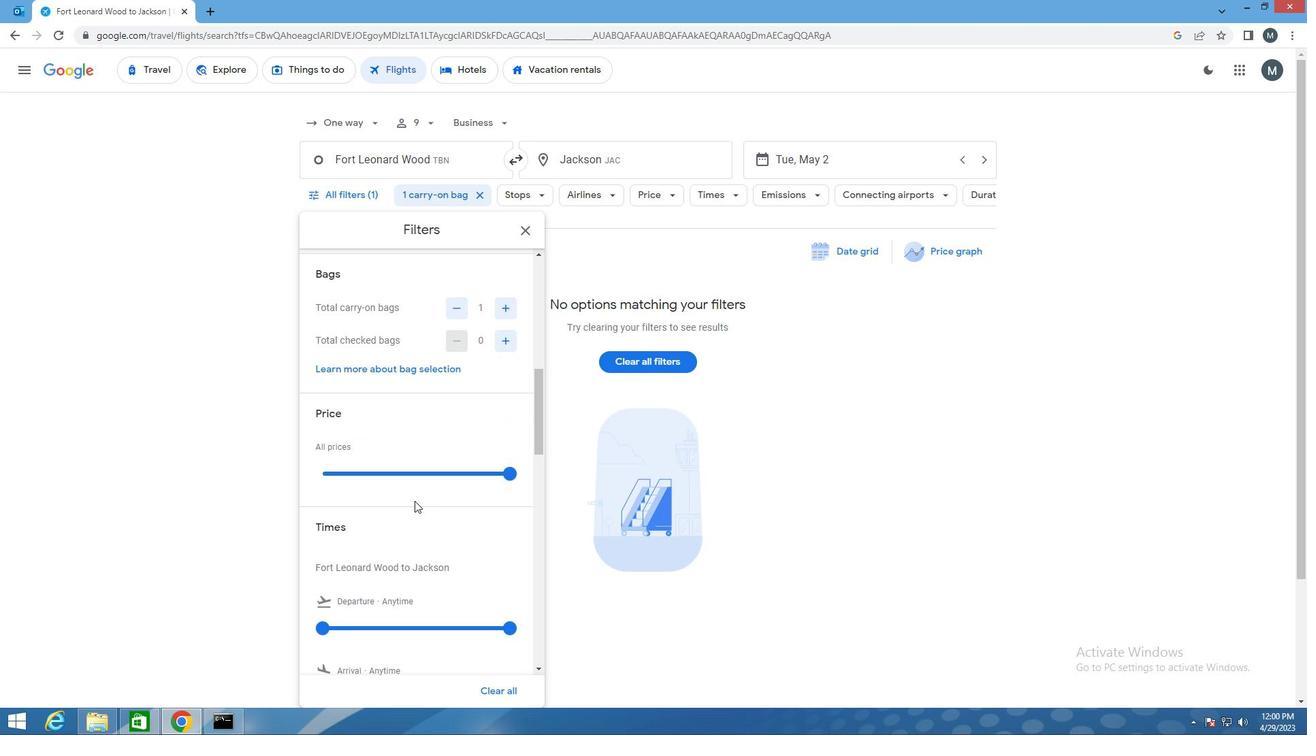 
Action: Mouse scrolled (414, 500) with delta (0, 0)
Screenshot: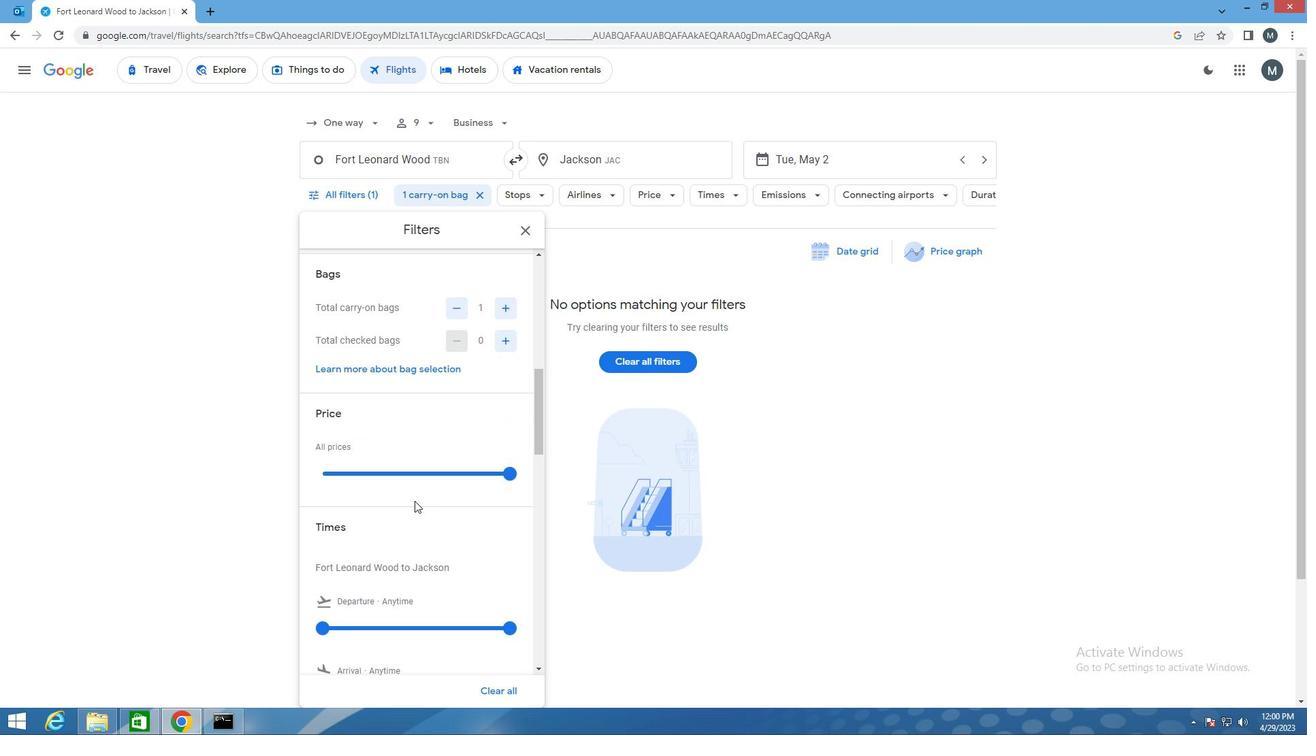
Action: Mouse moved to (403, 492)
Screenshot: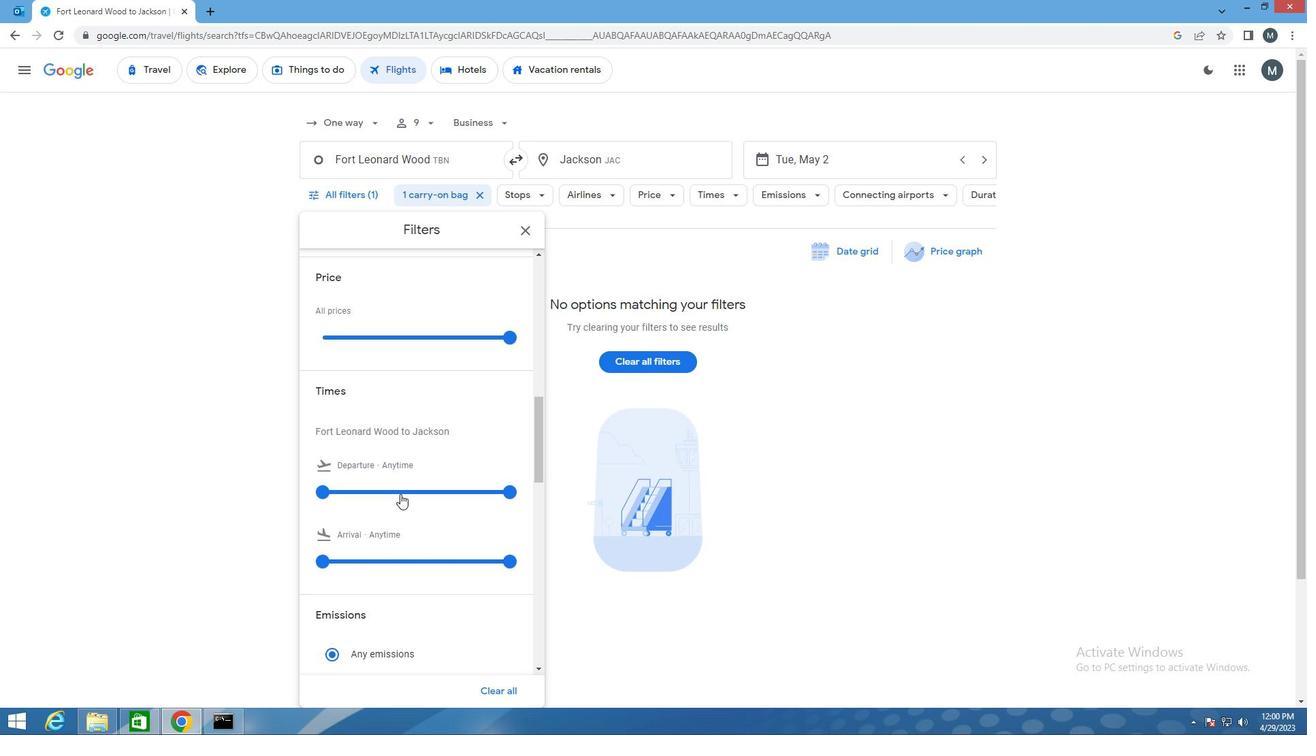 
Action: Mouse pressed left at (403, 492)
Screenshot: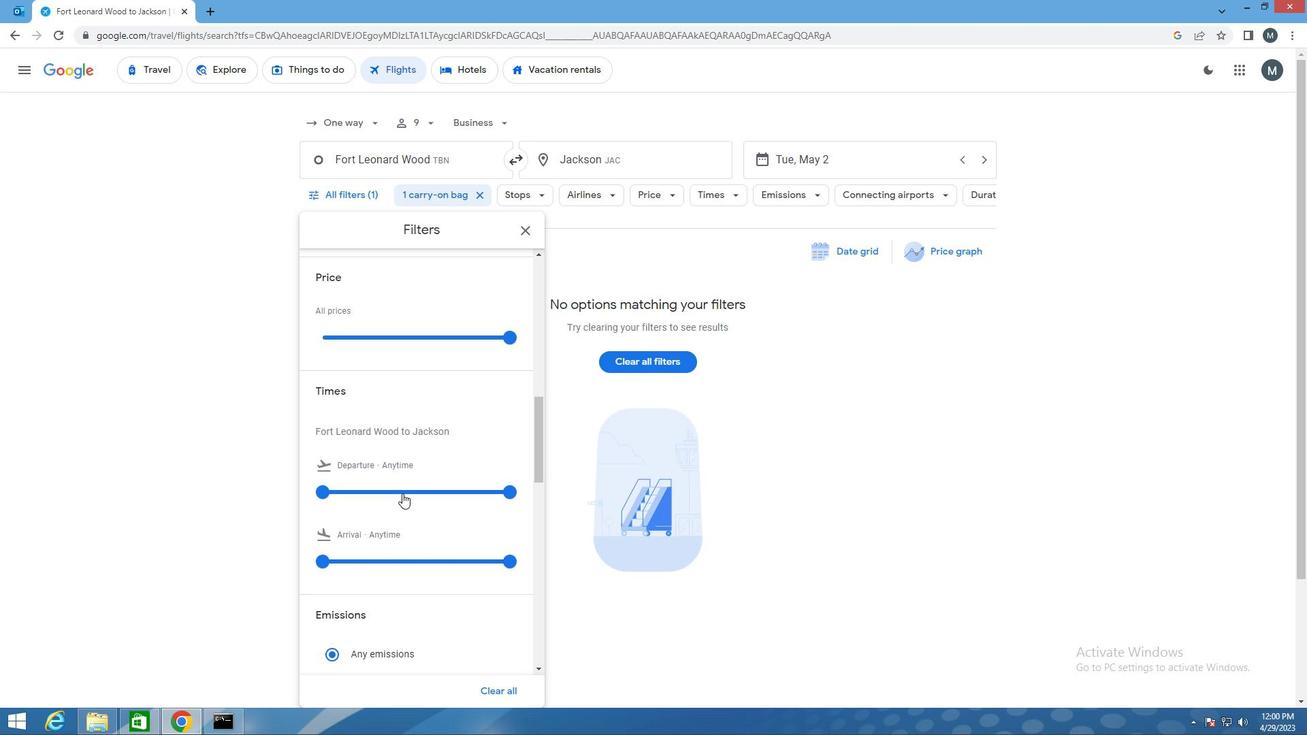 
Action: Mouse moved to (407, 490)
Screenshot: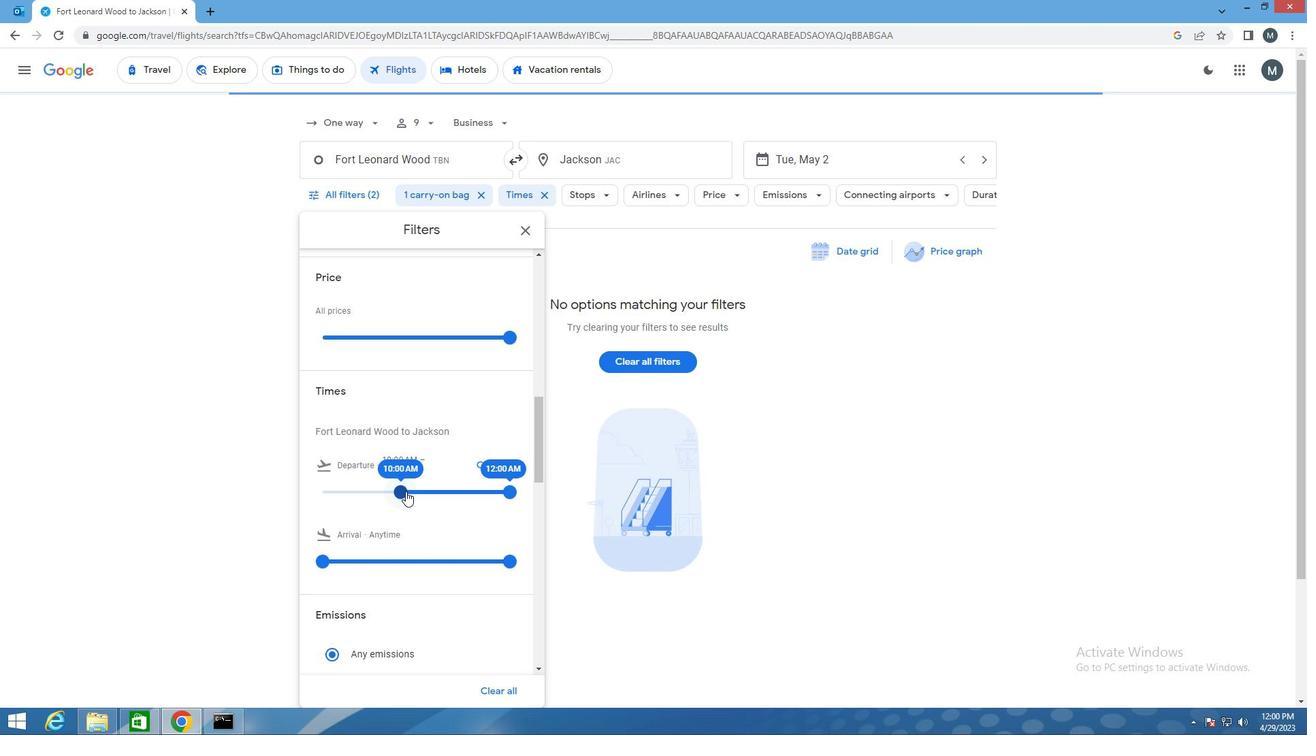 
Action: Mouse pressed left at (407, 490)
Screenshot: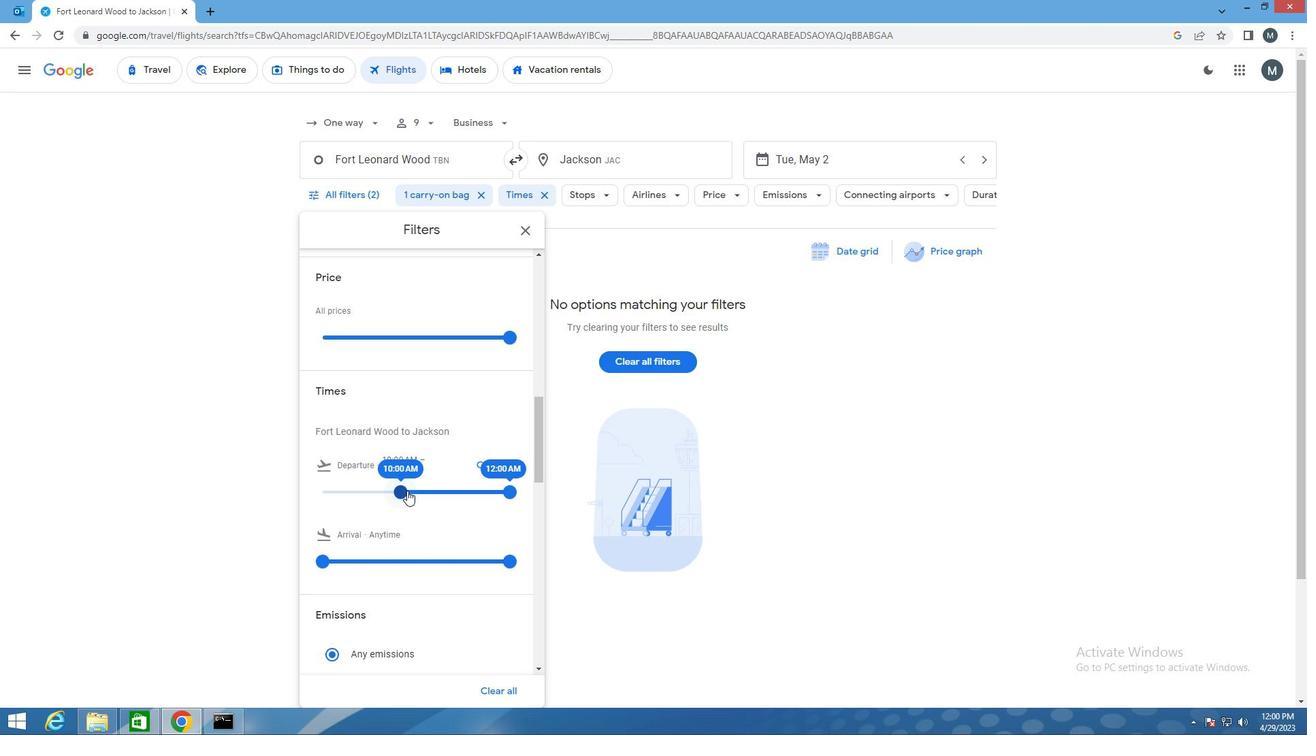 
Action: Mouse moved to (513, 491)
Screenshot: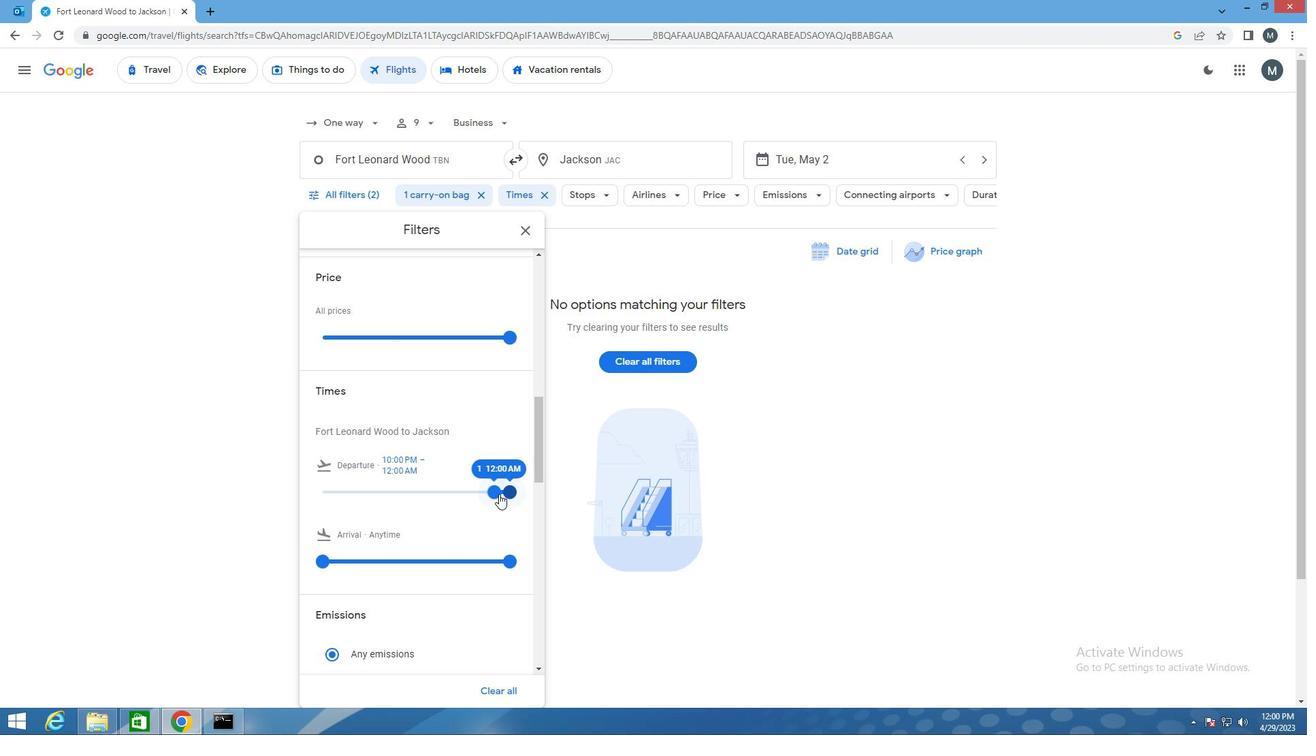 
Action: Mouse pressed left at (513, 491)
Screenshot: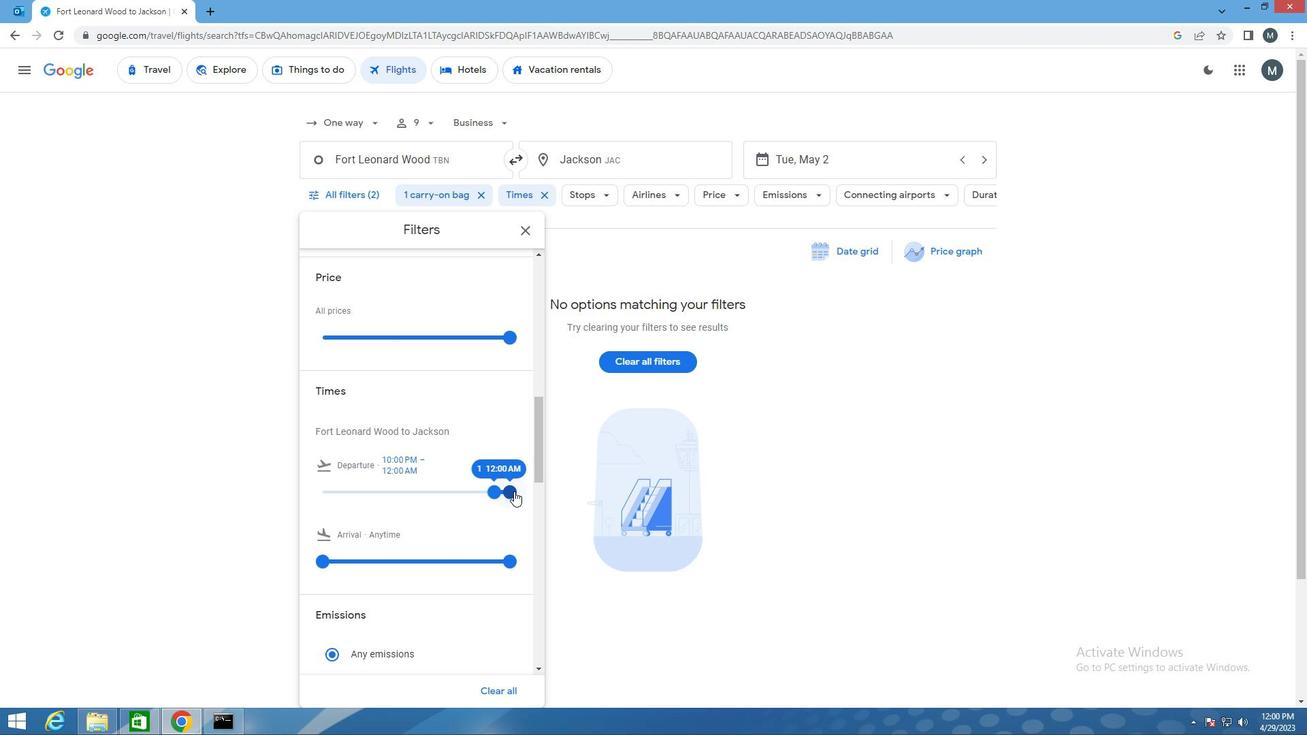 
Action: Mouse moved to (439, 494)
Screenshot: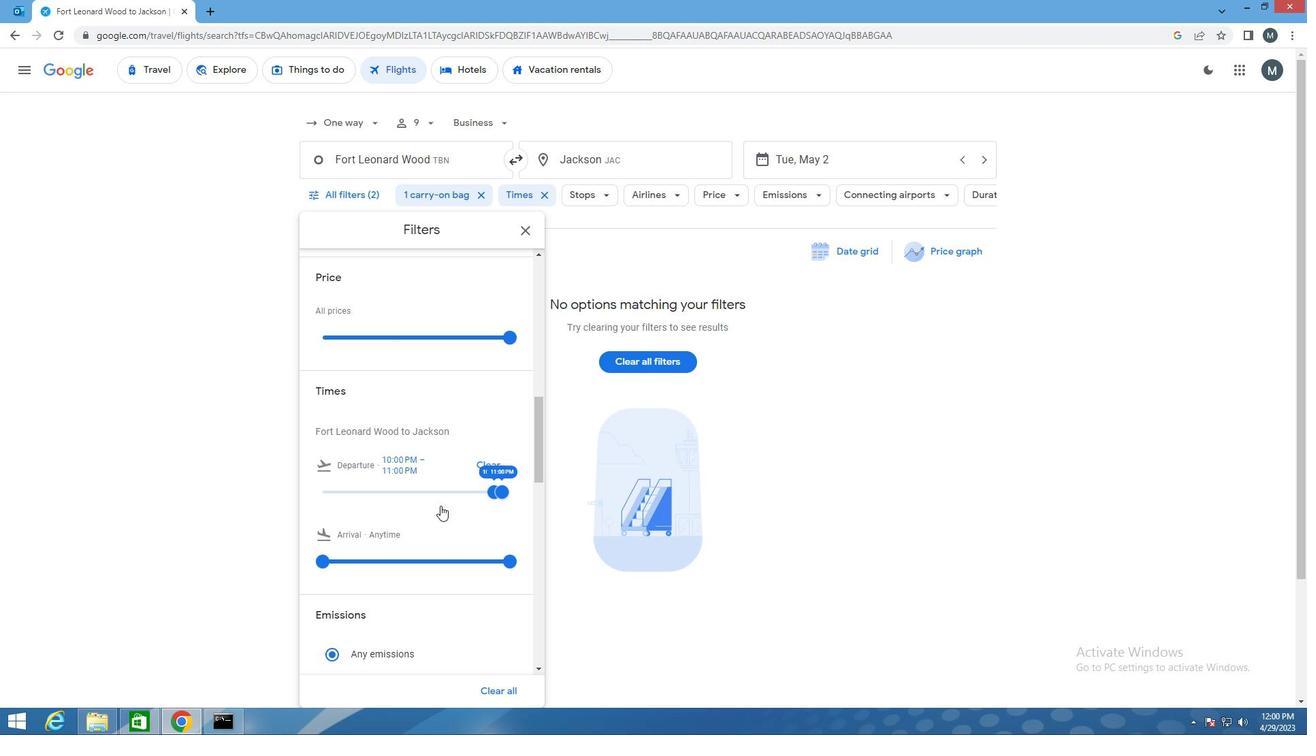
Action: Mouse scrolled (439, 494) with delta (0, 0)
Screenshot: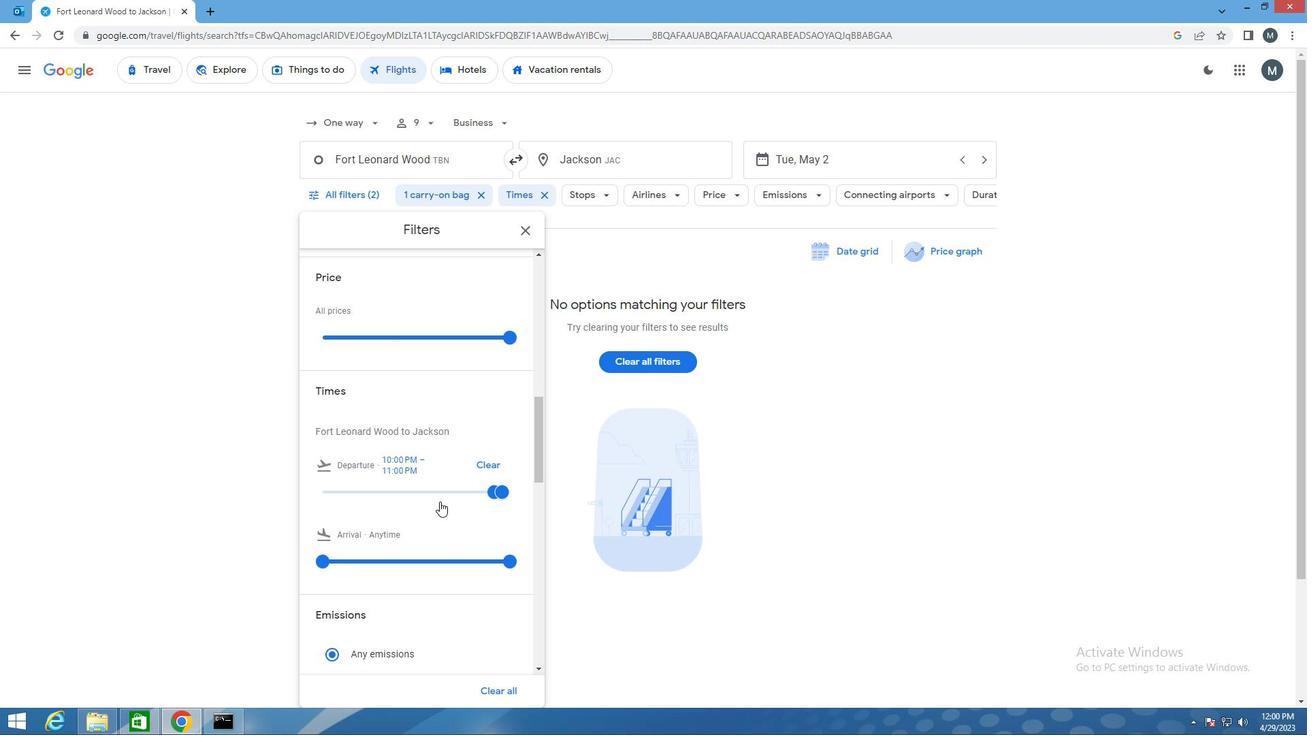 
Action: Mouse moved to (460, 483)
Screenshot: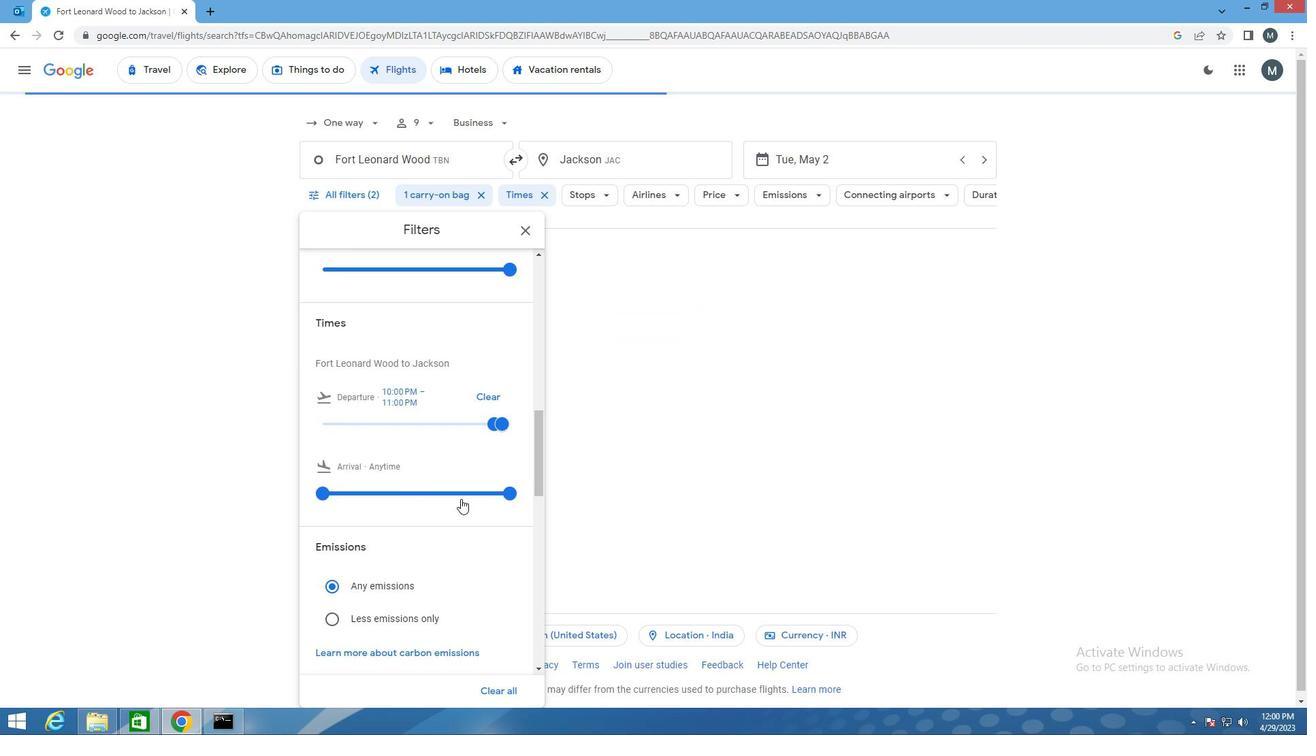 
Action: Mouse scrolled (460, 482) with delta (0, 0)
Screenshot: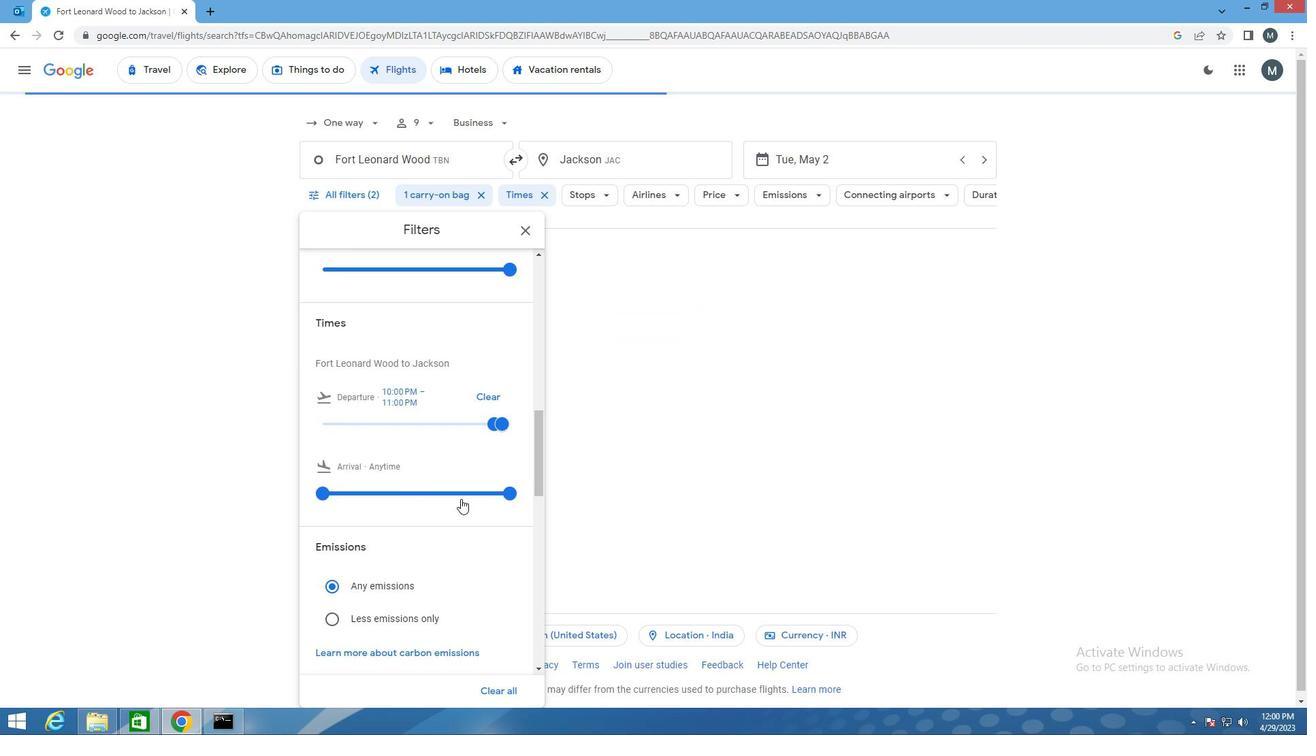 
Action: Mouse moved to (460, 481)
Screenshot: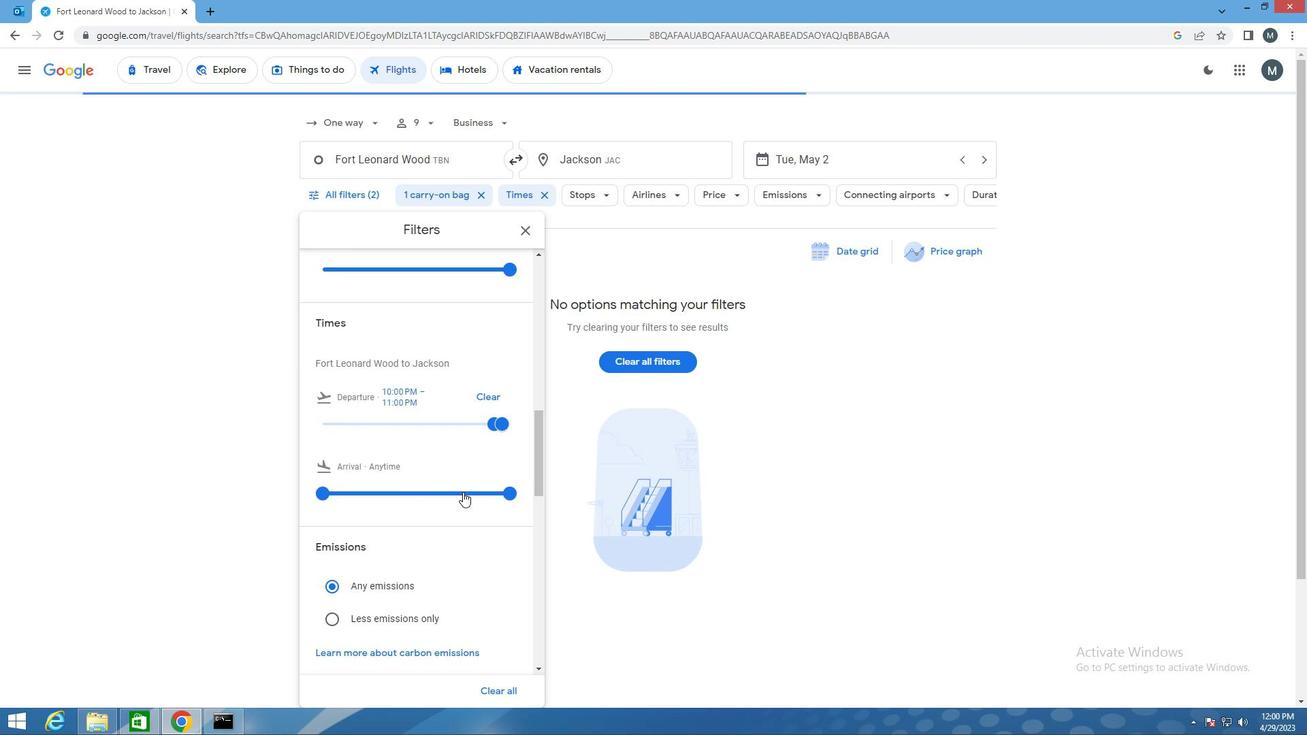 
Action: Mouse scrolled (460, 480) with delta (0, 0)
Screenshot: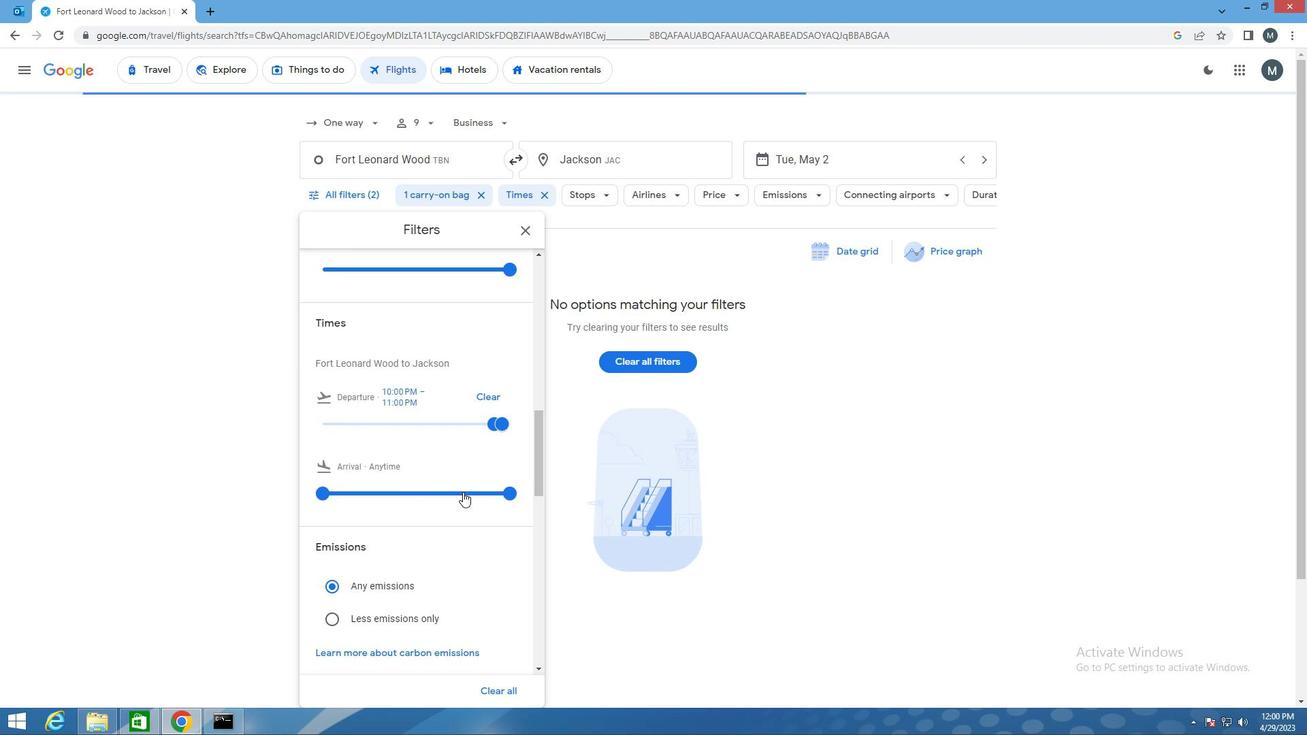 
Action: Mouse moved to (522, 234)
Screenshot: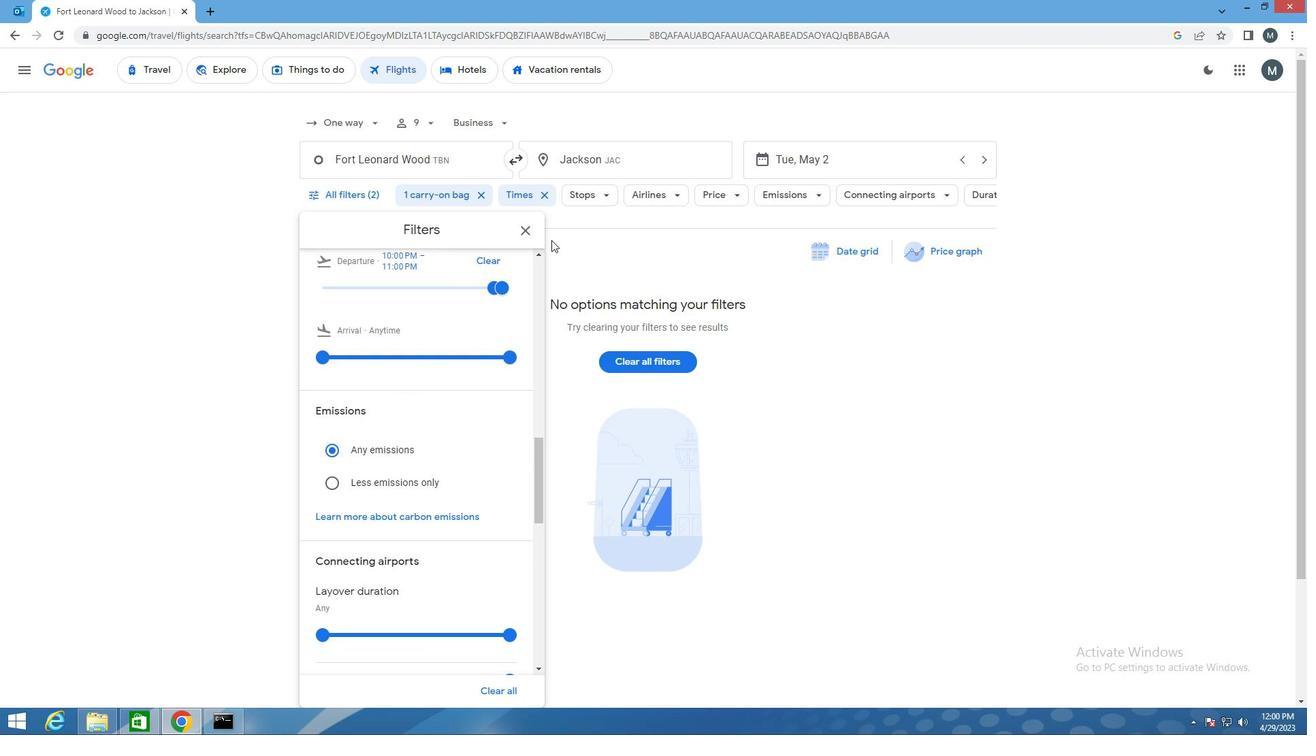 
Action: Mouse pressed left at (522, 234)
Screenshot: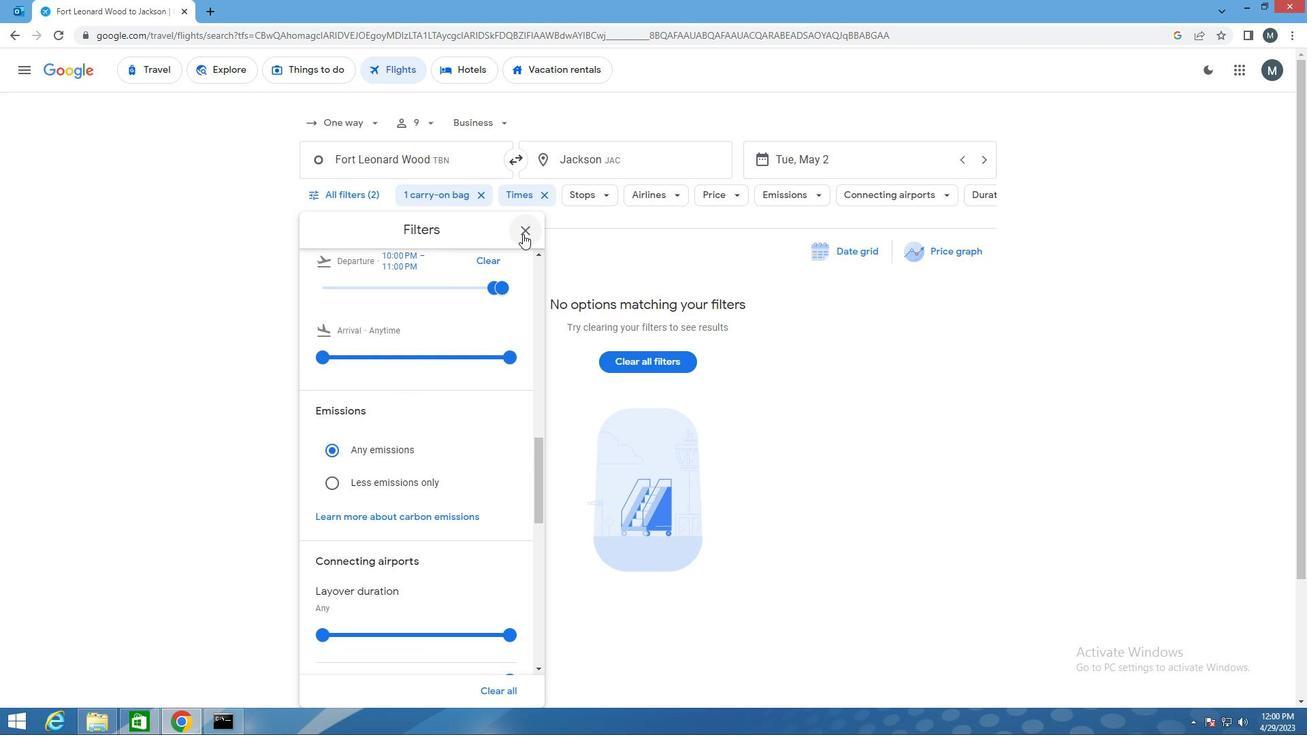 
